 Task: Add a signature Lynn Cooper containing Have a great National Adoption Month, Lynn Cooper to email address softage.3@softage.net and add a label Partnerships
Action: Mouse moved to (129, 162)
Screenshot: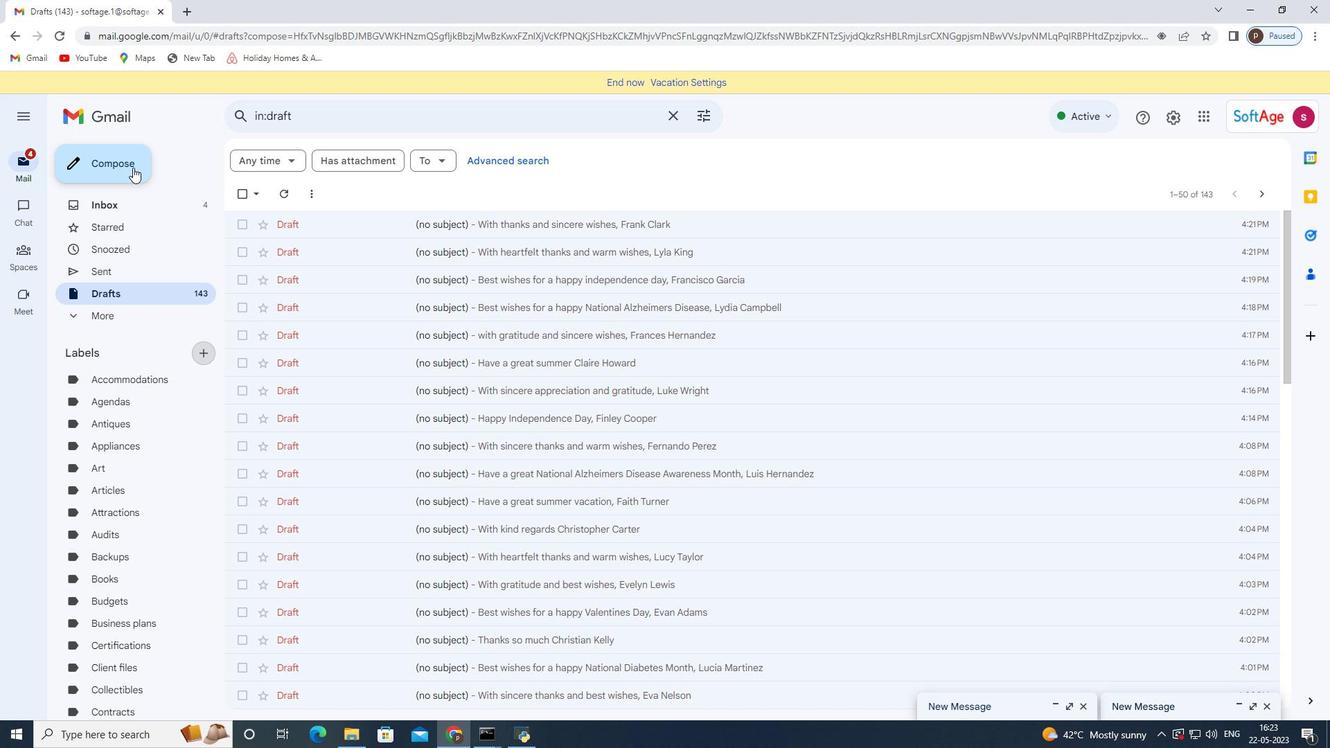 
Action: Mouse pressed left at (129, 162)
Screenshot: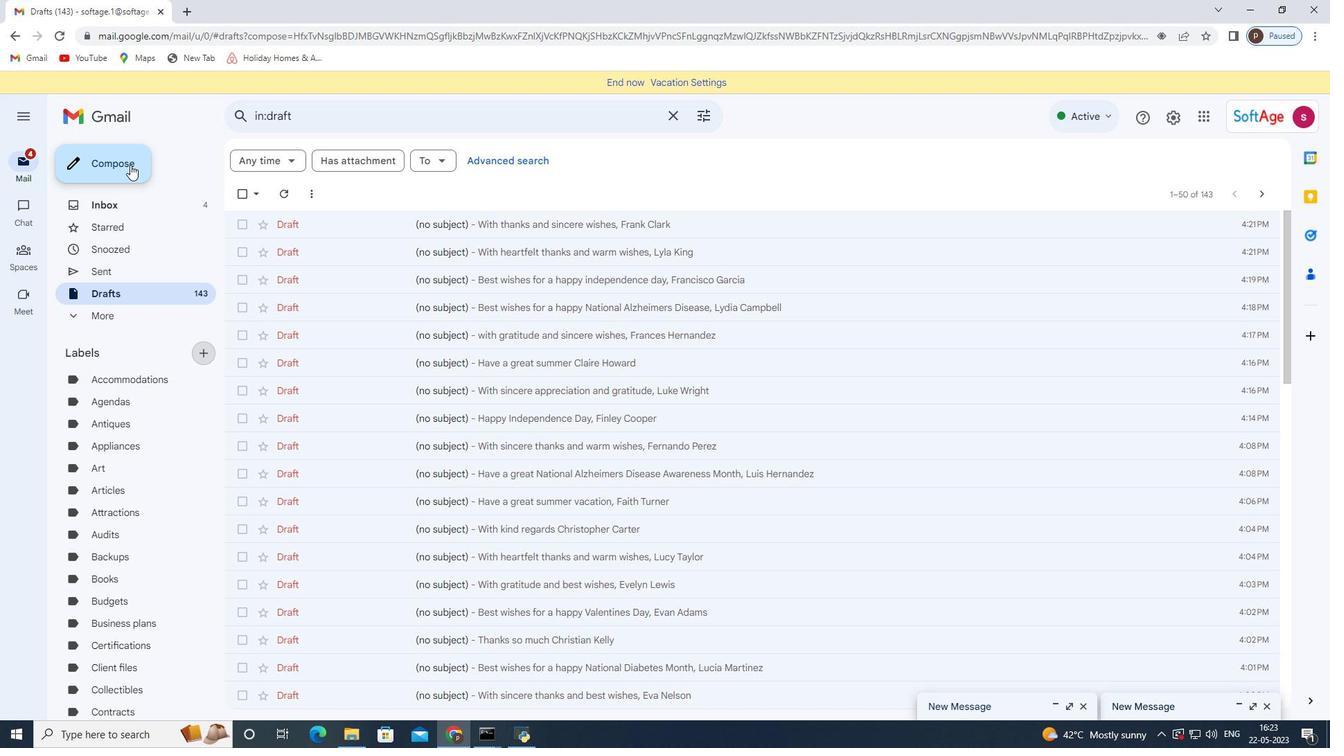 
Action: Mouse moved to (749, 702)
Screenshot: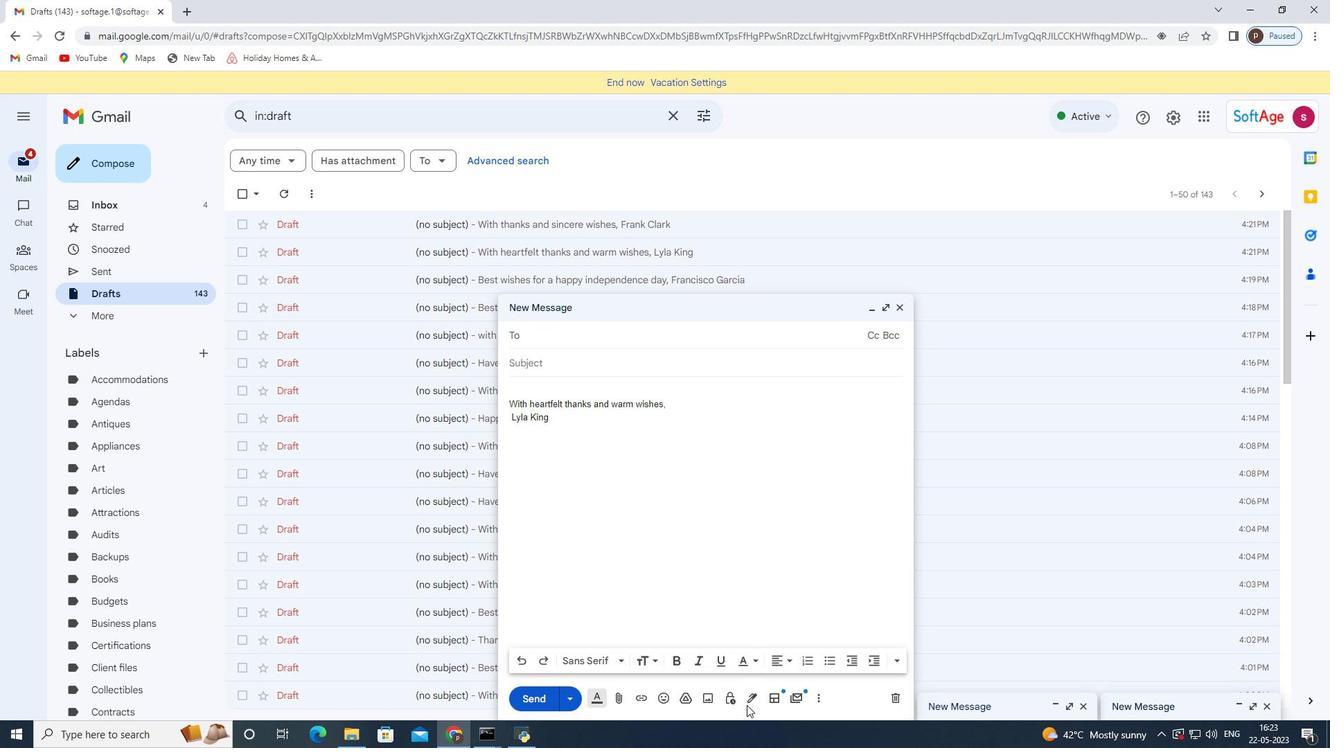 
Action: Mouse pressed left at (749, 702)
Screenshot: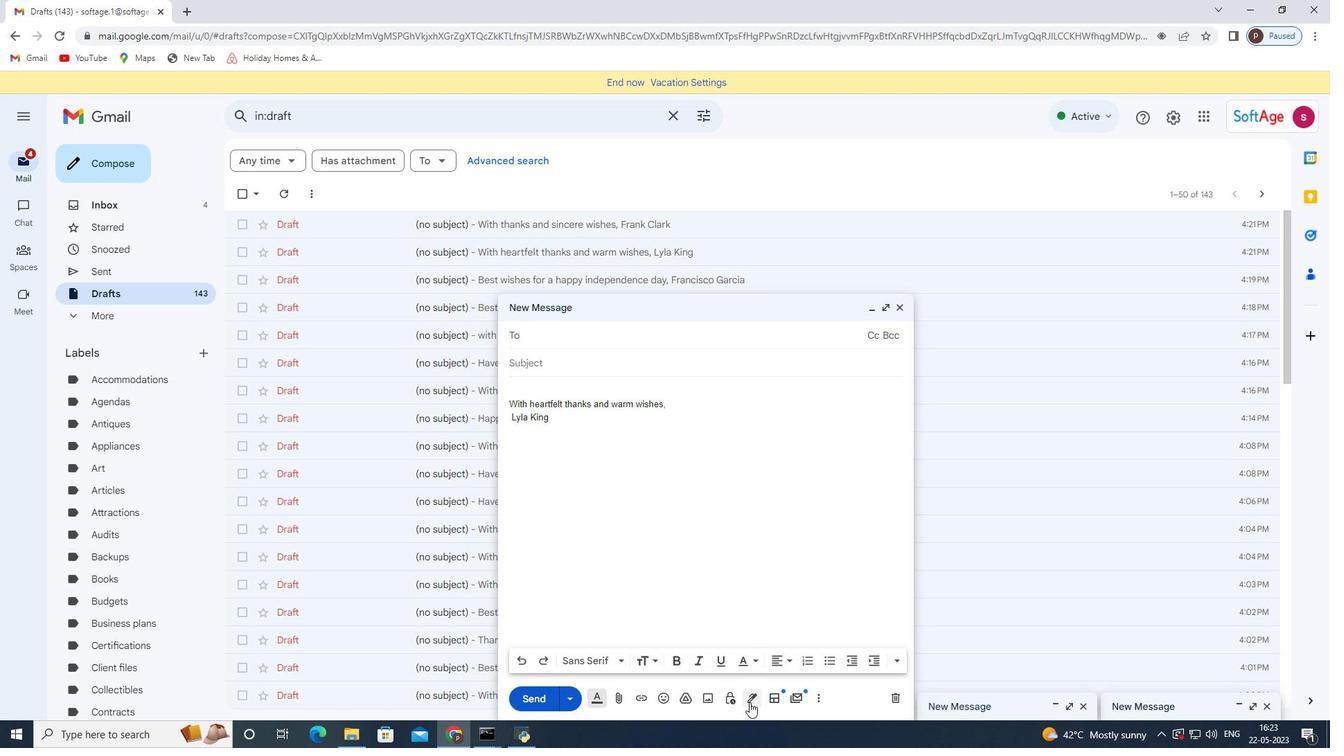 
Action: Mouse moved to (796, 628)
Screenshot: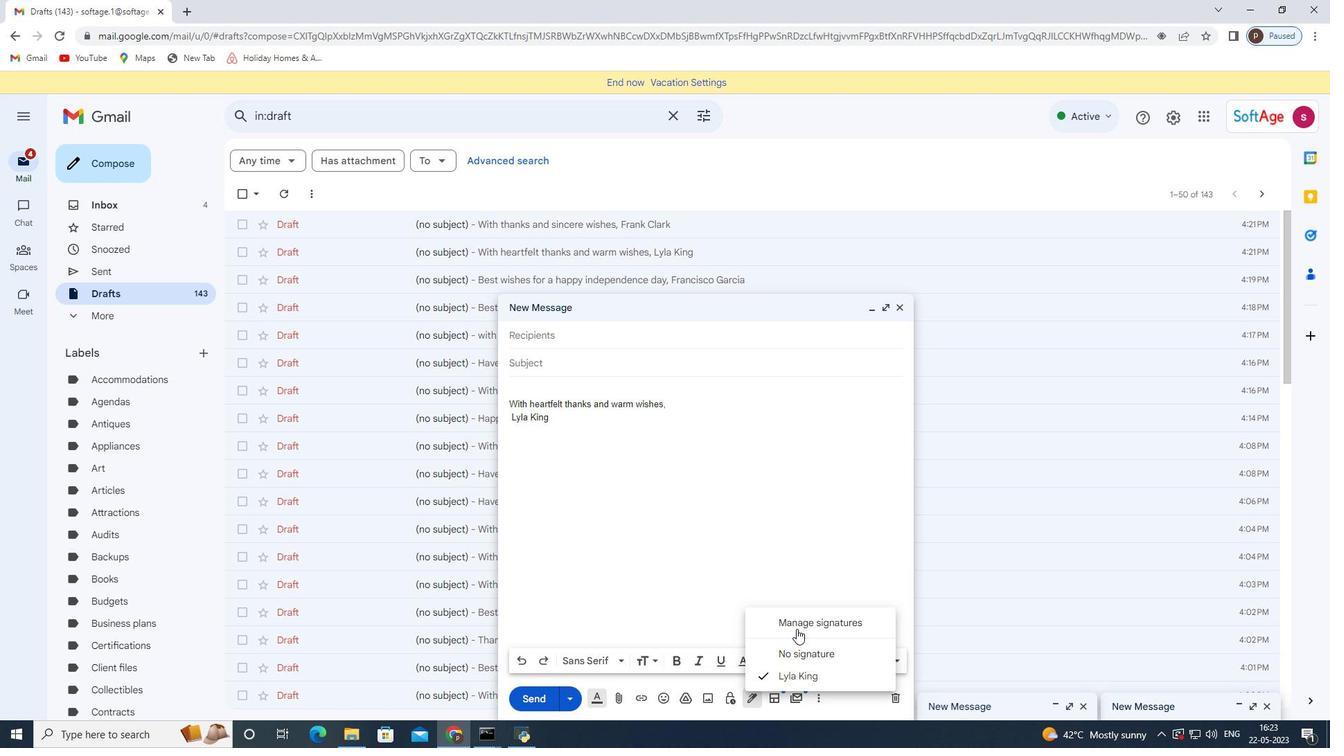 
Action: Mouse pressed left at (796, 628)
Screenshot: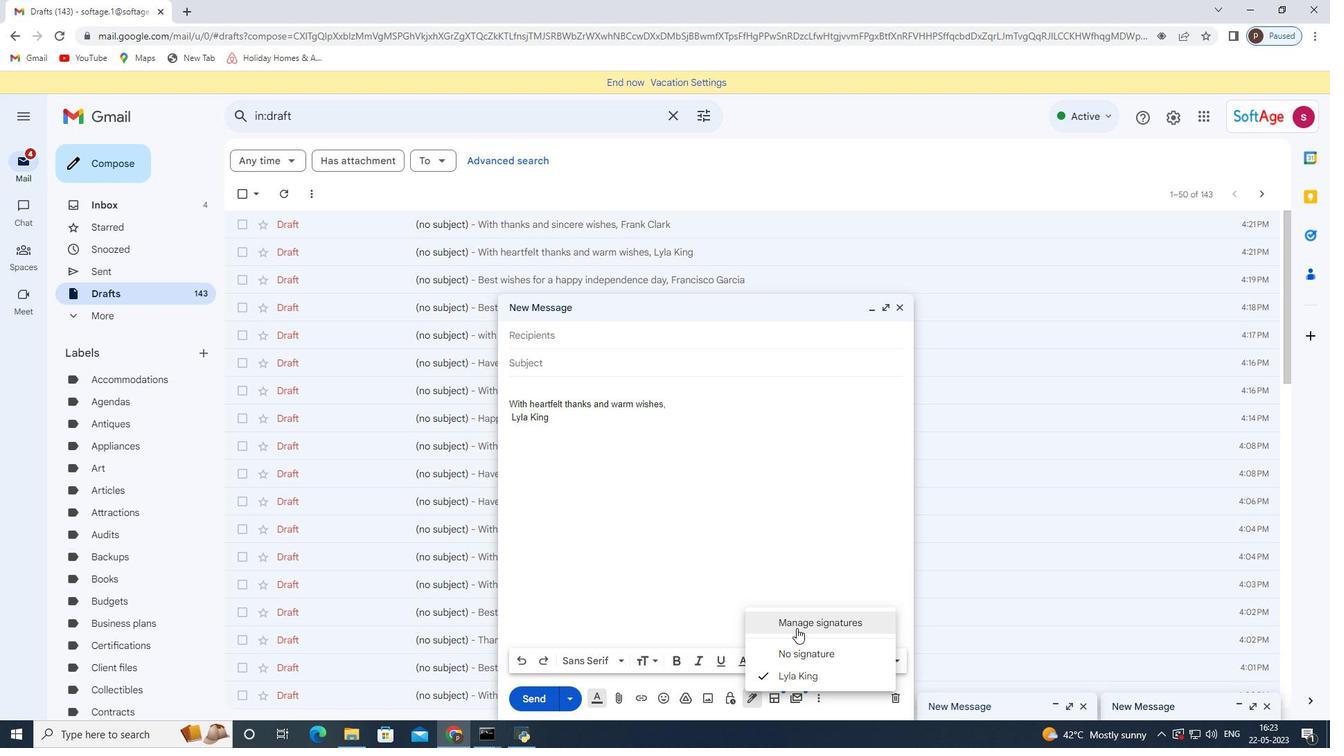 
Action: Mouse moved to (901, 306)
Screenshot: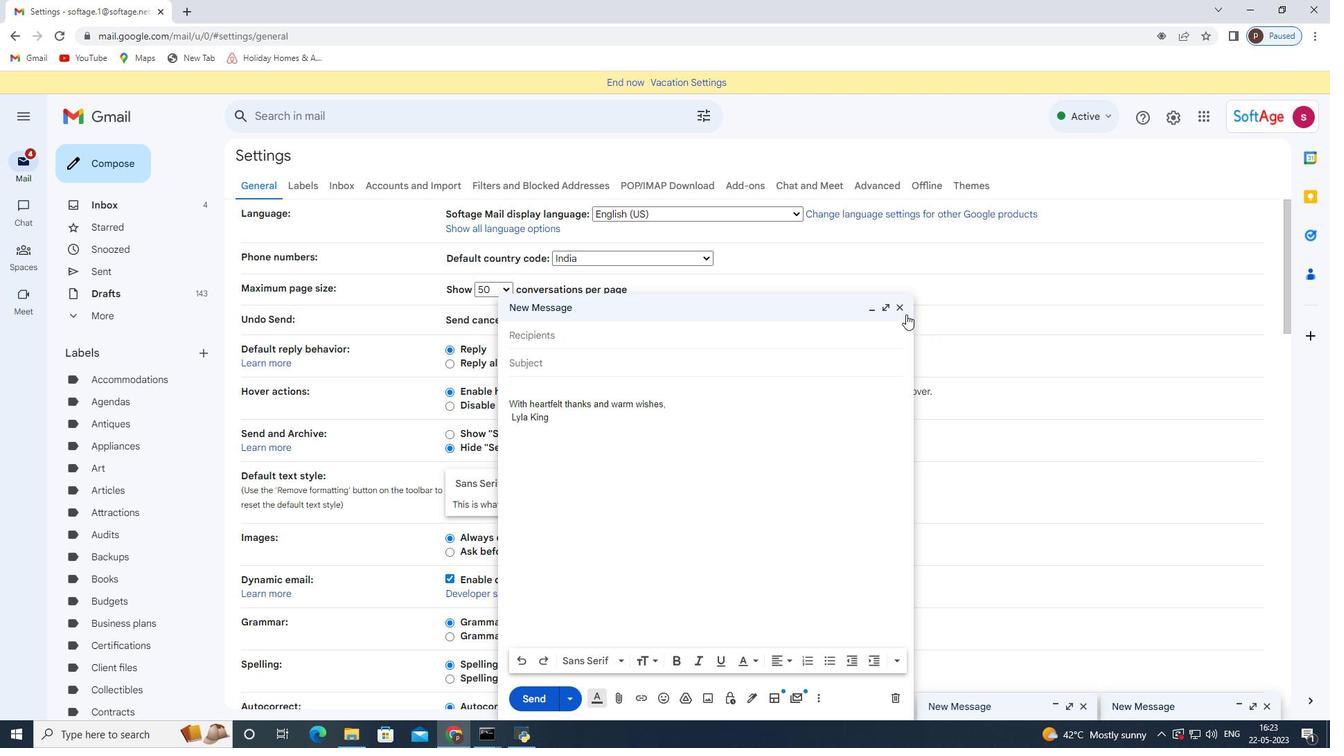 
Action: Mouse pressed left at (901, 306)
Screenshot: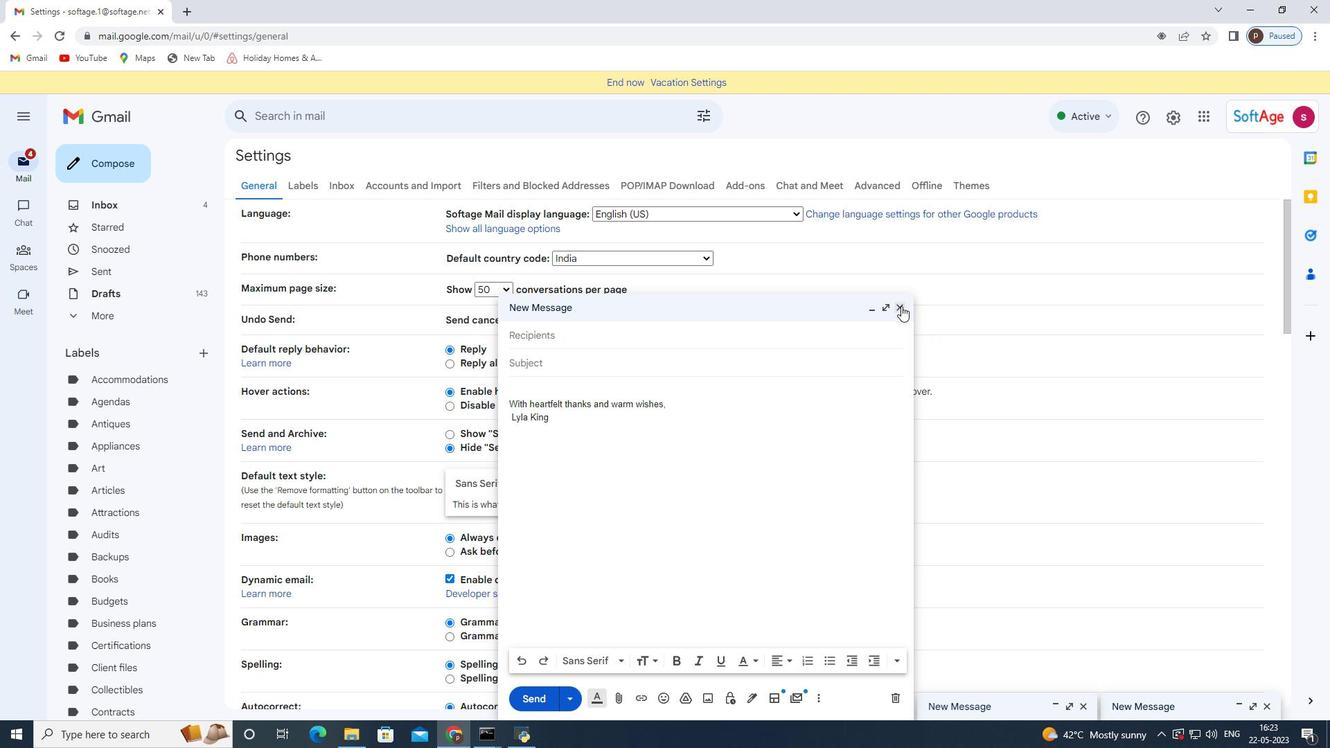 
Action: Mouse moved to (573, 523)
Screenshot: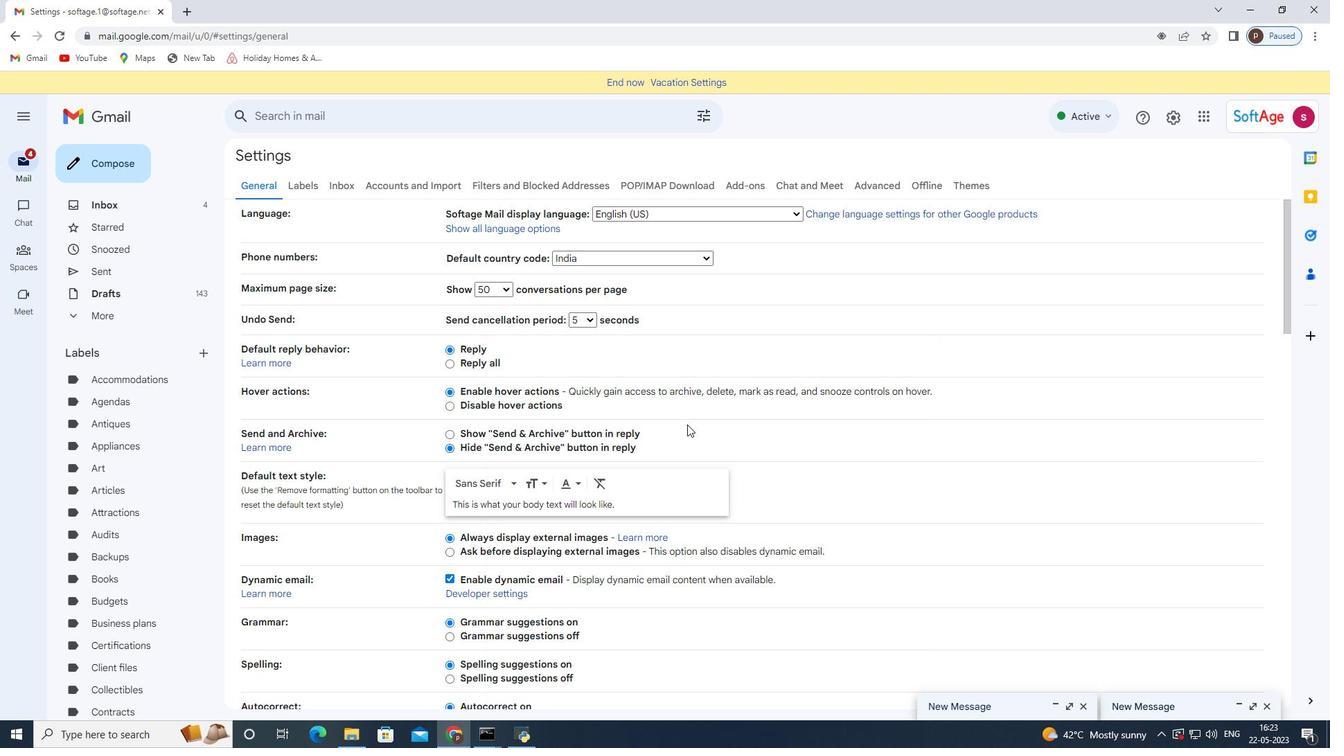 
Action: Mouse scrolled (577, 517) with delta (0, 0)
Screenshot: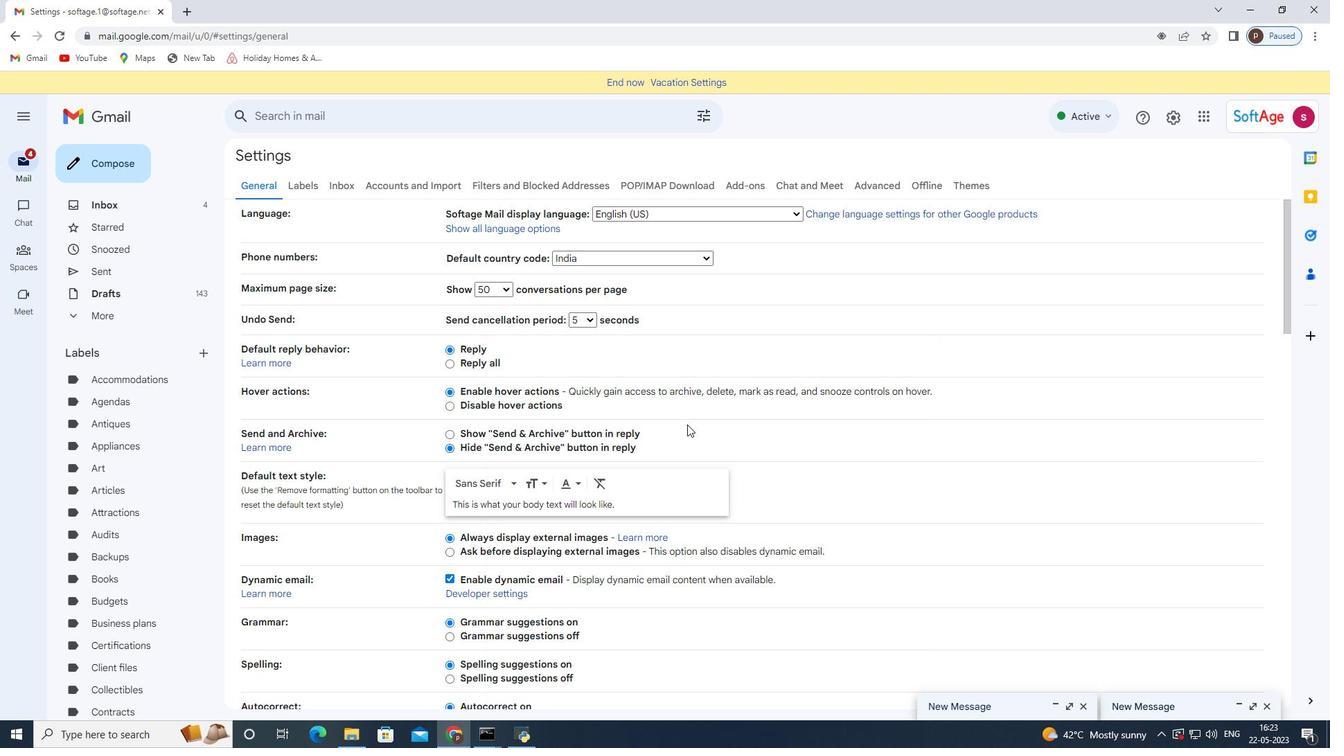 
Action: Mouse moved to (570, 525)
Screenshot: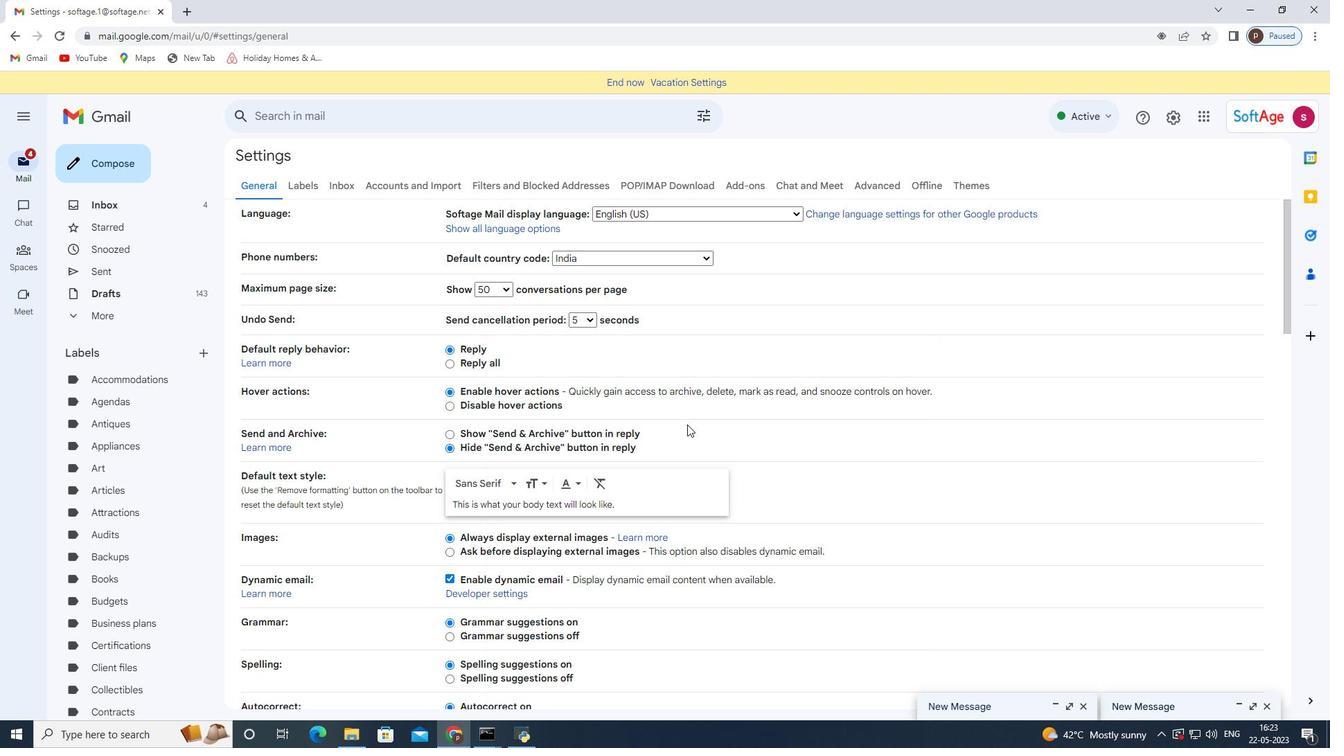 
Action: Mouse scrolled (573, 522) with delta (0, 0)
Screenshot: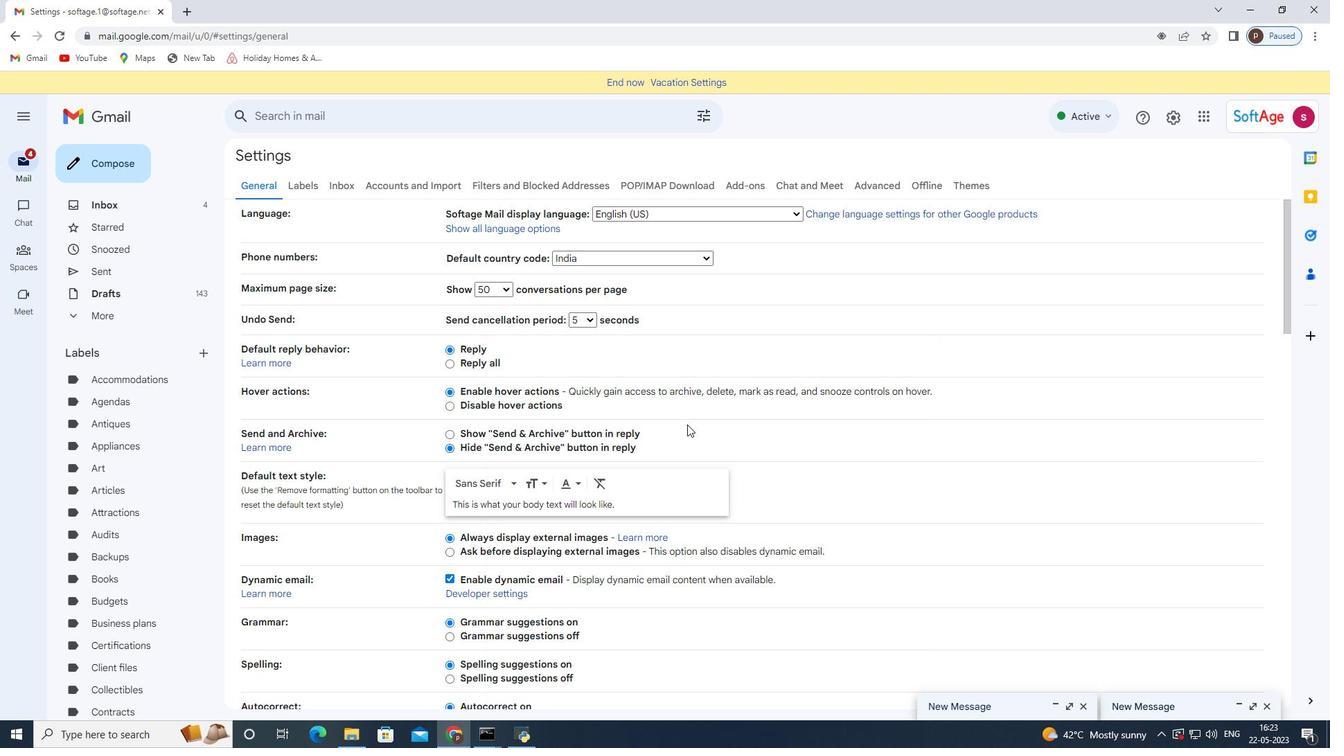 
Action: Mouse moved to (559, 533)
Screenshot: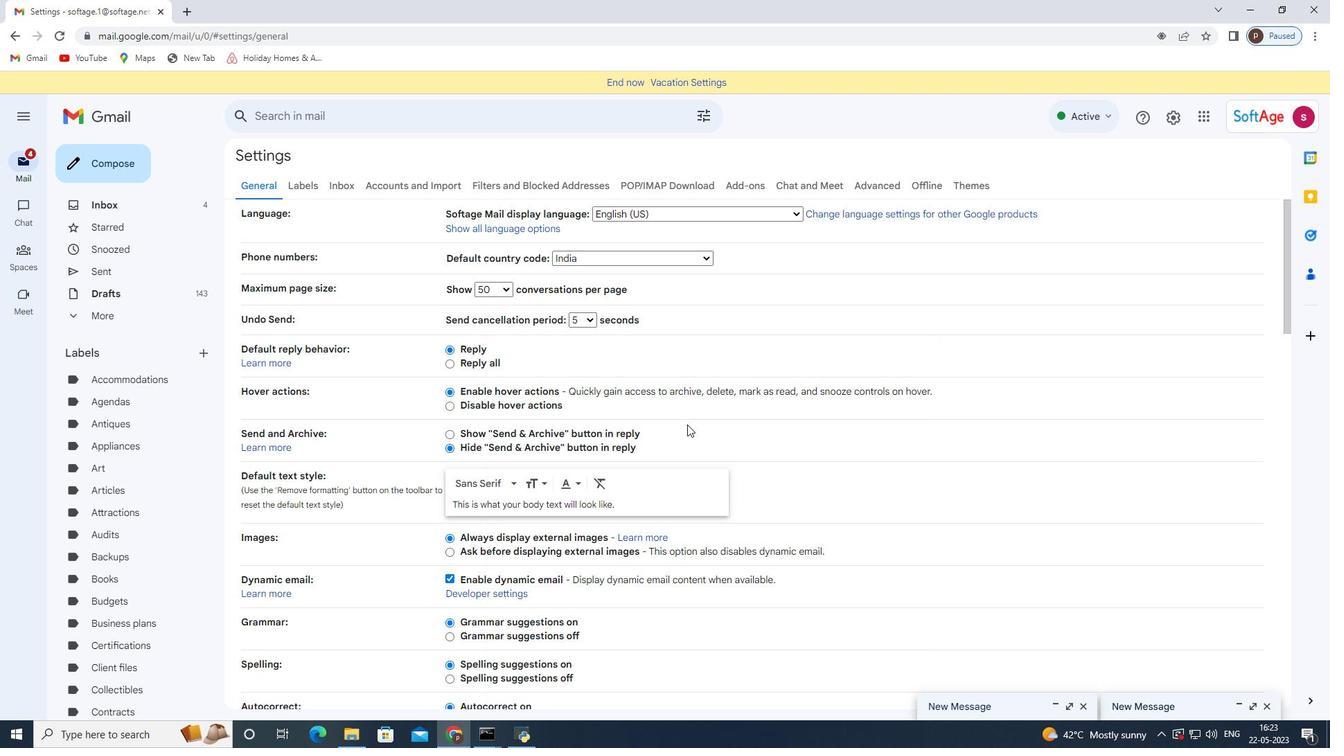 
Action: Mouse scrolled (566, 528) with delta (0, 0)
Screenshot: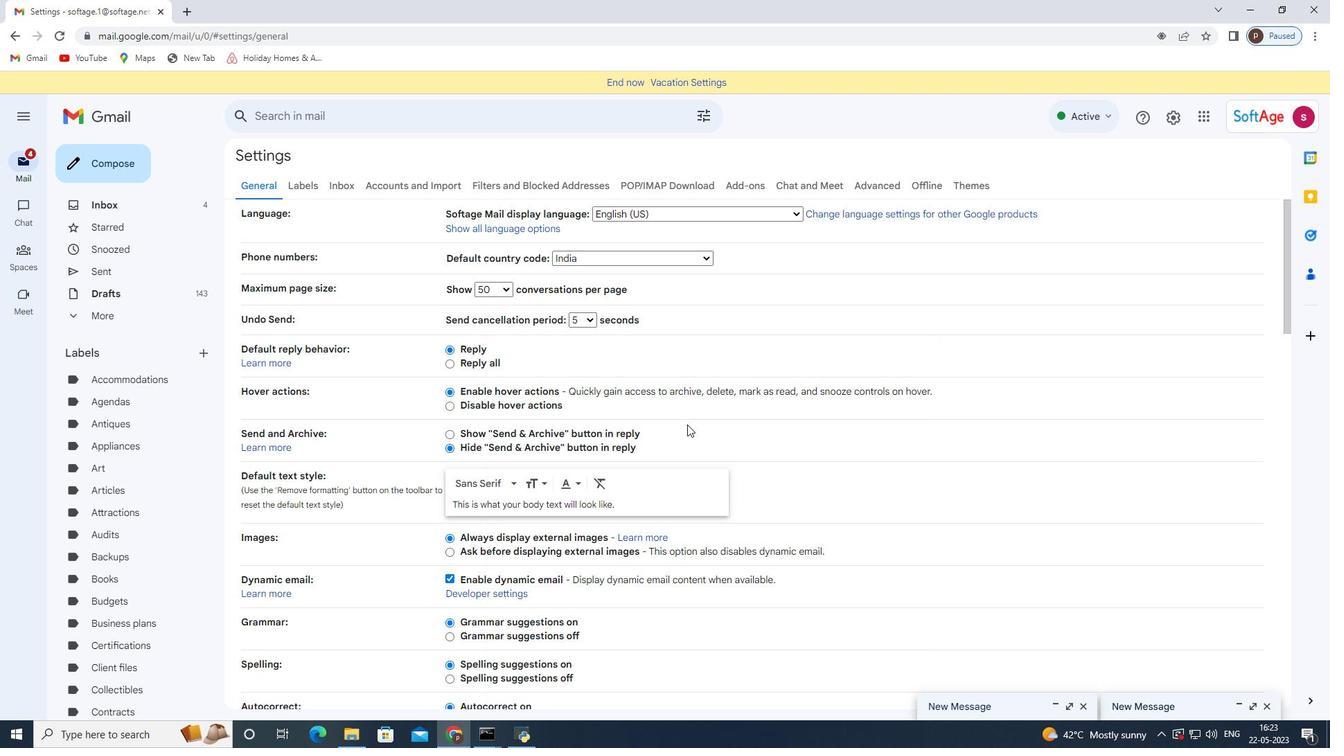 
Action: Mouse moved to (556, 534)
Screenshot: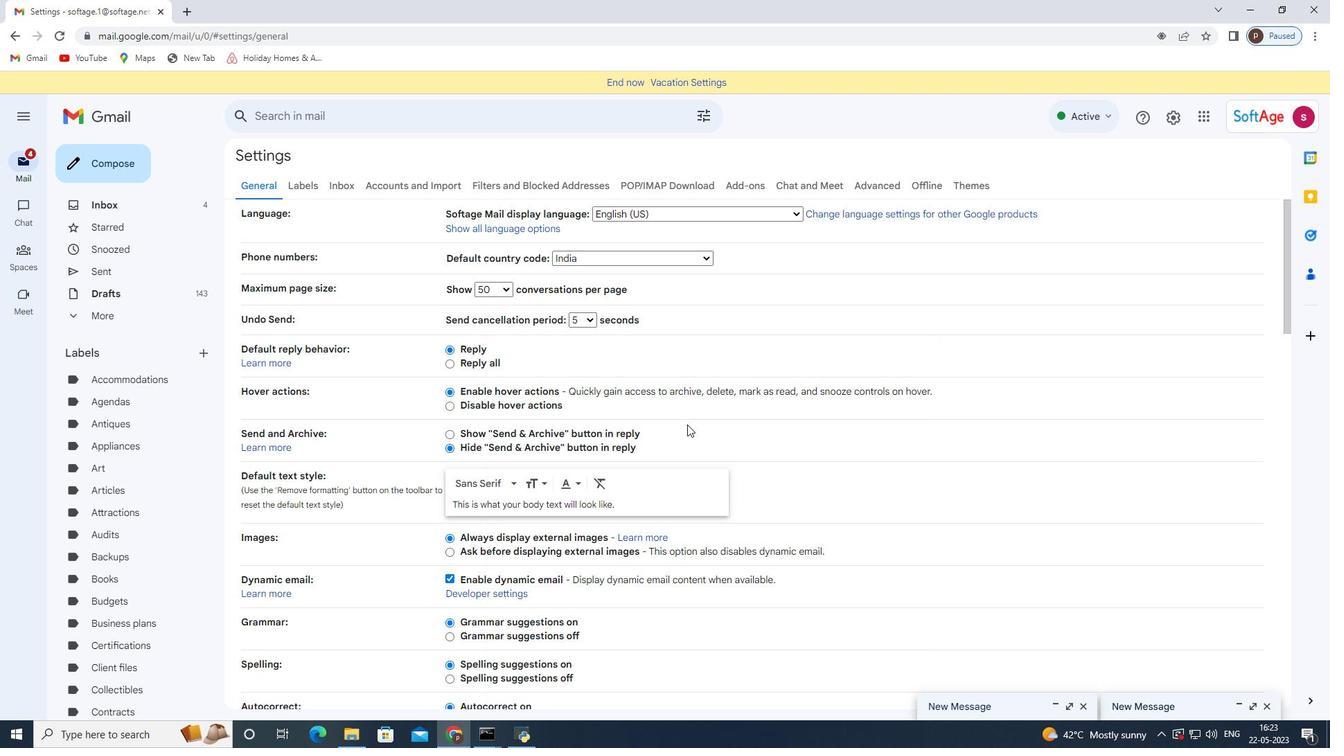 
Action: Mouse scrolled (563, 529) with delta (0, 0)
Screenshot: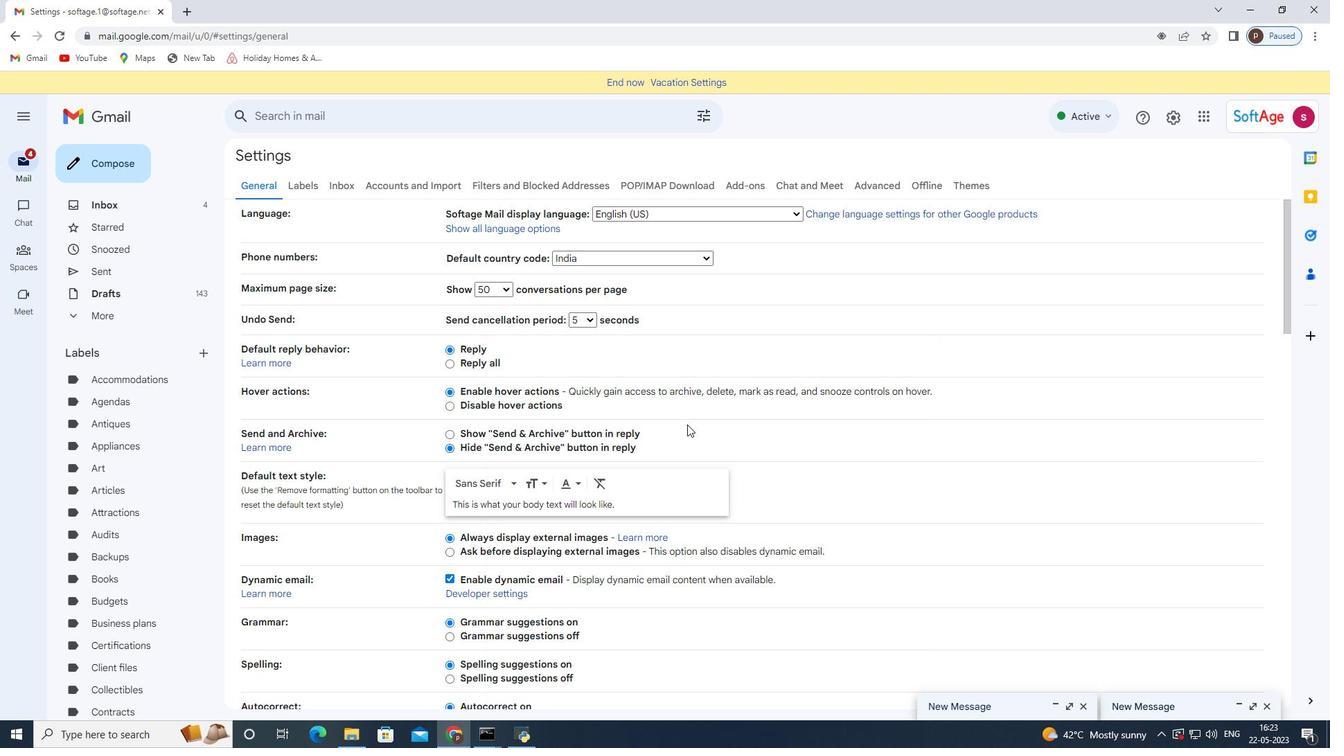 
Action: Mouse moved to (553, 536)
Screenshot: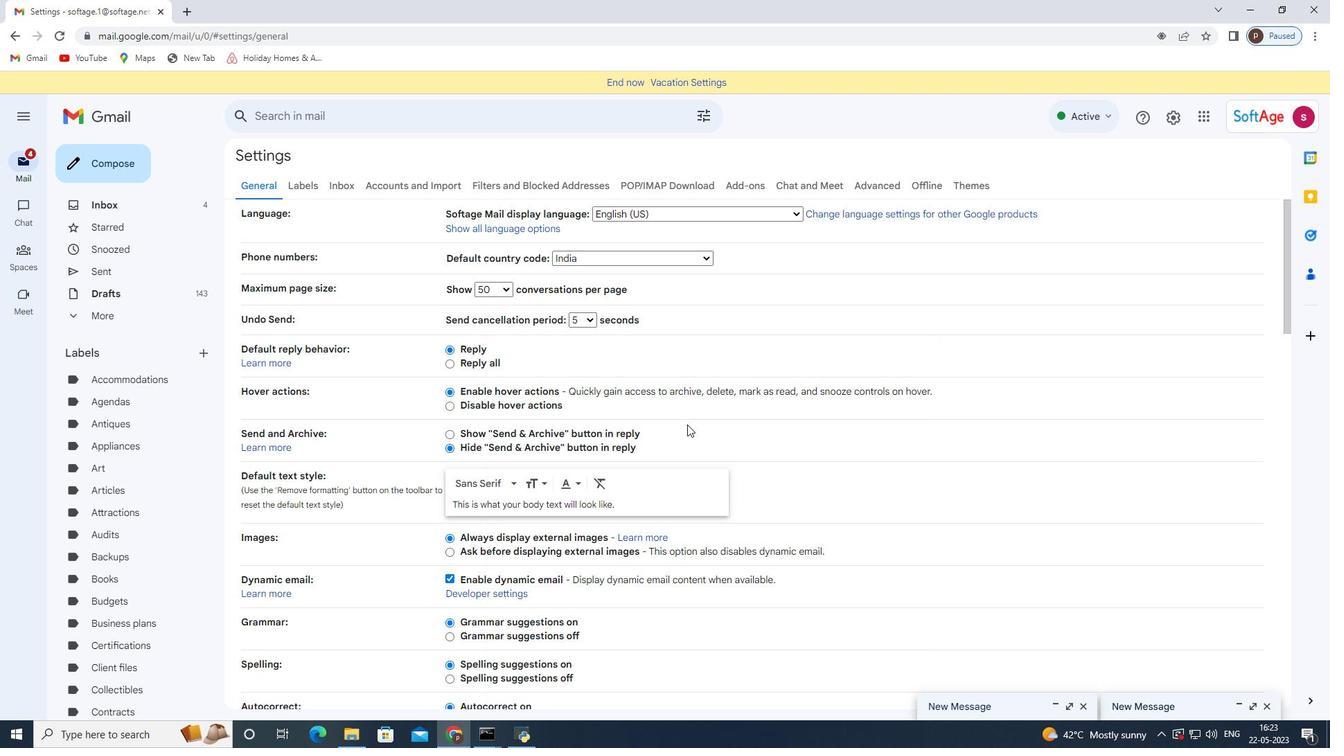 
Action: Mouse scrolled (556, 534) with delta (0, 0)
Screenshot: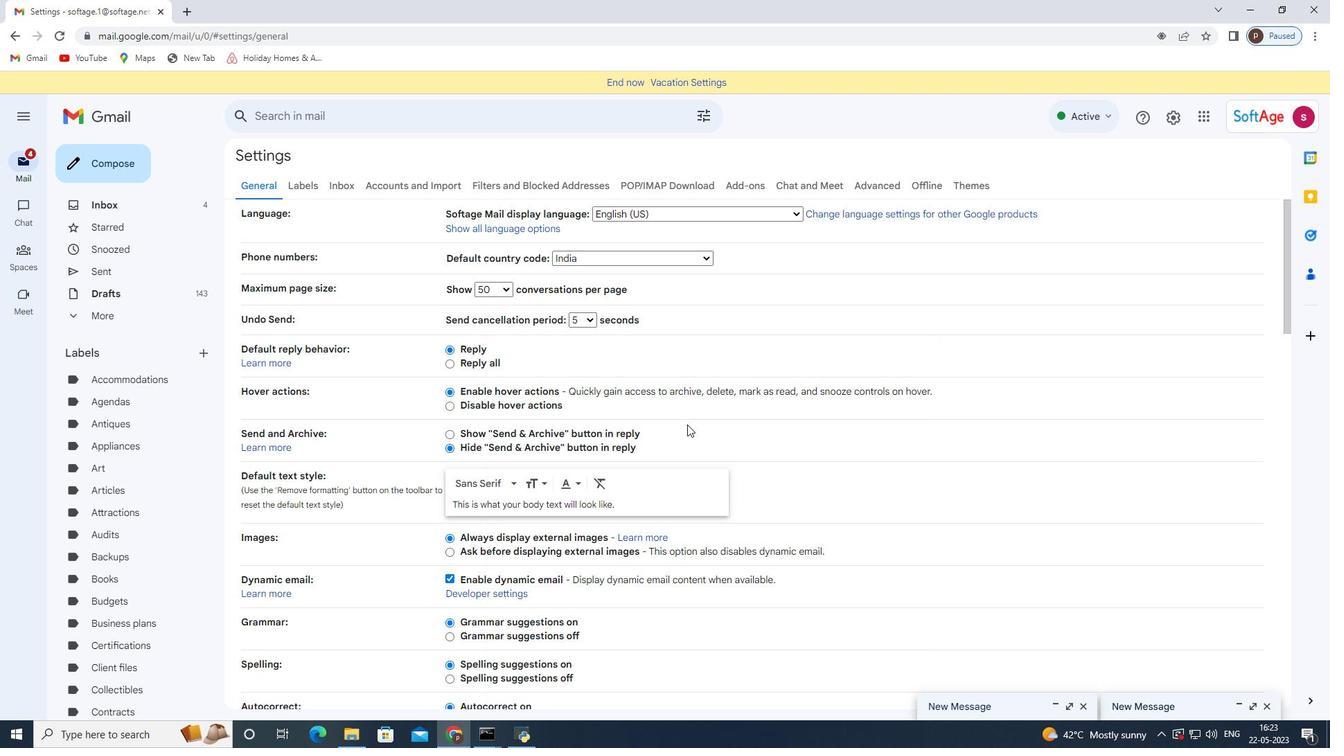 
Action: Mouse moved to (552, 536)
Screenshot: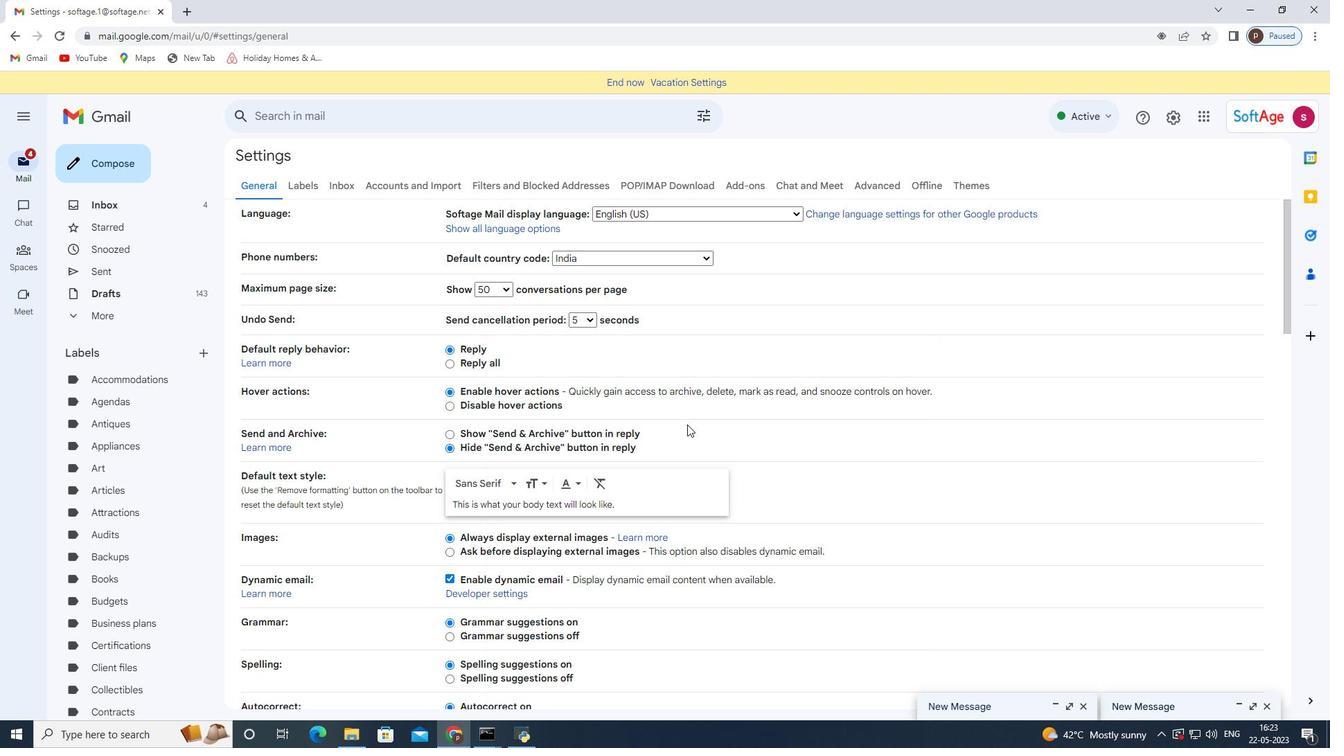 
Action: Mouse scrolled (553, 535) with delta (0, 0)
Screenshot: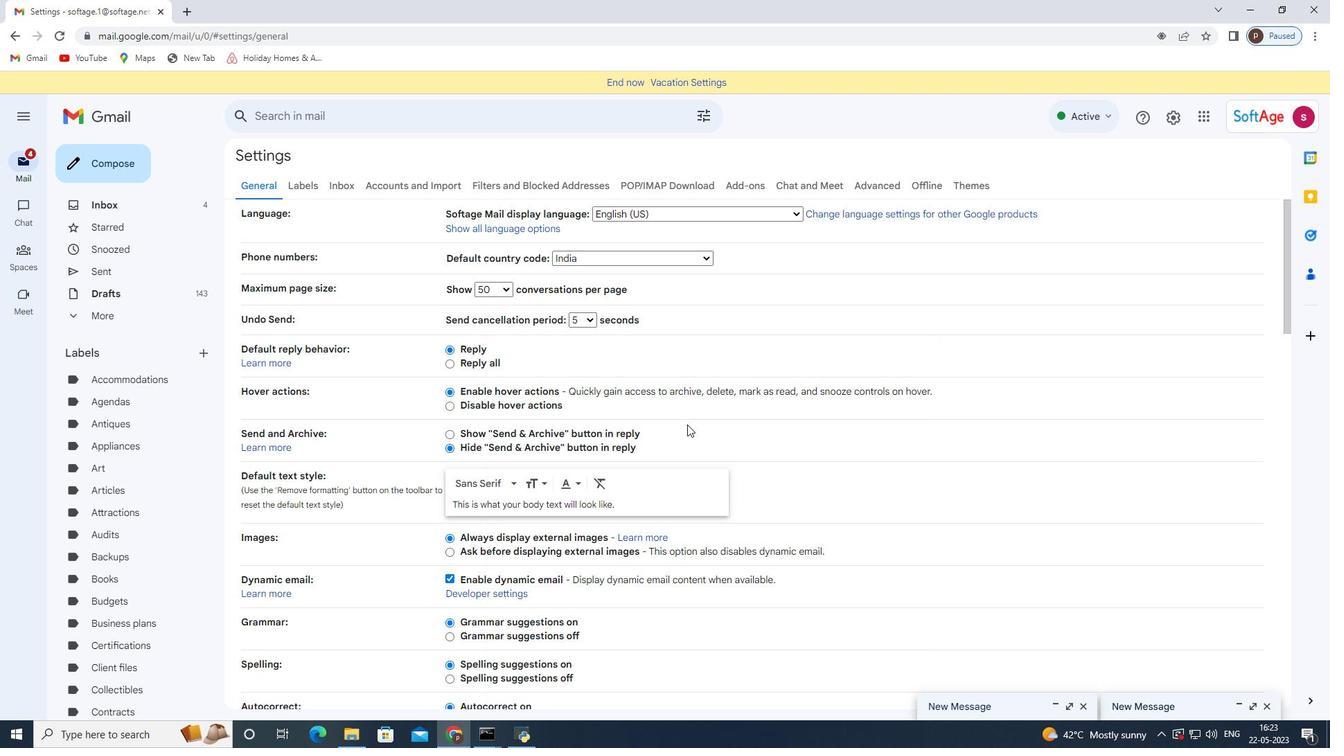 
Action: Mouse moved to (544, 538)
Screenshot: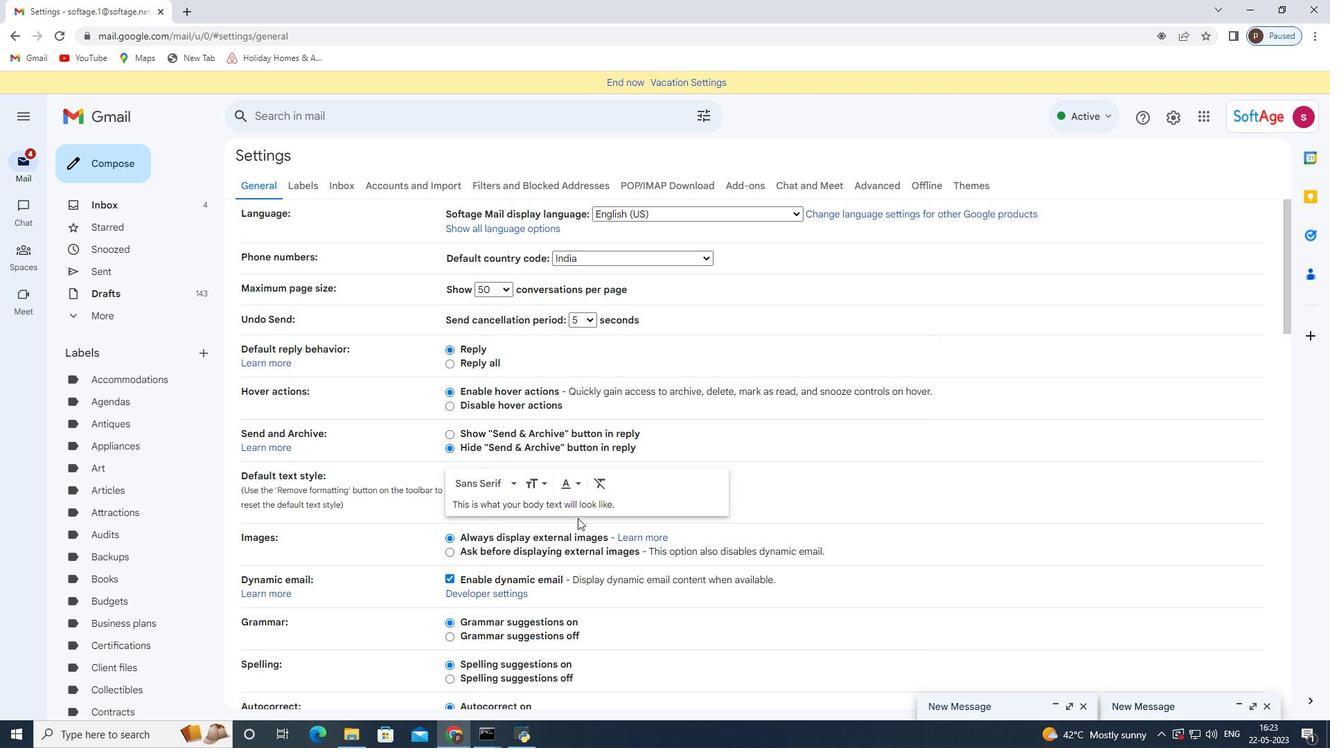 
Action: Mouse scrolled (544, 537) with delta (0, 0)
Screenshot: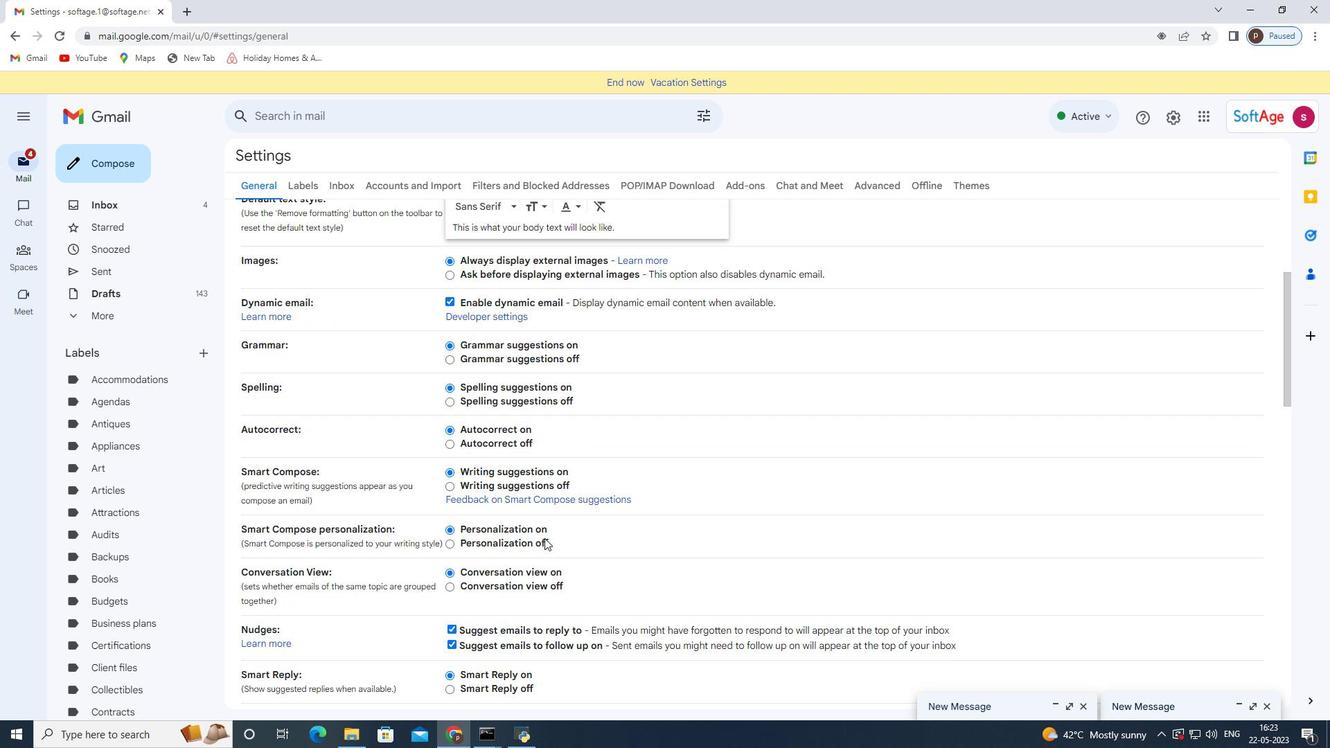 
Action: Mouse moved to (543, 538)
Screenshot: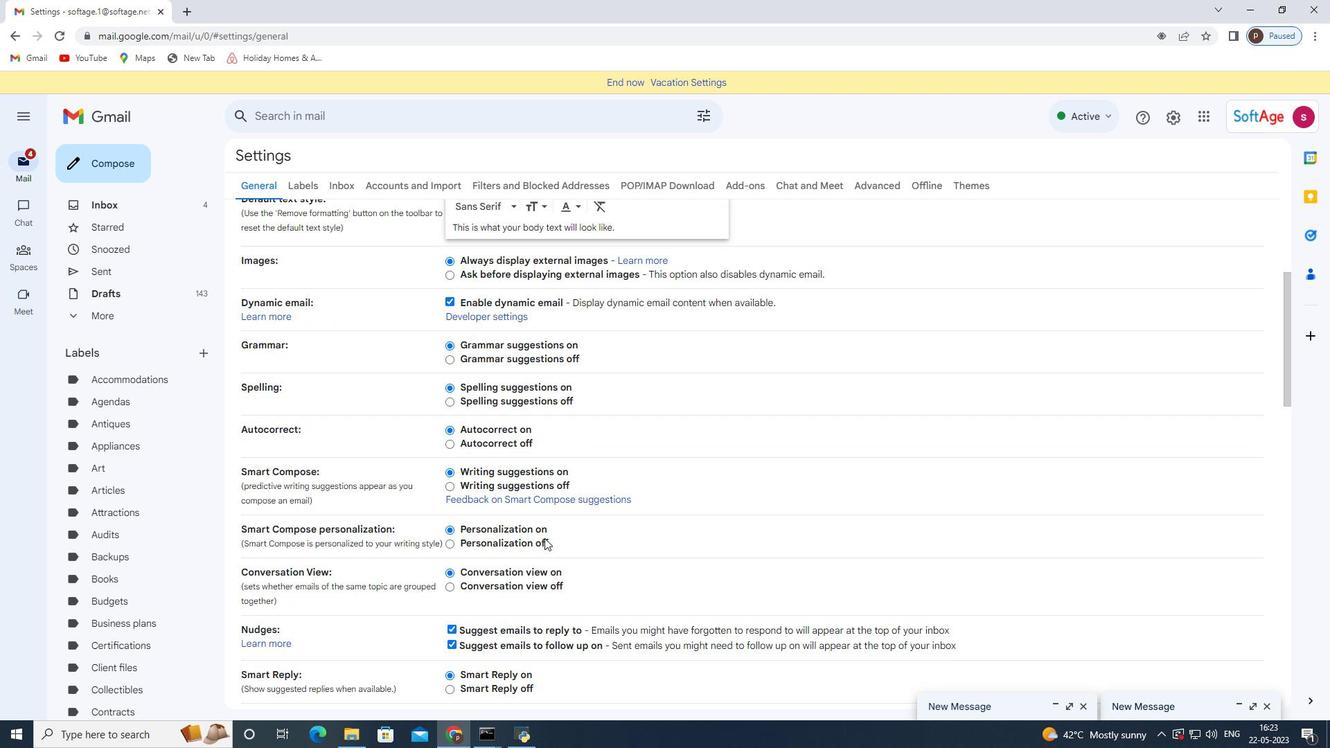 
Action: Mouse scrolled (543, 537) with delta (0, 0)
Screenshot: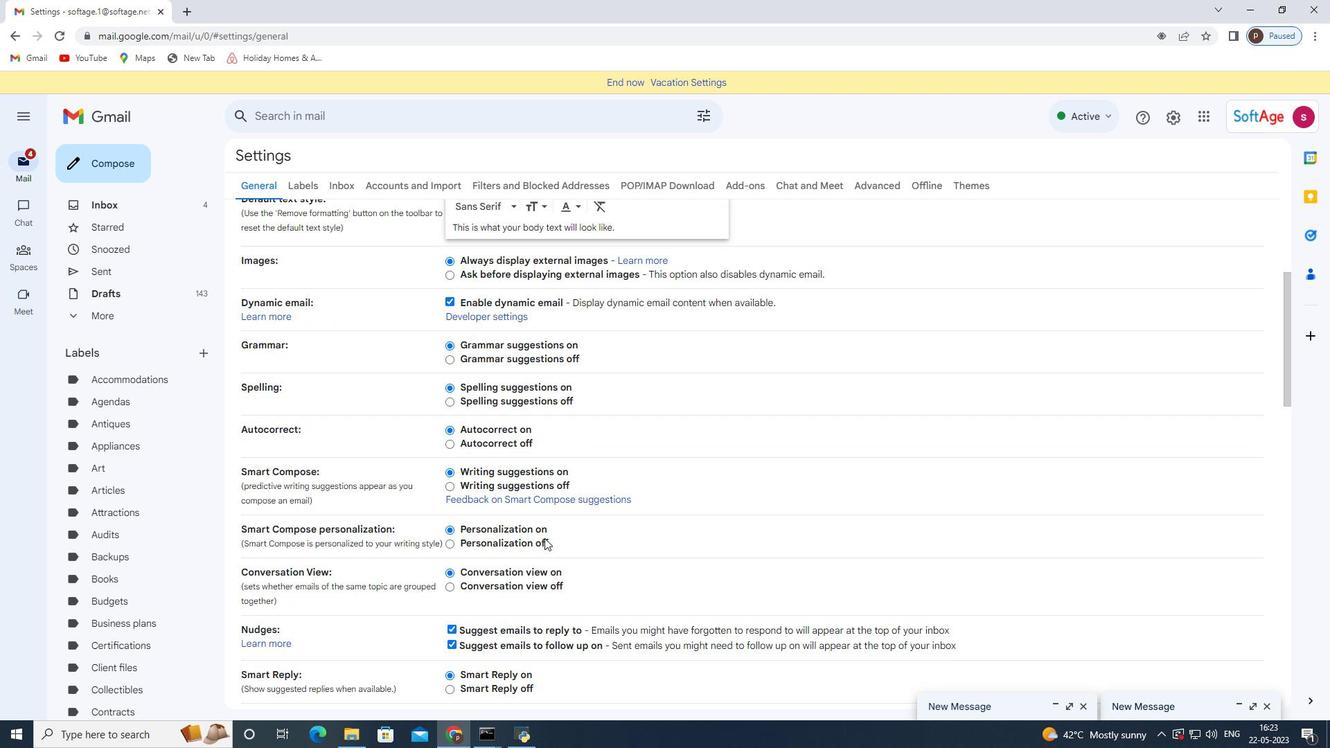 
Action: Mouse scrolled (543, 537) with delta (0, 0)
Screenshot: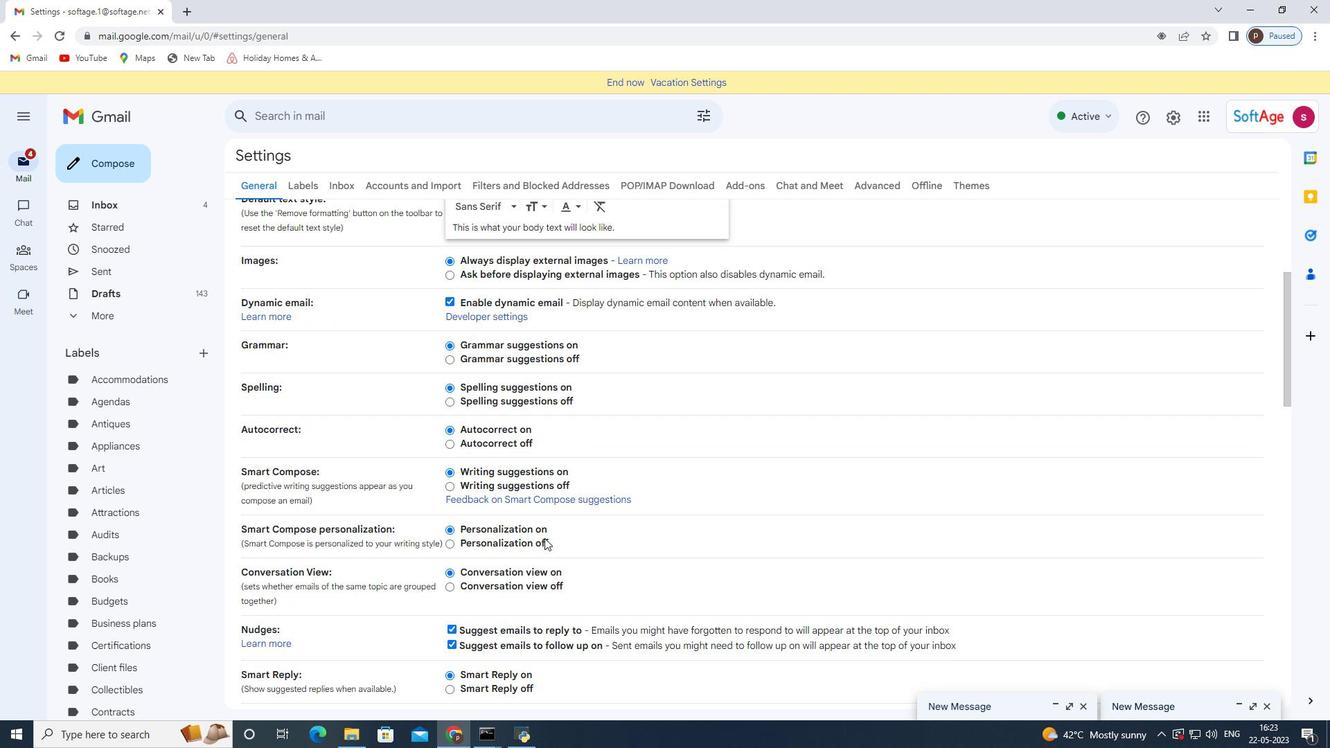 
Action: Mouse scrolled (543, 537) with delta (0, 0)
Screenshot: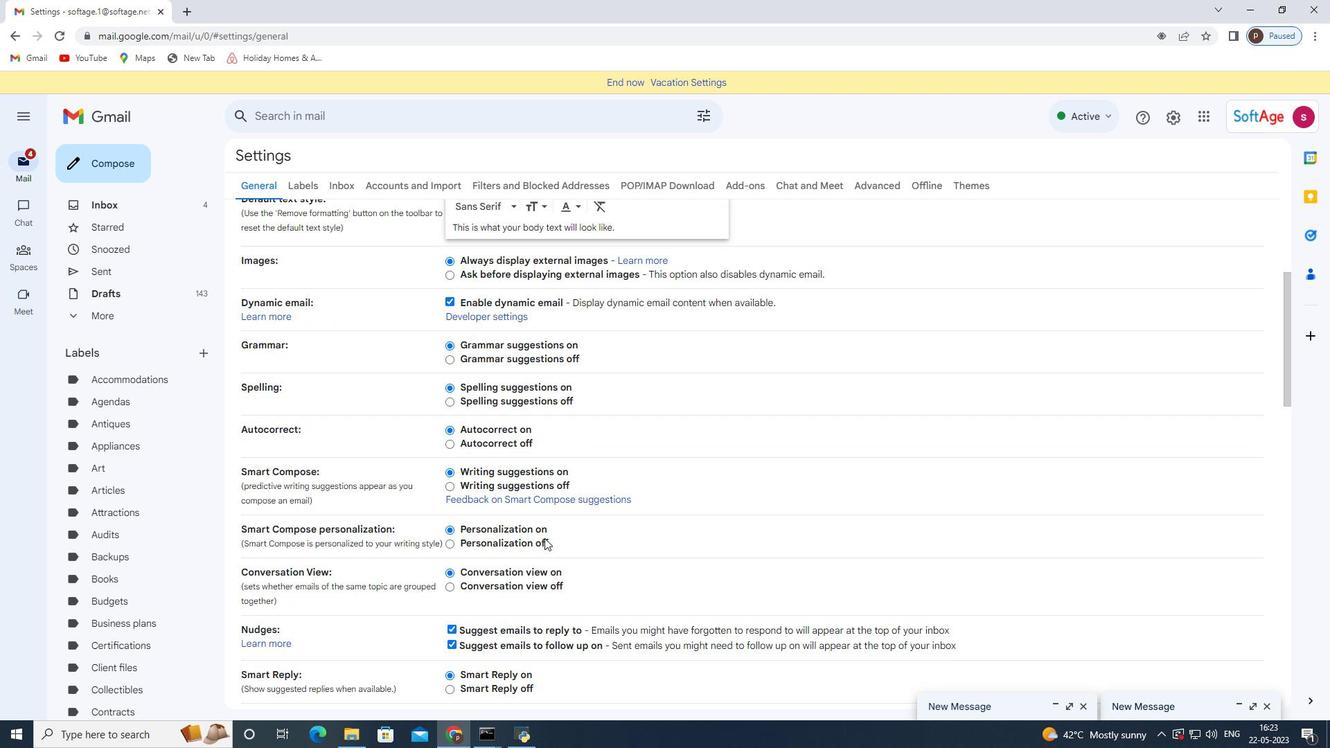 
Action: Mouse scrolled (543, 537) with delta (0, 0)
Screenshot: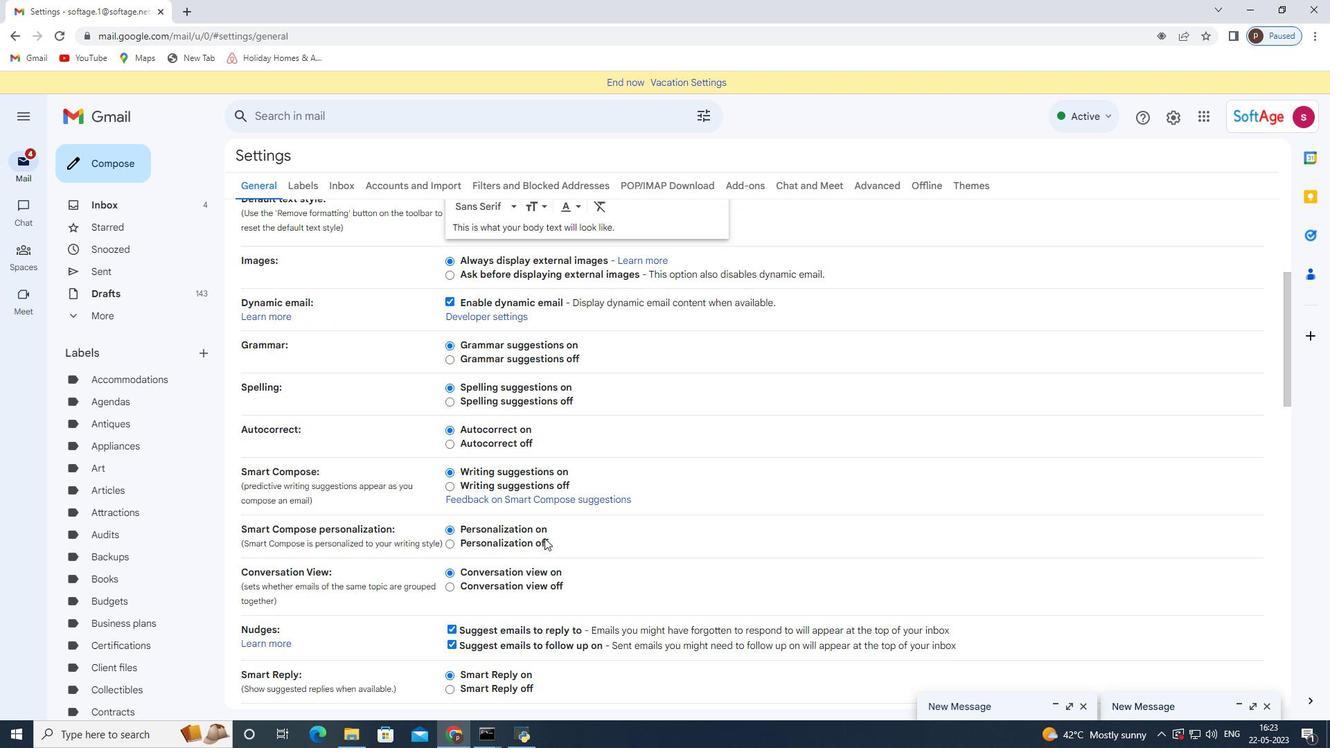 
Action: Mouse scrolled (543, 537) with delta (0, 0)
Screenshot: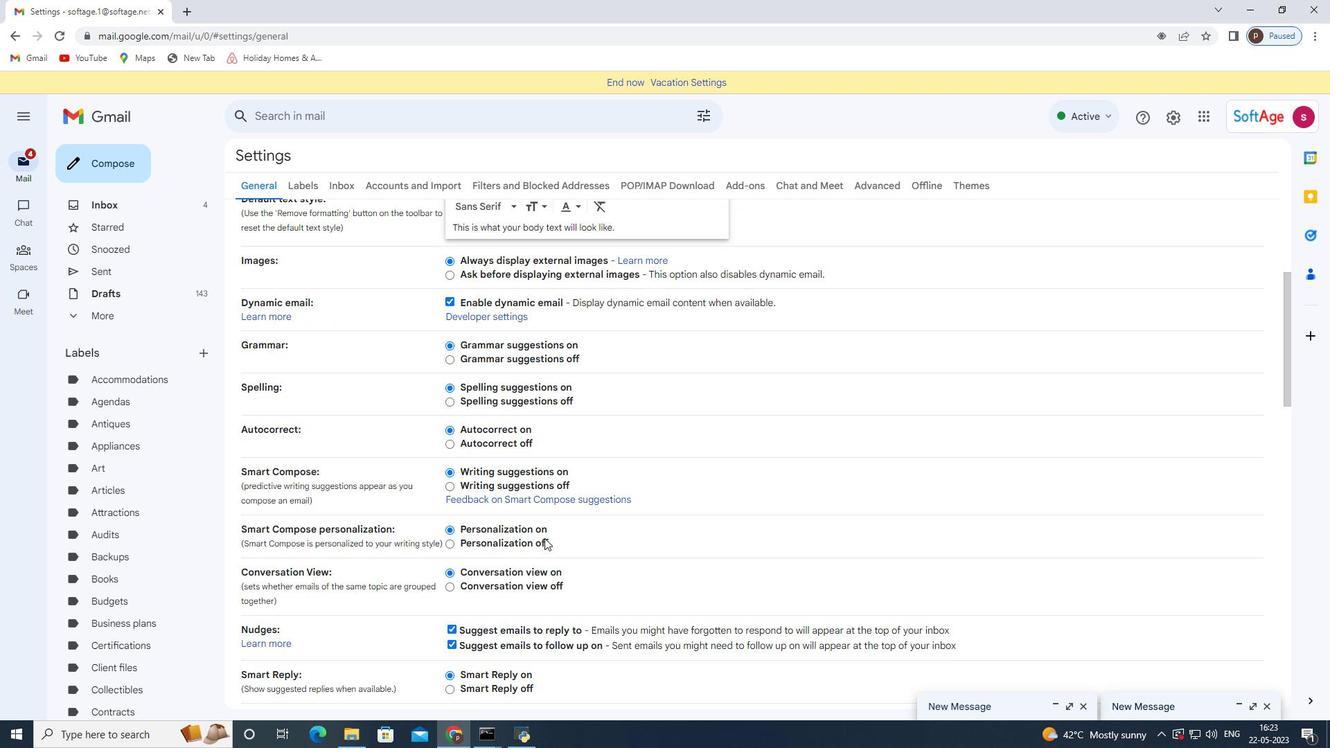 
Action: Mouse scrolled (543, 537) with delta (0, 0)
Screenshot: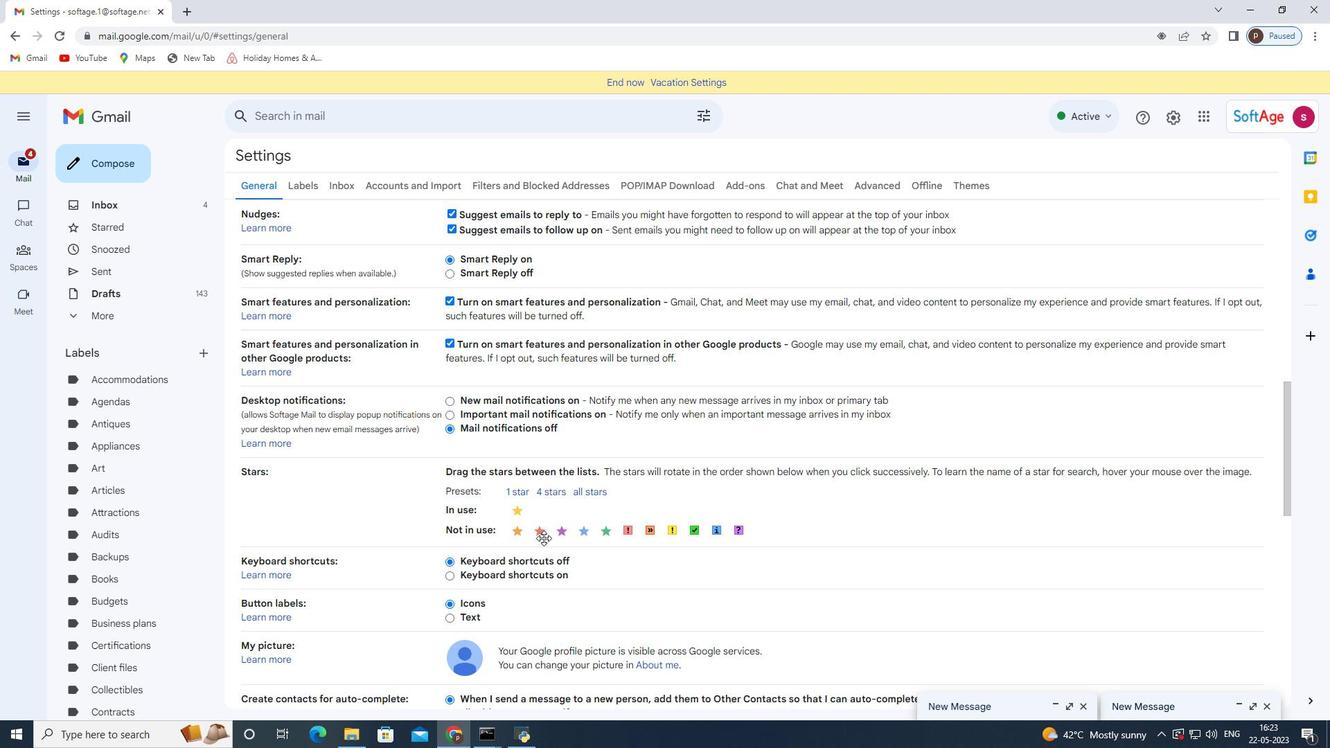 
Action: Mouse moved to (543, 538)
Screenshot: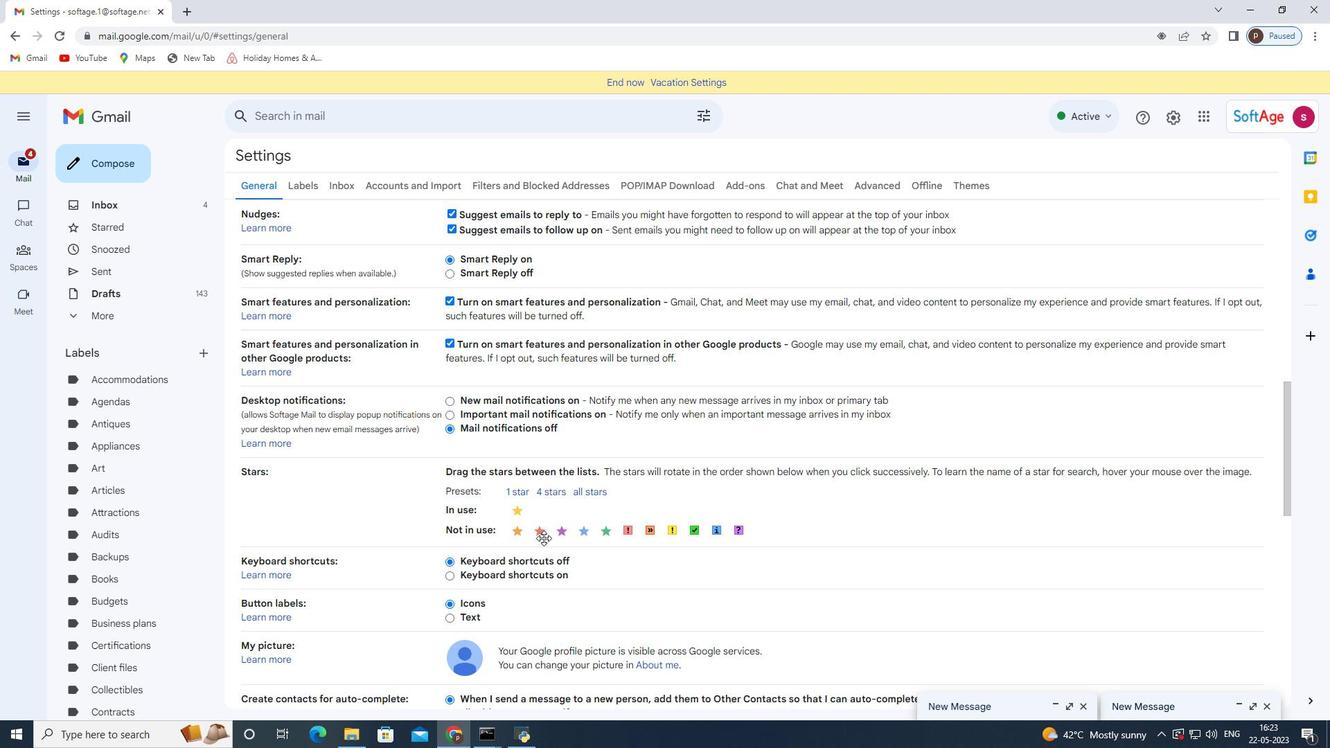 
Action: Mouse scrolled (543, 537) with delta (0, 0)
Screenshot: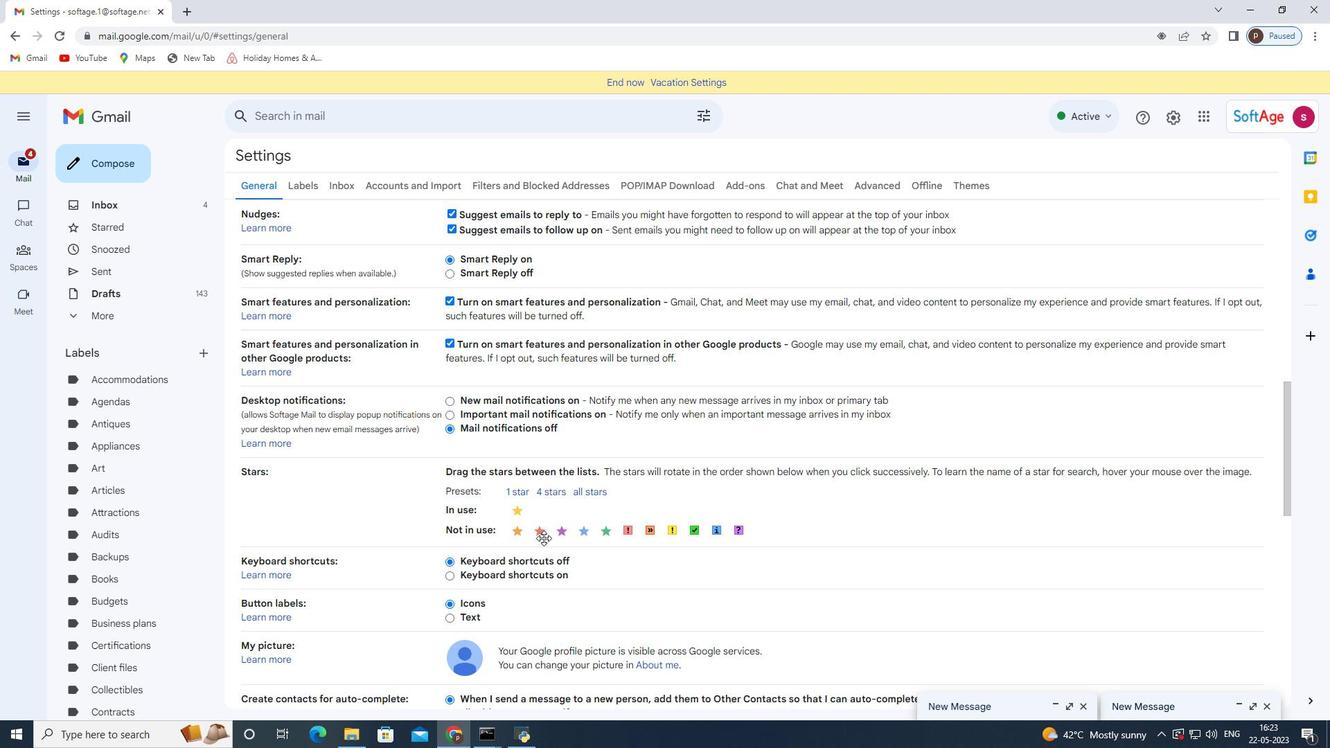 
Action: Mouse moved to (543, 538)
Screenshot: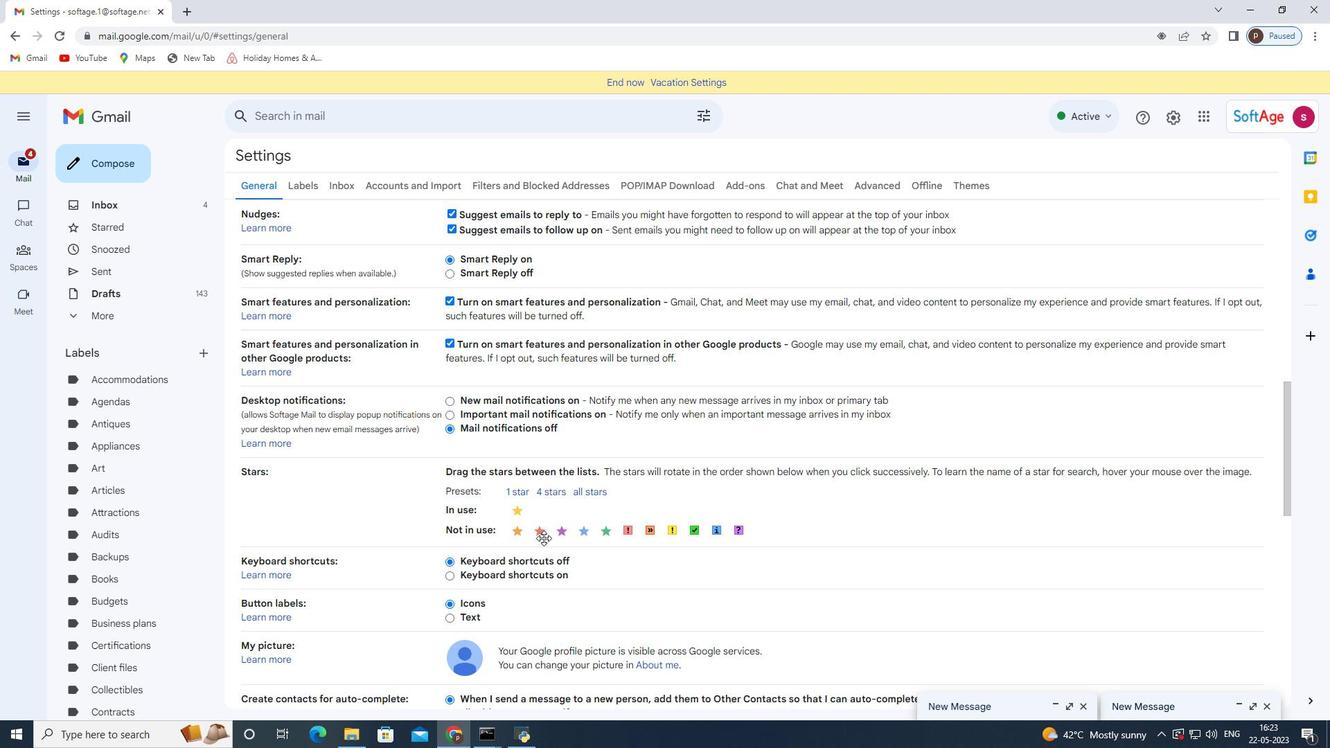 
Action: Mouse scrolled (543, 537) with delta (0, 0)
Screenshot: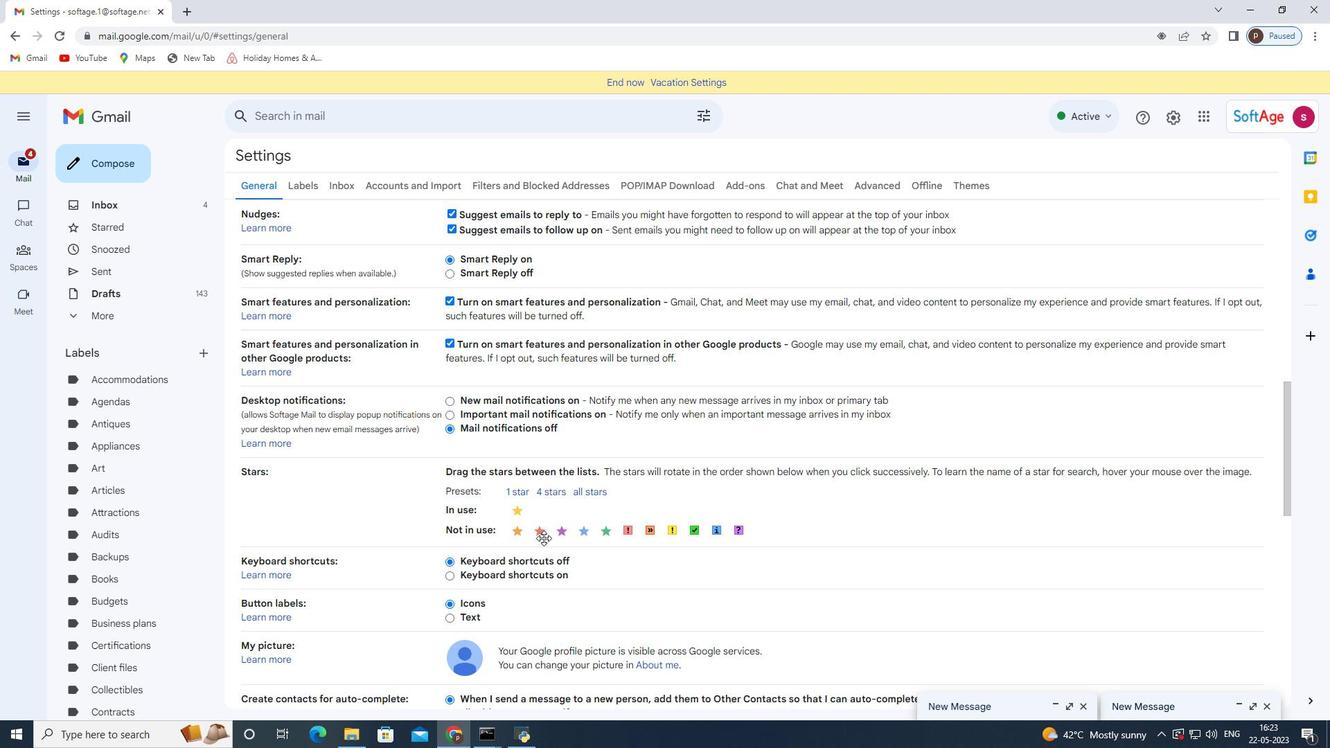 
Action: Mouse moved to (513, 554)
Screenshot: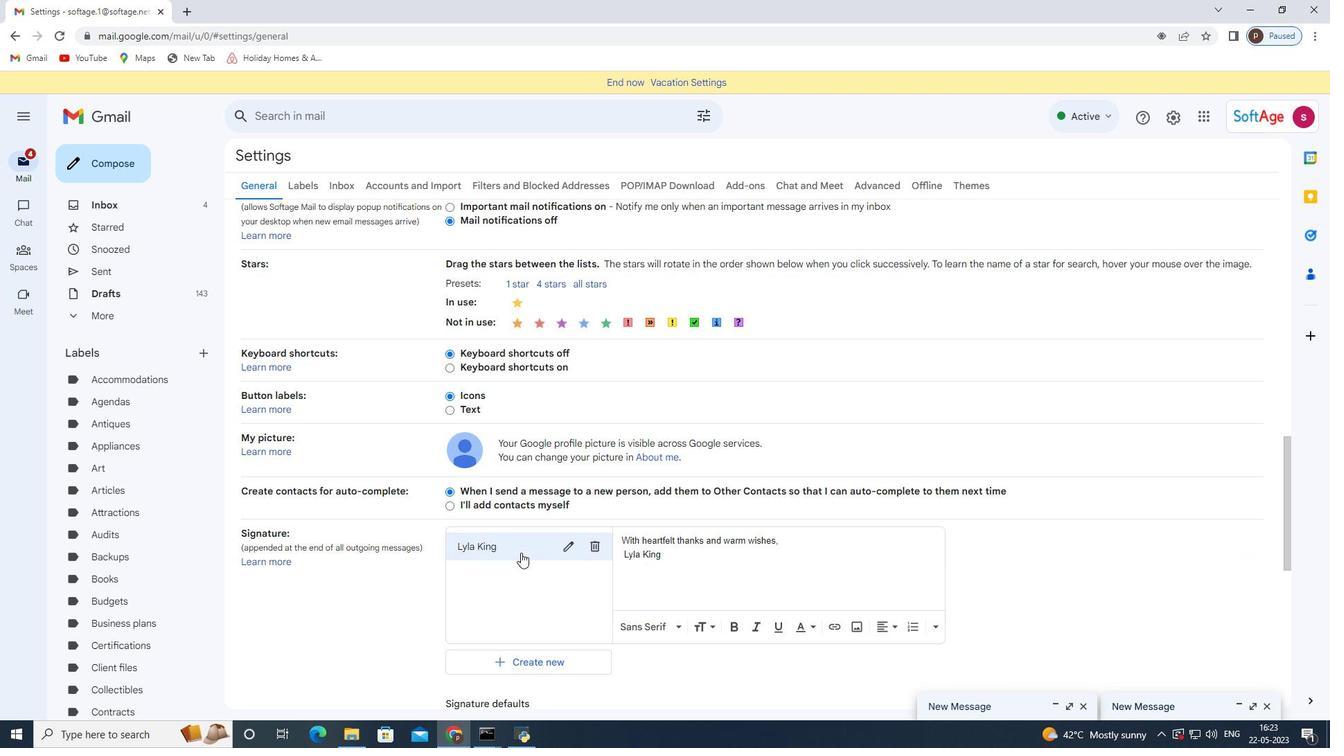 
Action: Mouse scrolled (513, 554) with delta (0, 0)
Screenshot: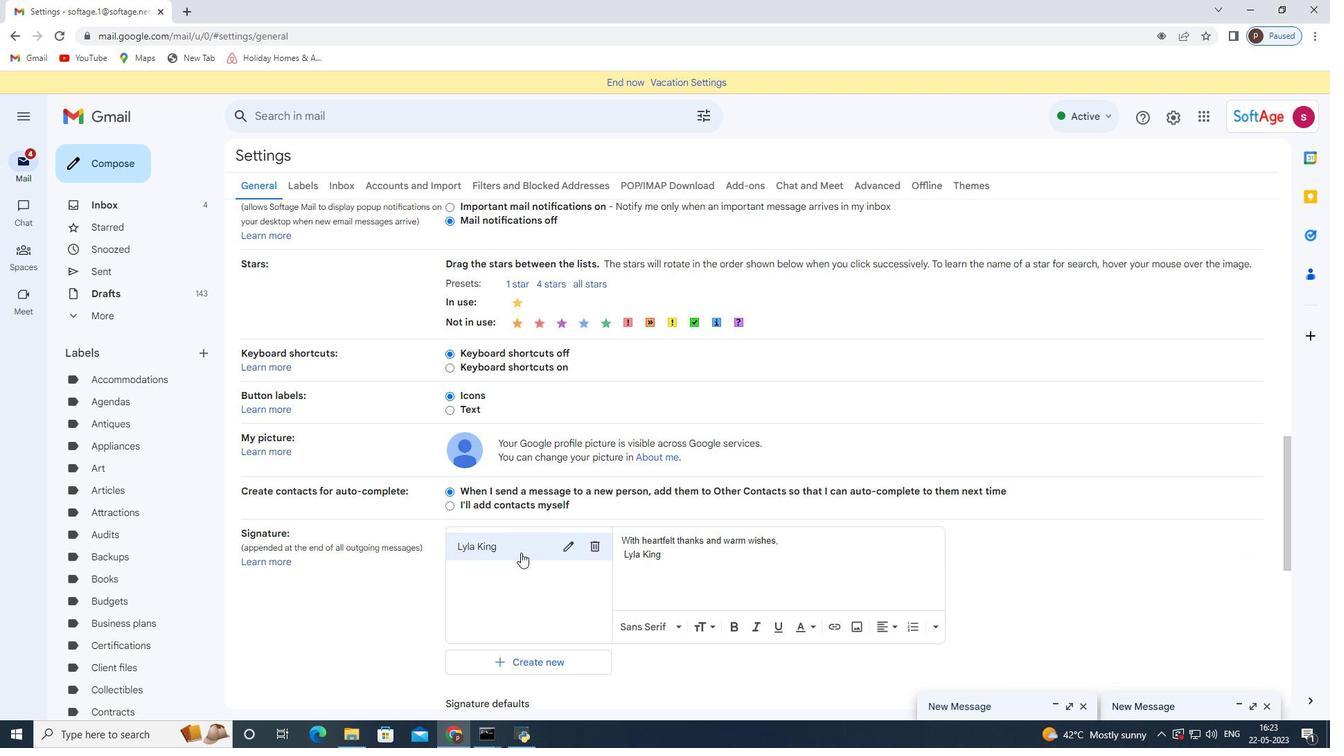 
Action: Mouse moved to (596, 476)
Screenshot: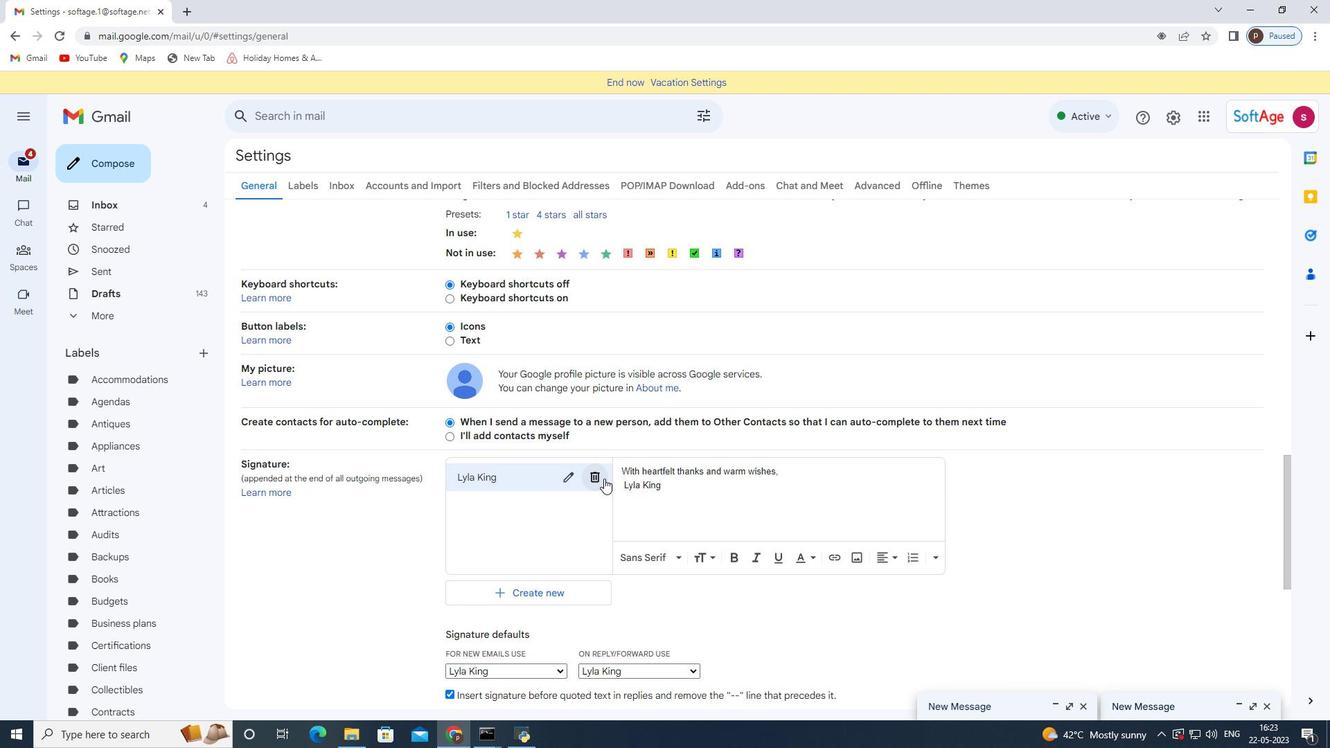 
Action: Mouse pressed left at (596, 476)
Screenshot: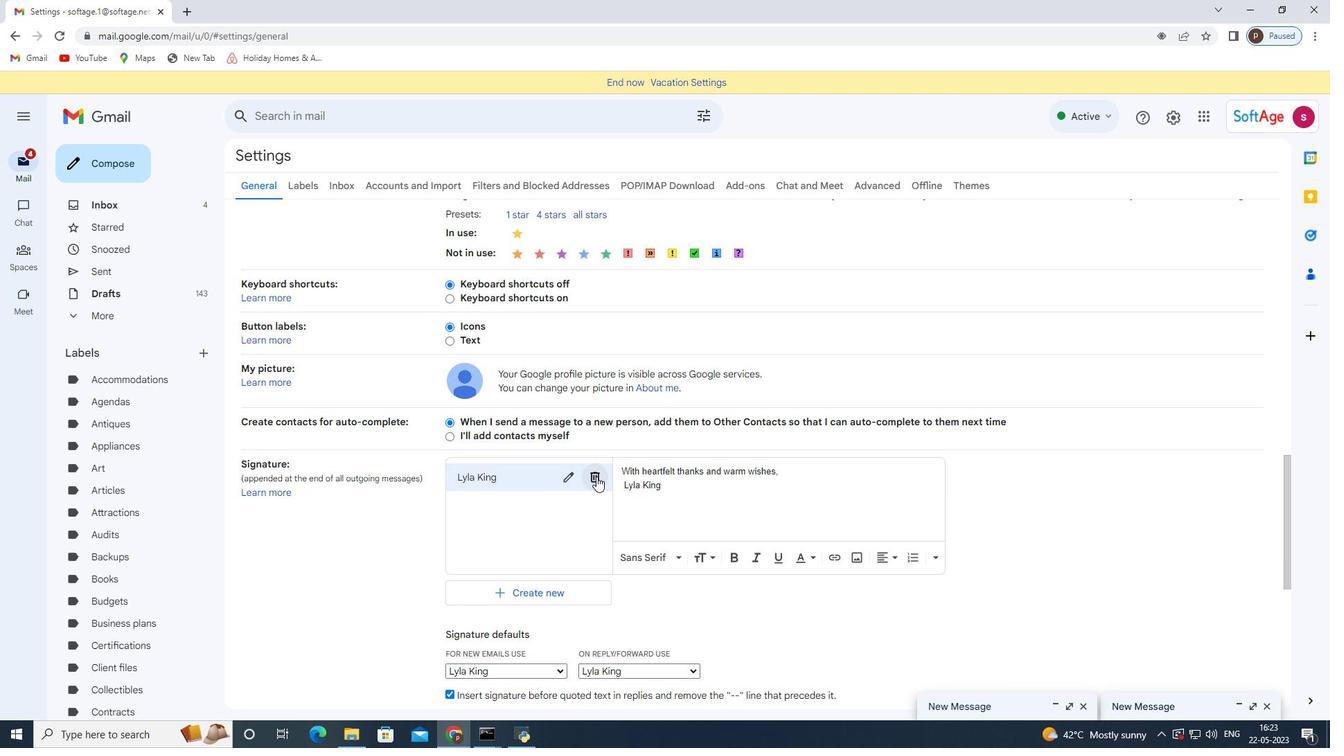 
Action: Mouse moved to (764, 418)
Screenshot: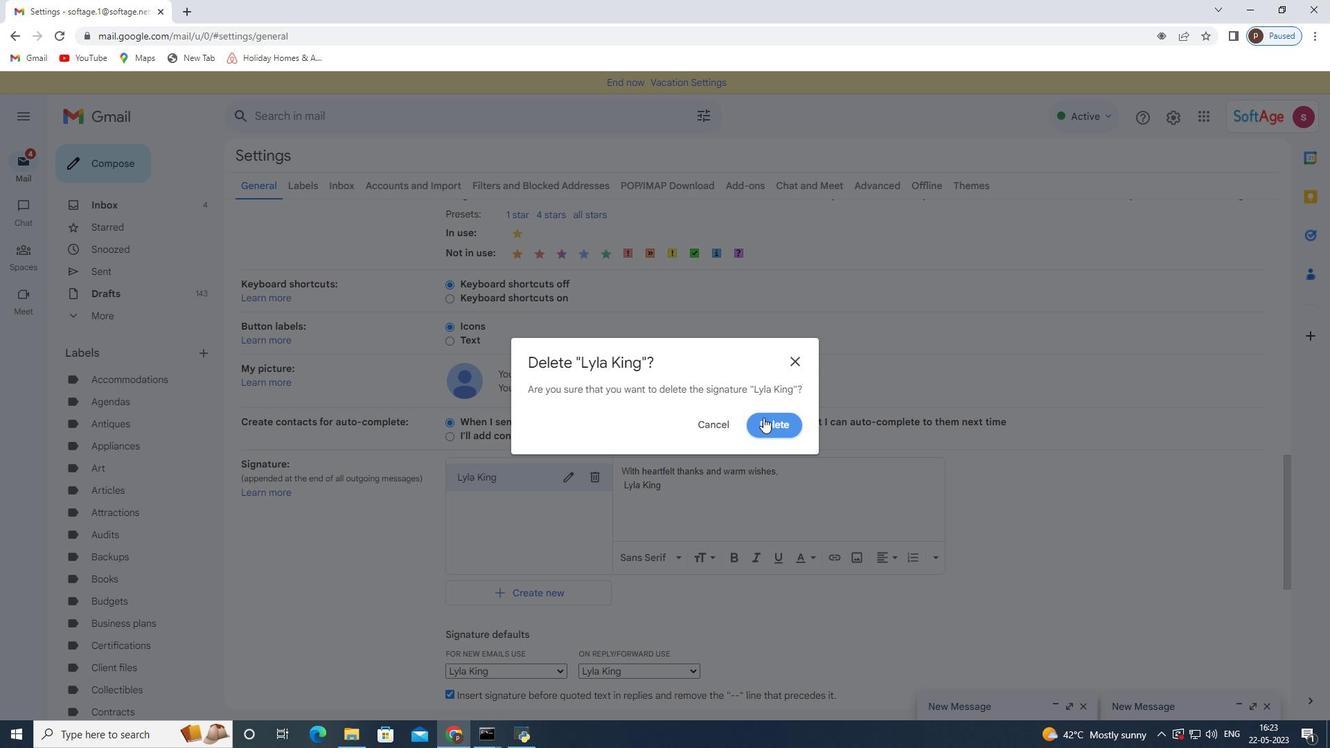 
Action: Mouse pressed left at (764, 418)
Screenshot: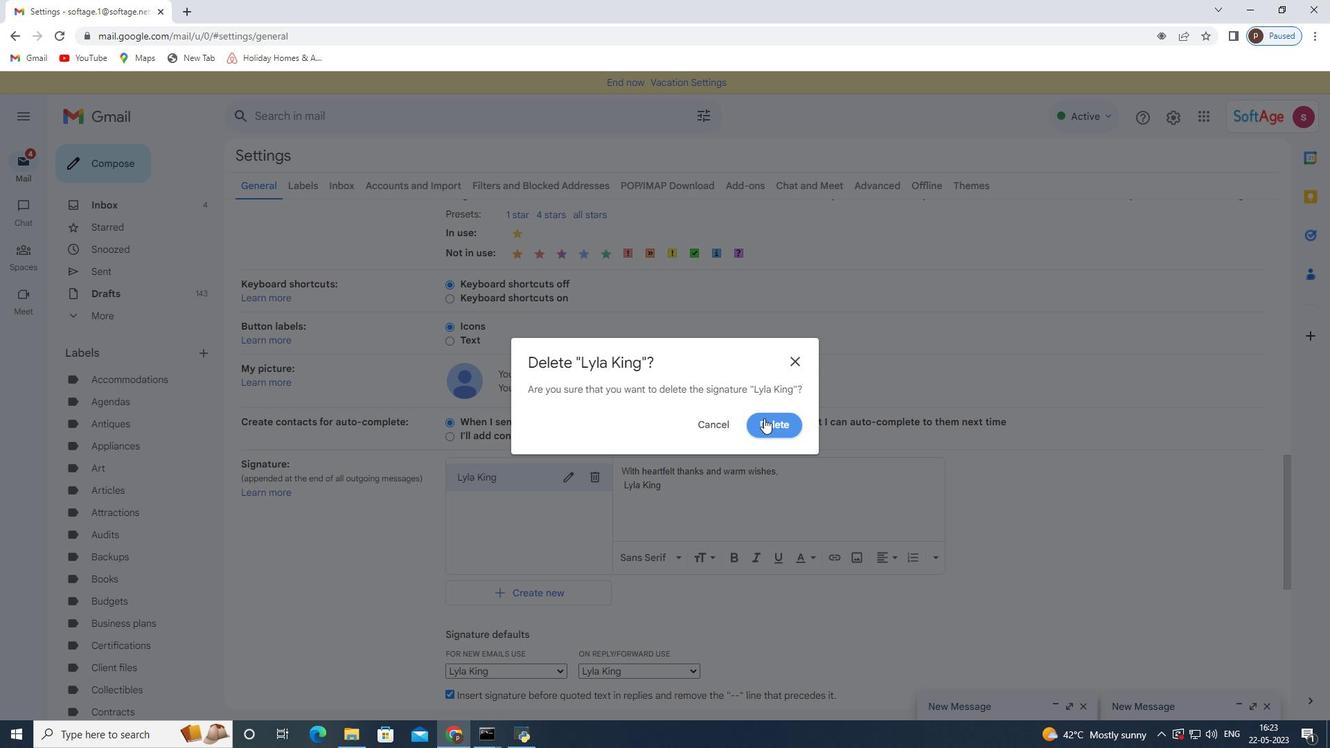 
Action: Mouse moved to (488, 493)
Screenshot: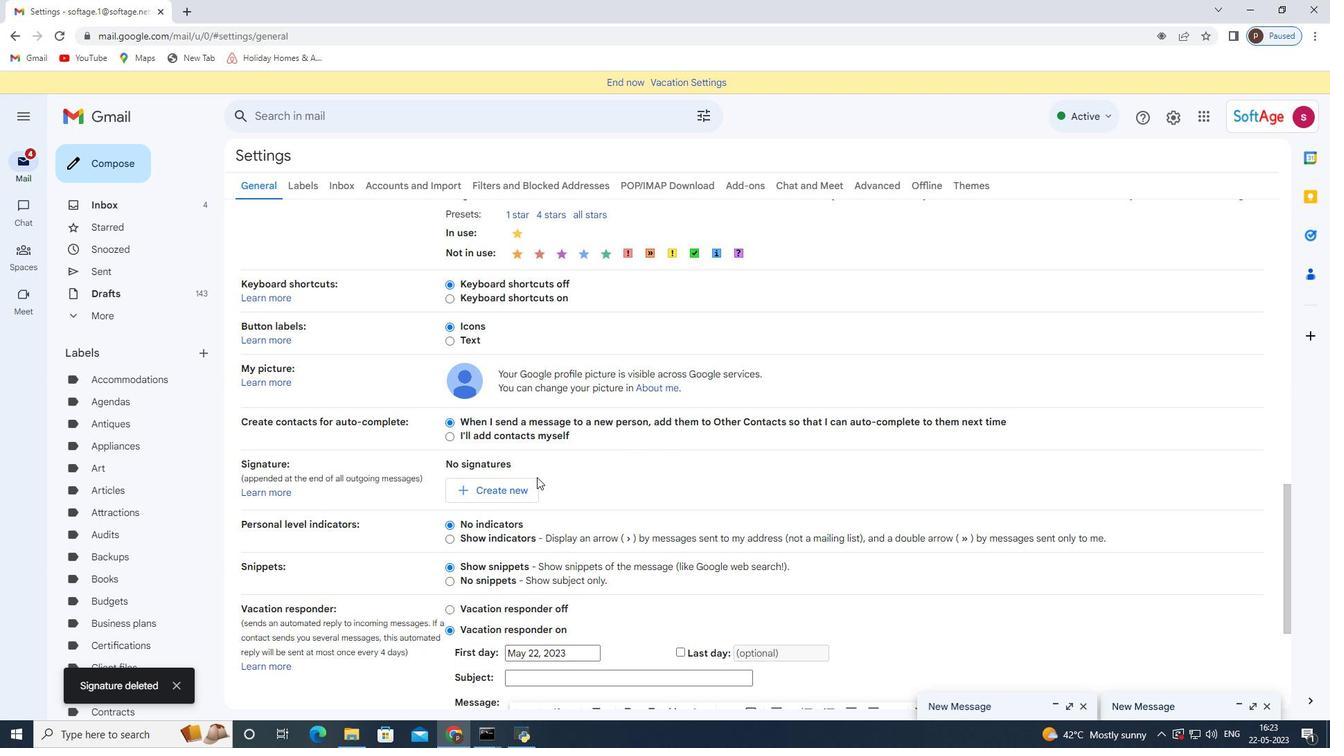 
Action: Mouse pressed left at (488, 493)
Screenshot: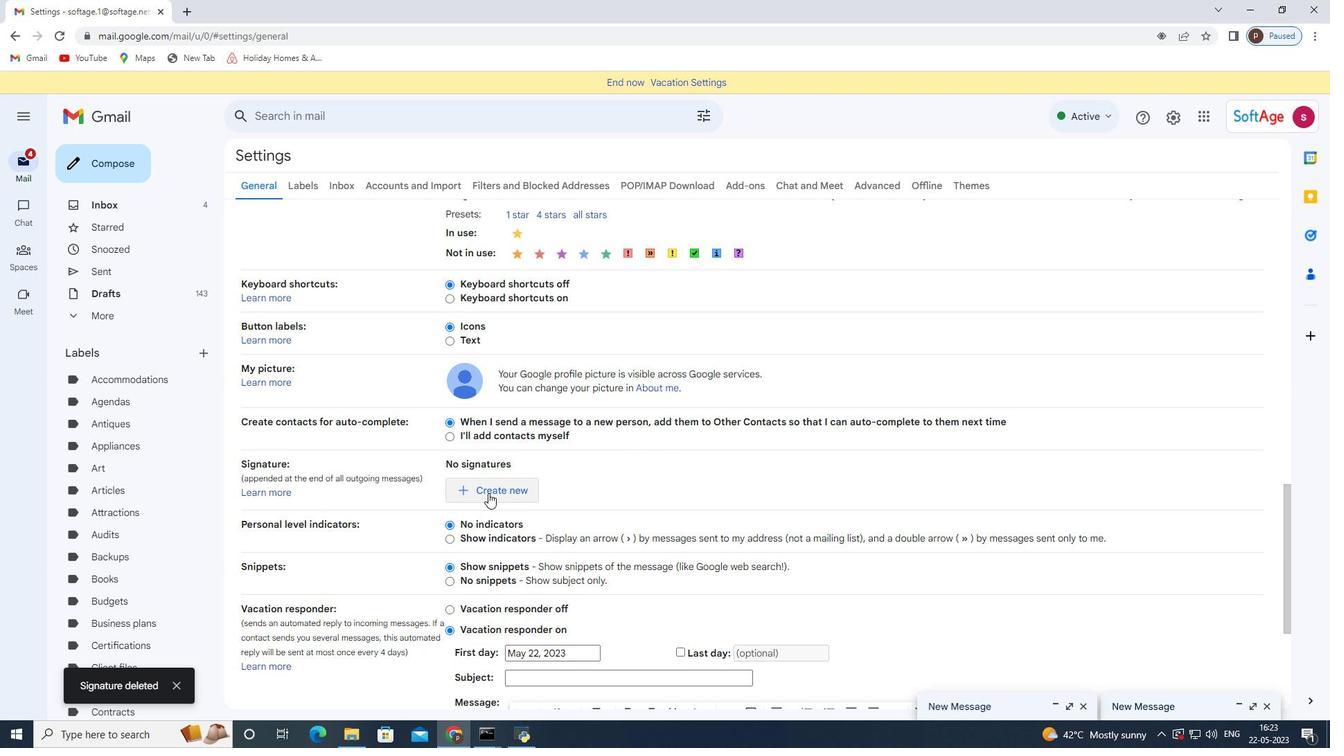 
Action: Mouse moved to (586, 384)
Screenshot: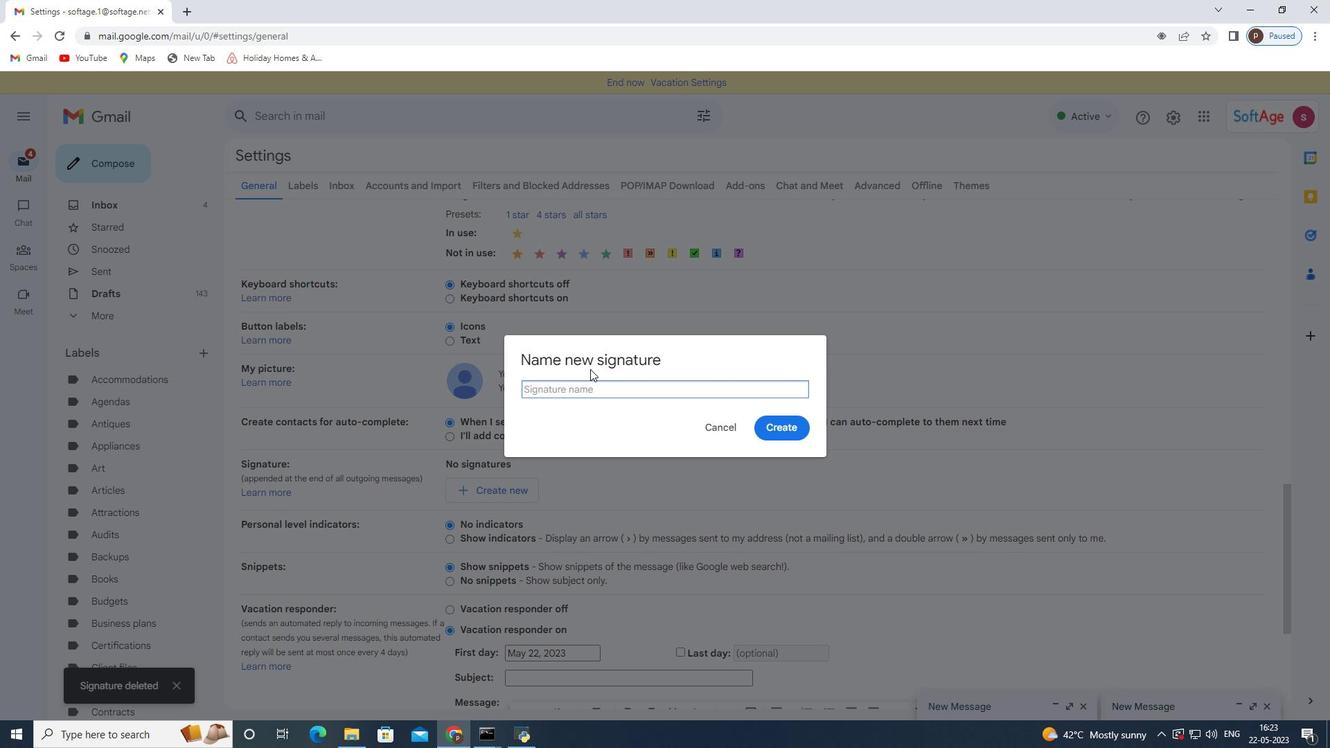 
Action: Mouse pressed left at (586, 384)
Screenshot: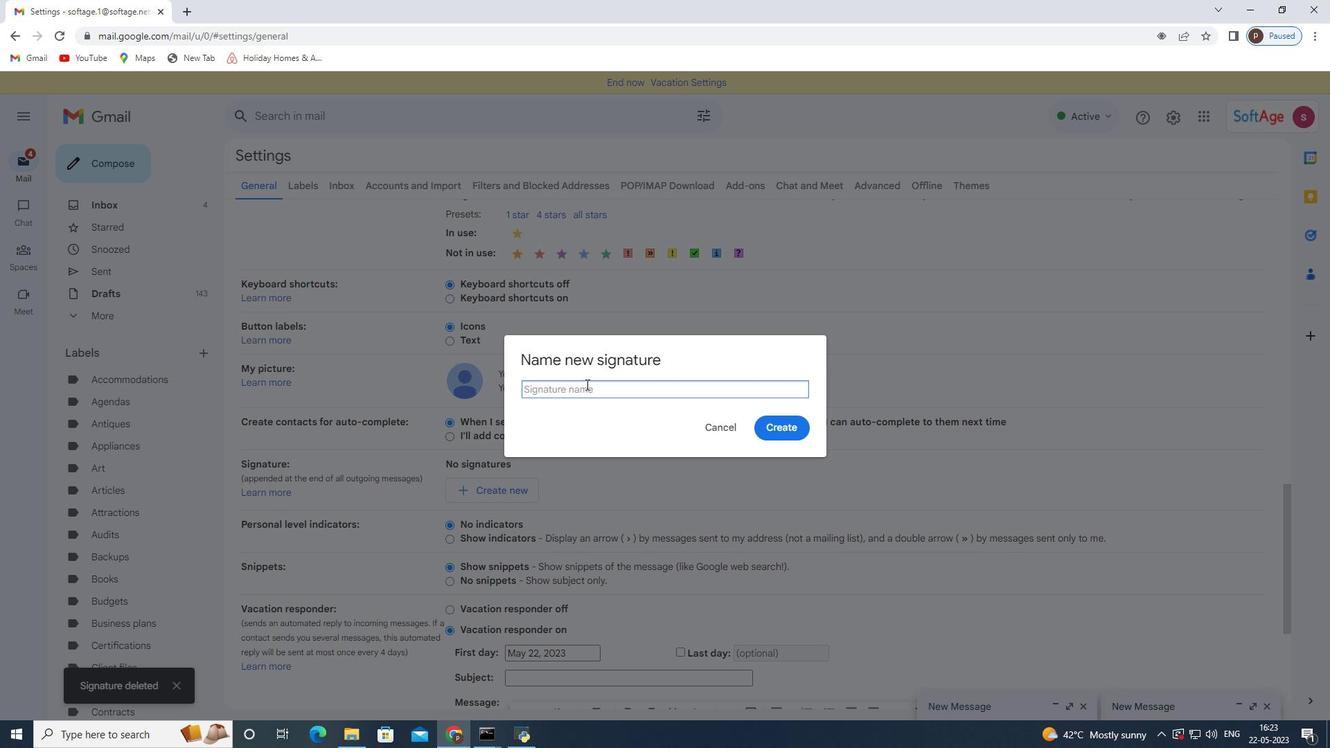 
Action: Key pressed <Key.shift>Lynn<Key.space><Key.shift>Cooper
Screenshot: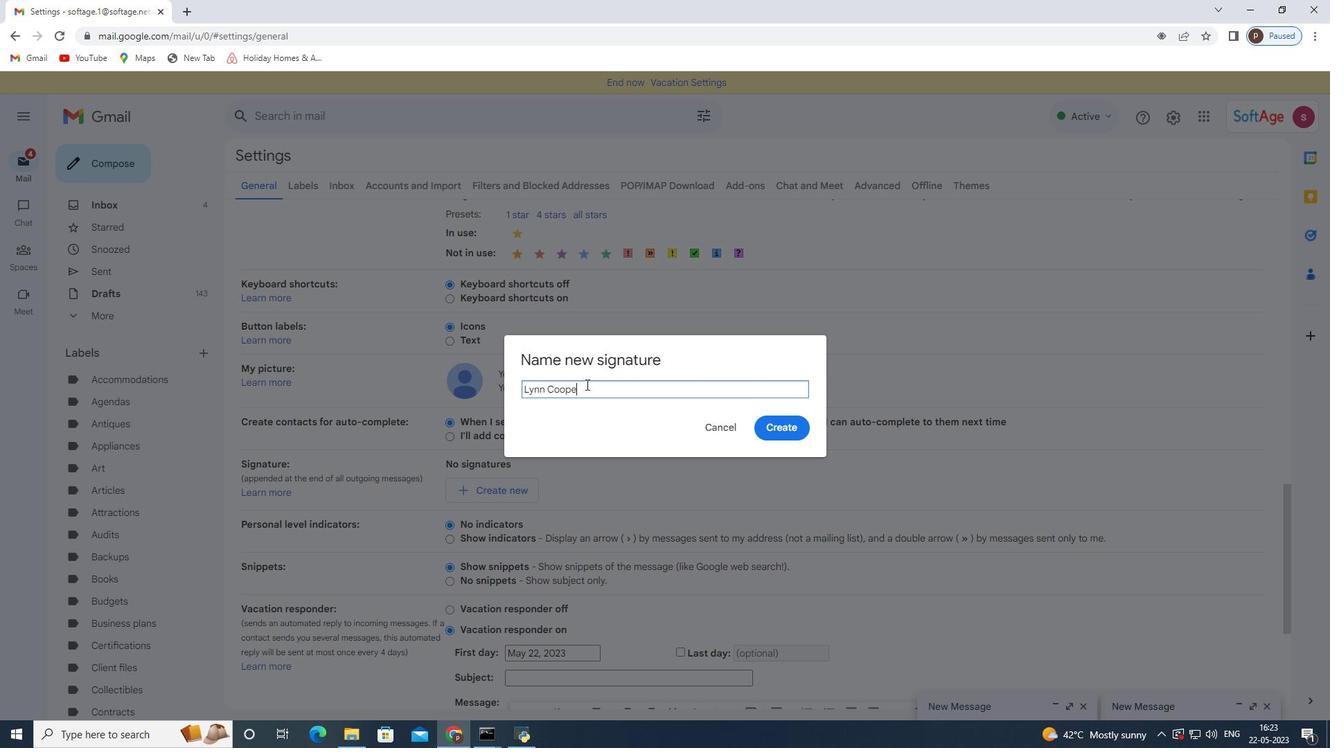 
Action: Mouse moved to (764, 424)
Screenshot: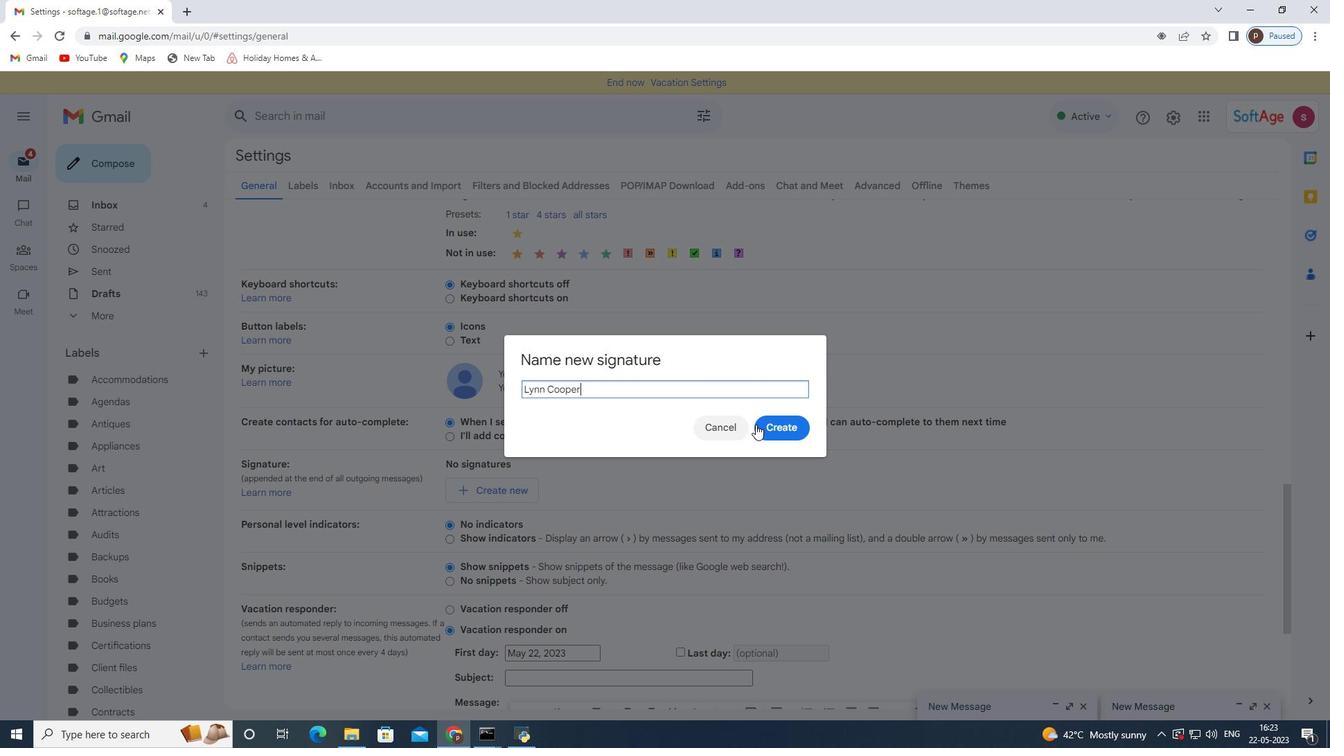 
Action: Mouse pressed left at (764, 424)
Screenshot: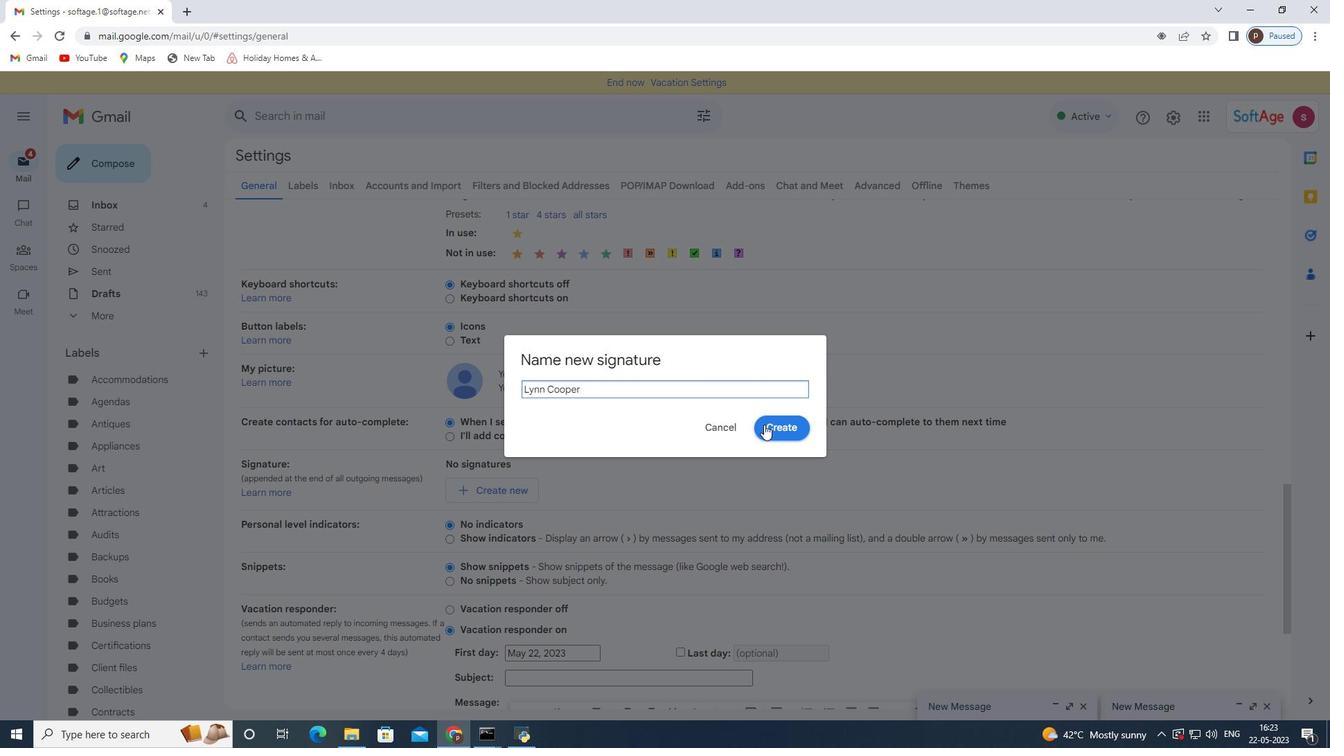 
Action: Mouse moved to (646, 471)
Screenshot: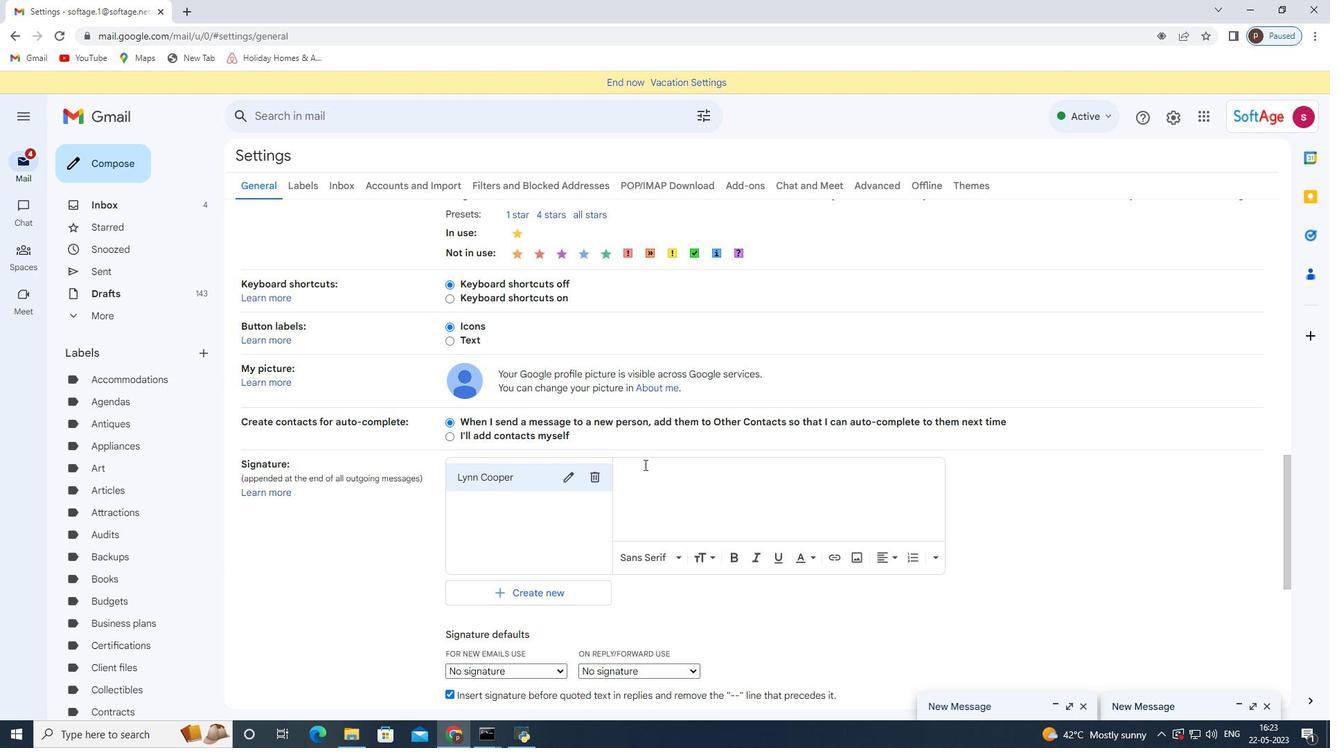 
Action: Mouse pressed left at (646, 471)
Screenshot: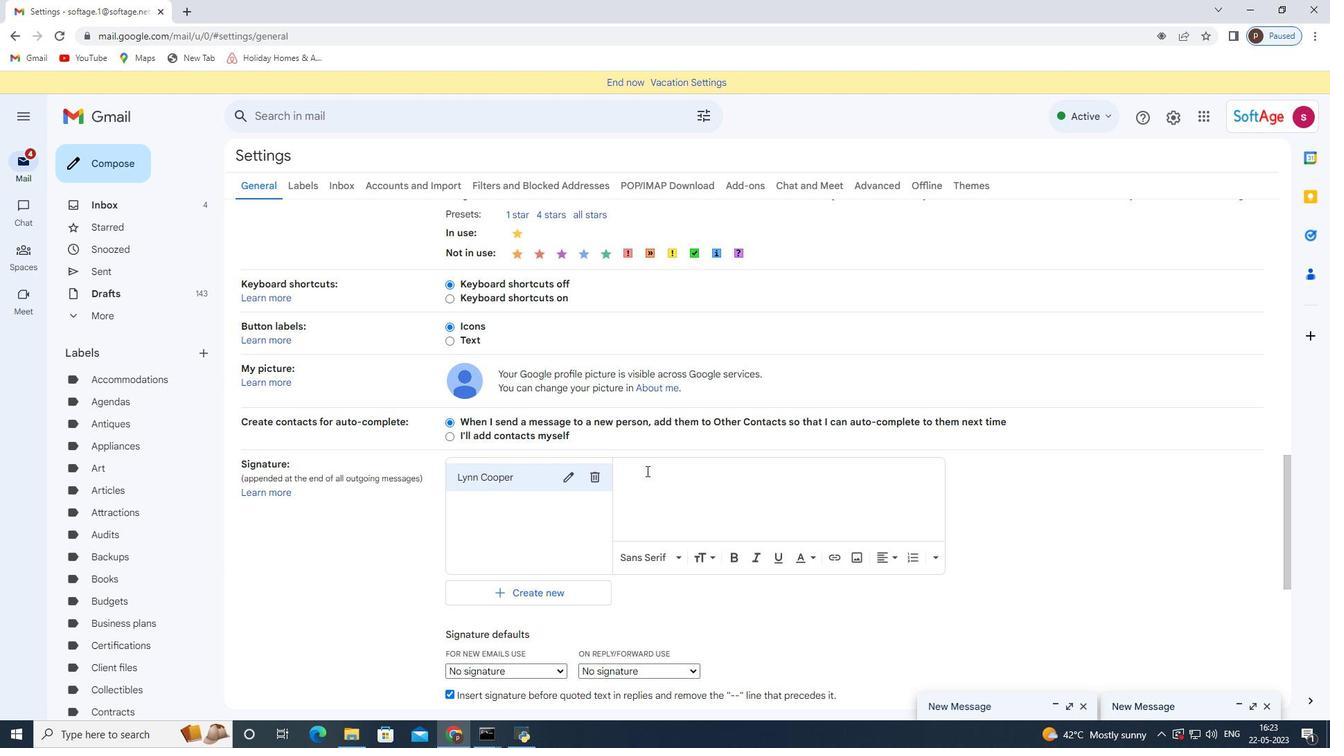 
Action: Key pressed <Key.shift>Have<Key.space>a<Key.space>great<Key.space><Key.shift>National<Key.space><Key.shift><Key.shift><Key.shift><Key.shift>Adoption<Key.space><Key.shift>Month,<Key.enter><Key.shift>Lynn<Key.space><Key.shift>Cooper
Screenshot: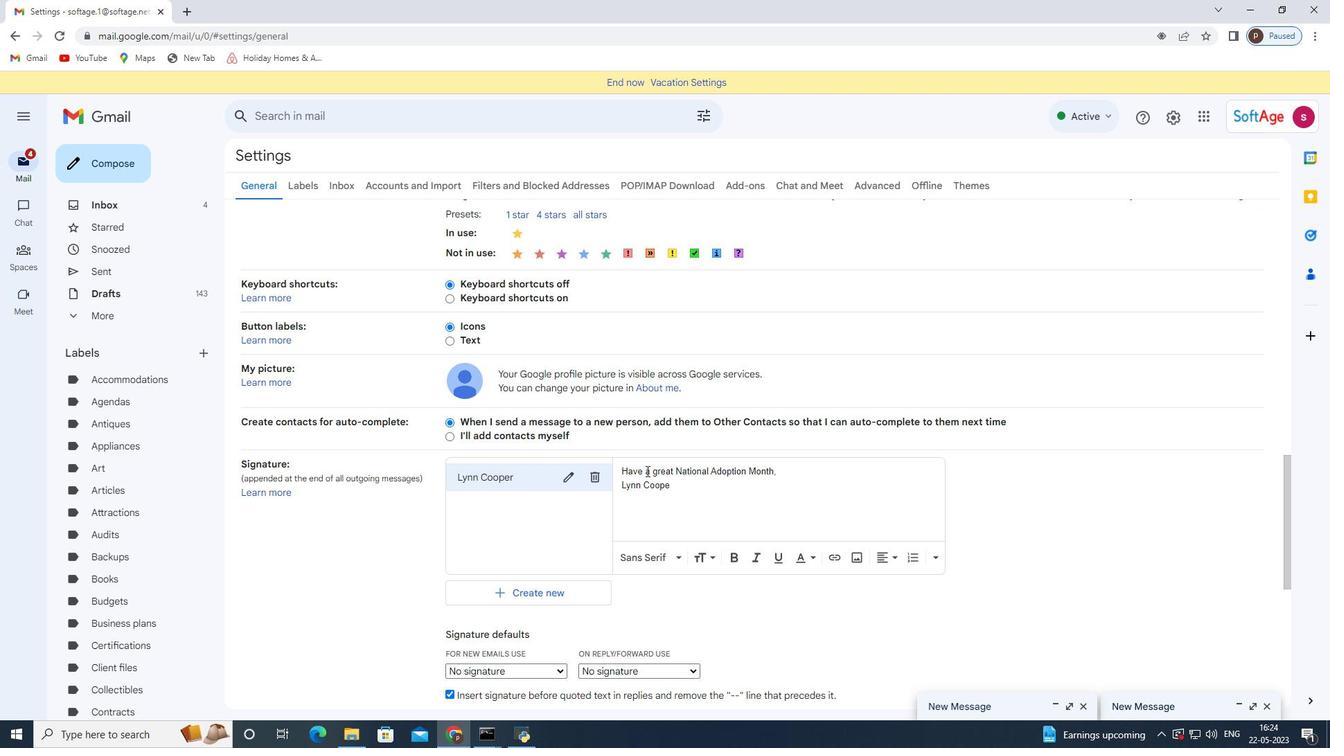 
Action: Mouse scrolled (646, 470) with delta (0, 0)
Screenshot: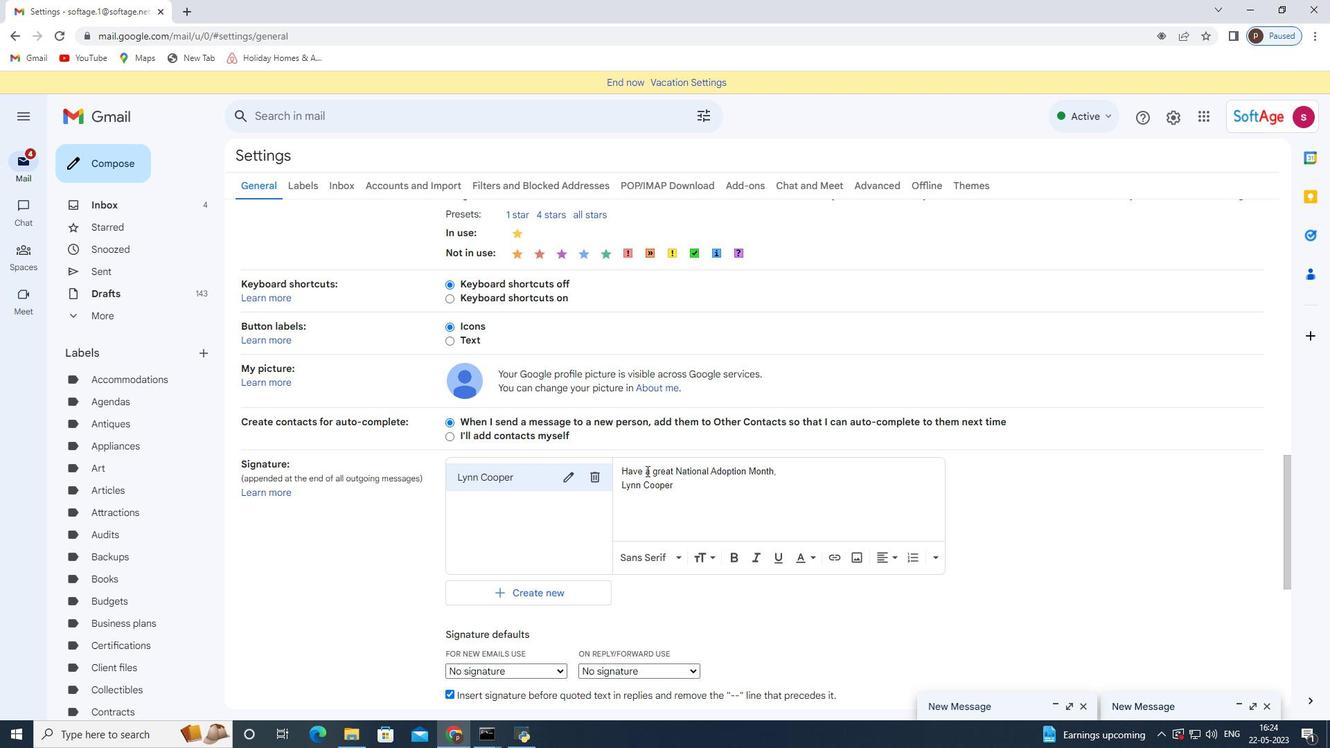 
Action: Mouse moved to (644, 471)
Screenshot: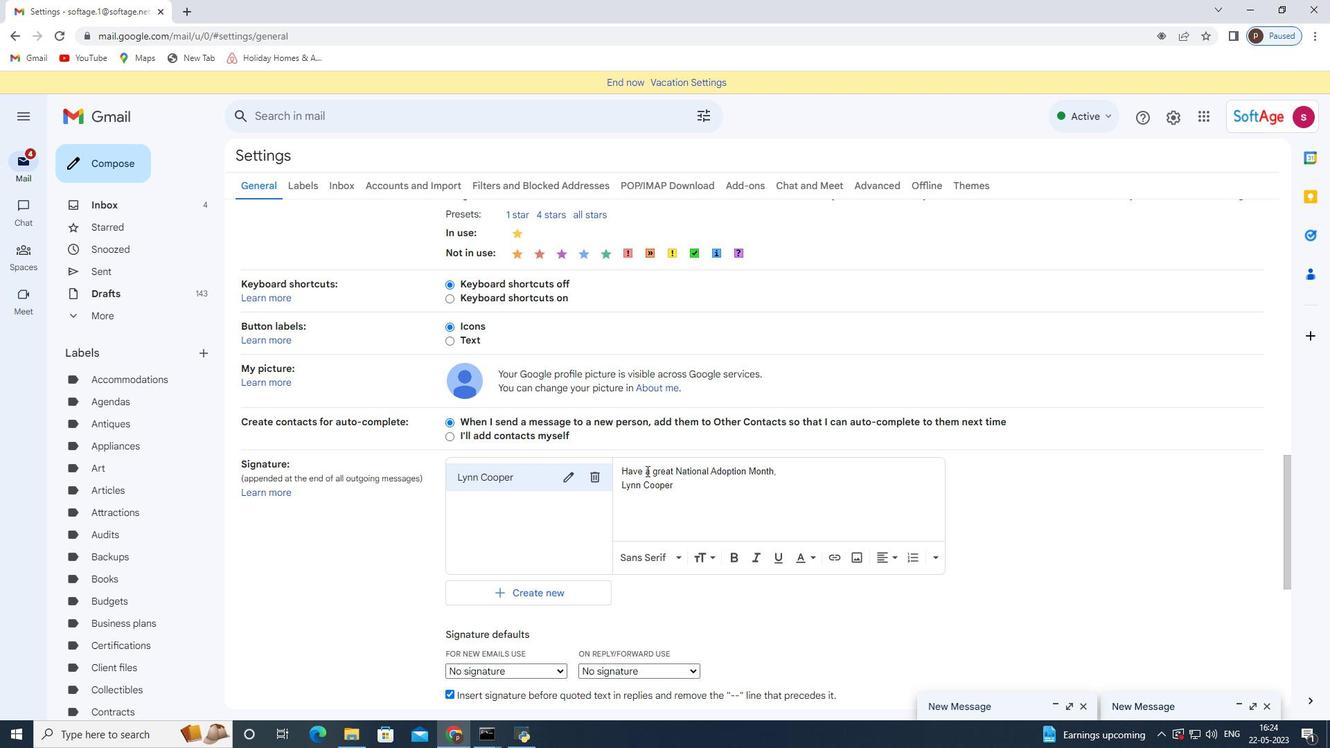 
Action: Mouse scrolled (644, 470) with delta (0, 0)
Screenshot: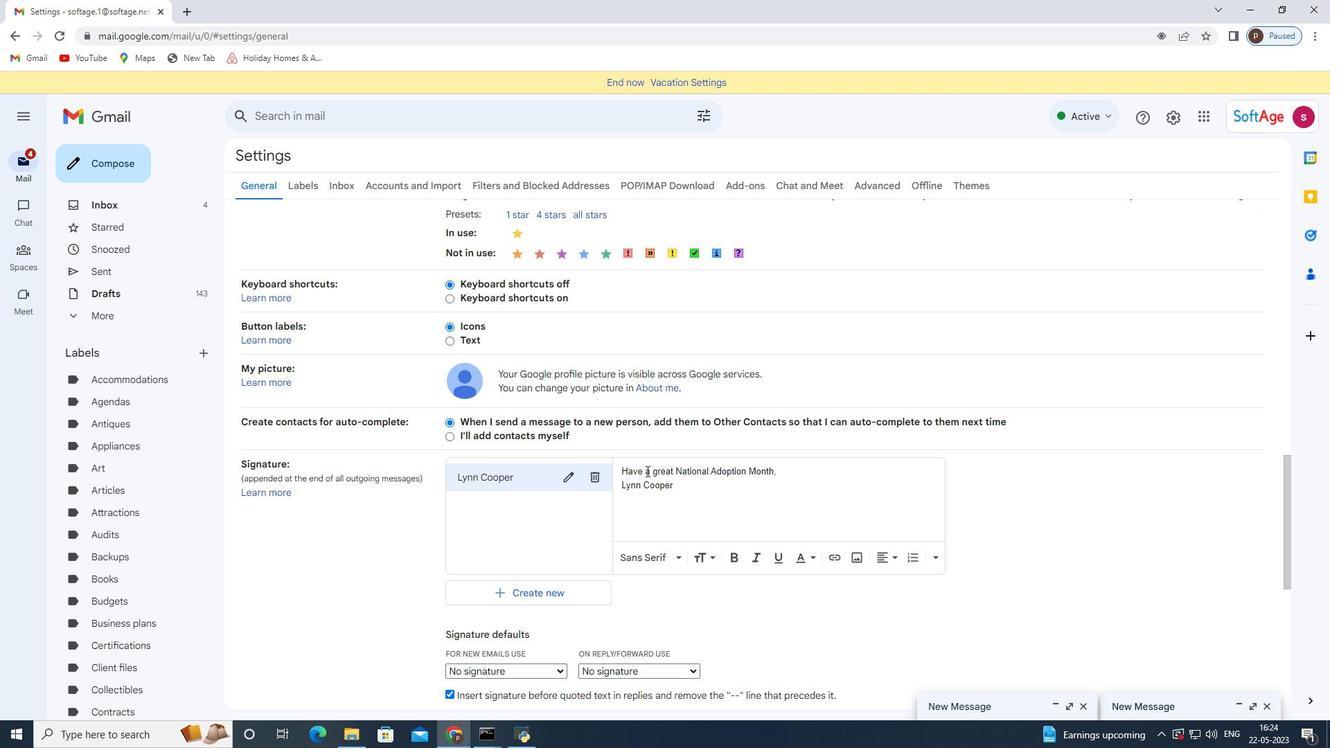 
Action: Mouse scrolled (644, 470) with delta (0, 0)
Screenshot: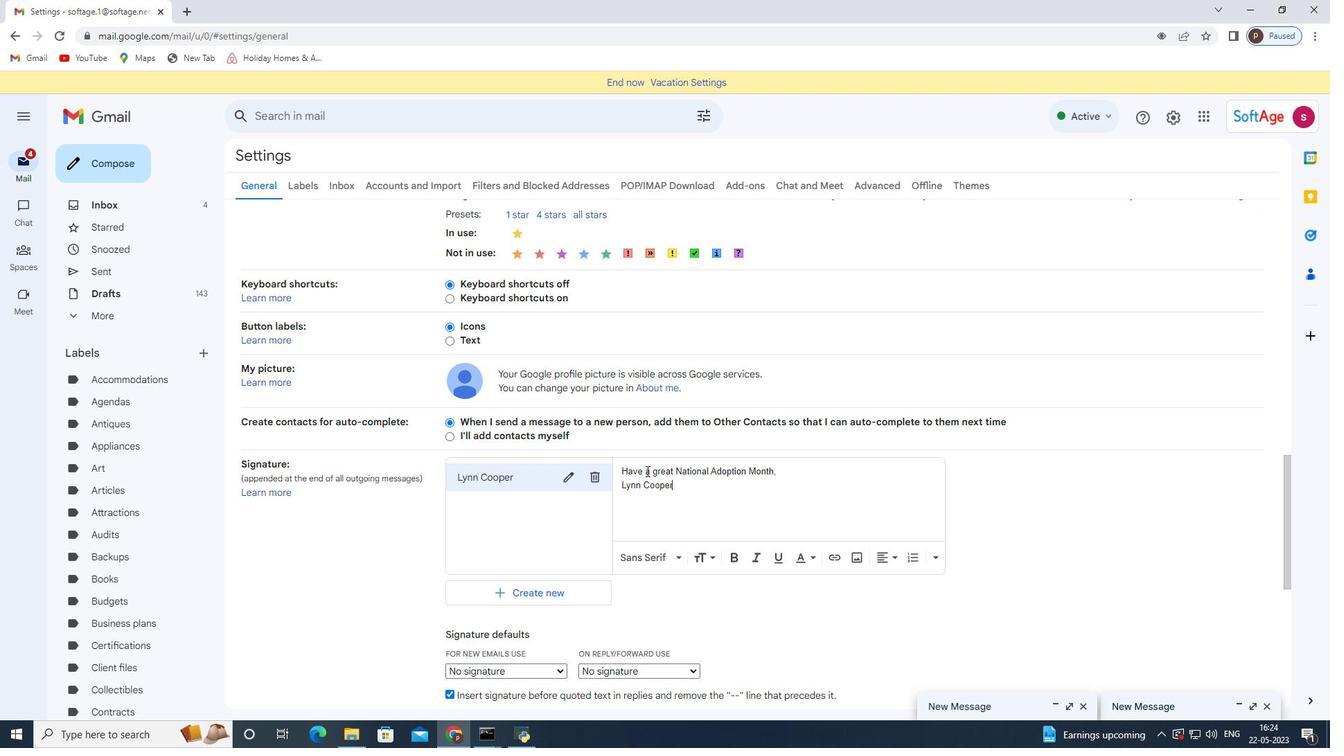 
Action: Mouse moved to (547, 457)
Screenshot: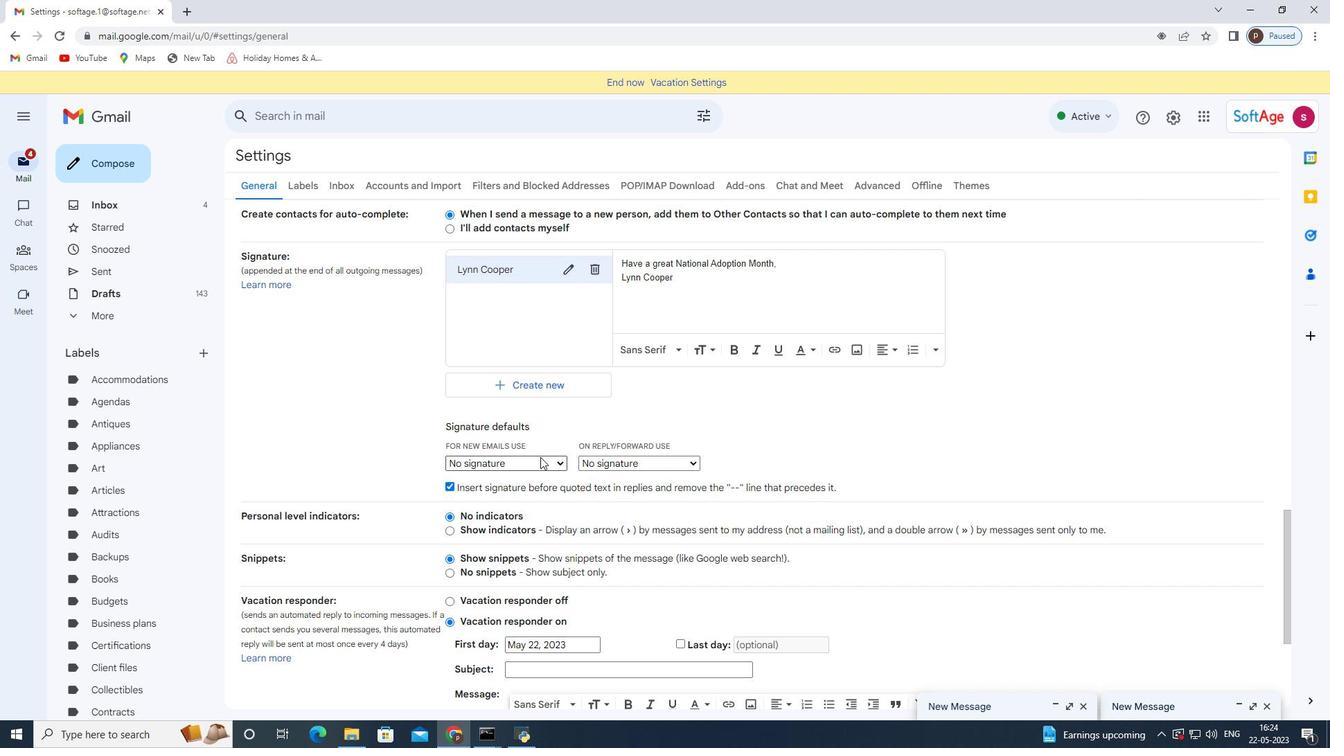 
Action: Mouse pressed left at (547, 457)
Screenshot: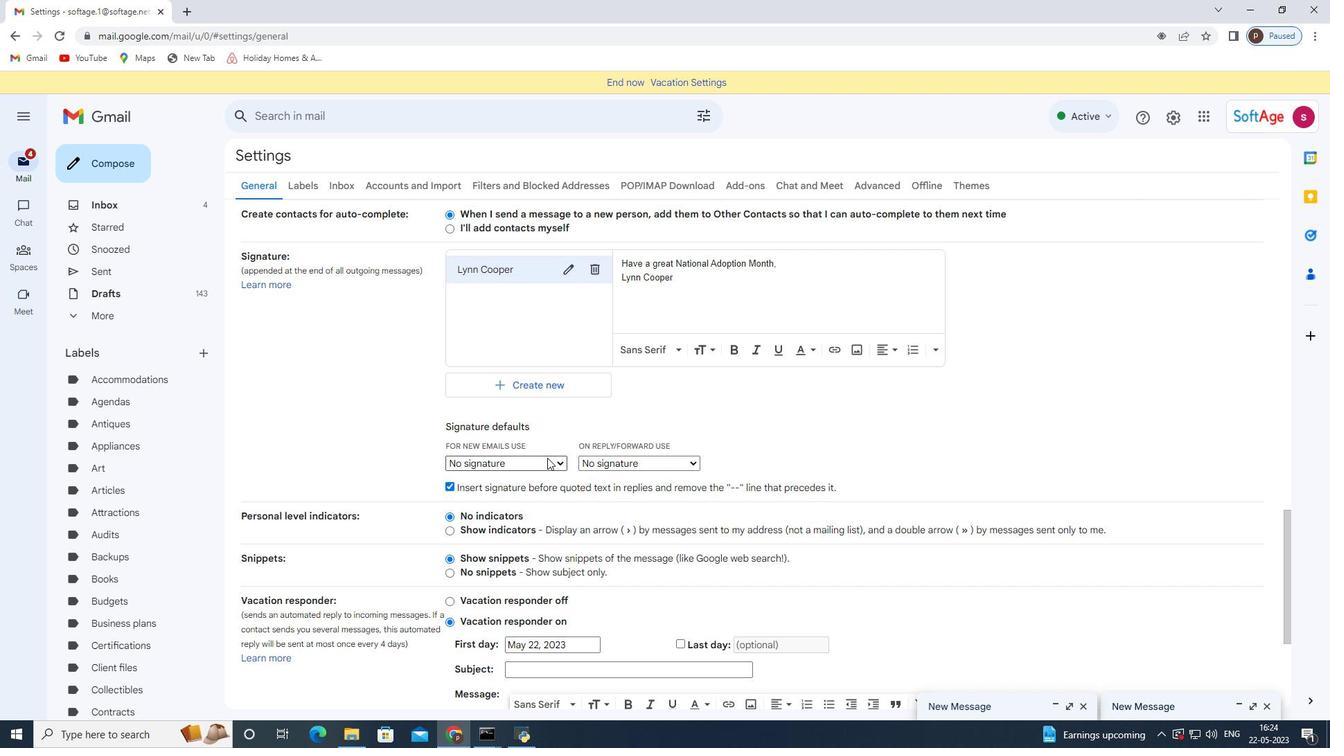
Action: Mouse moved to (531, 491)
Screenshot: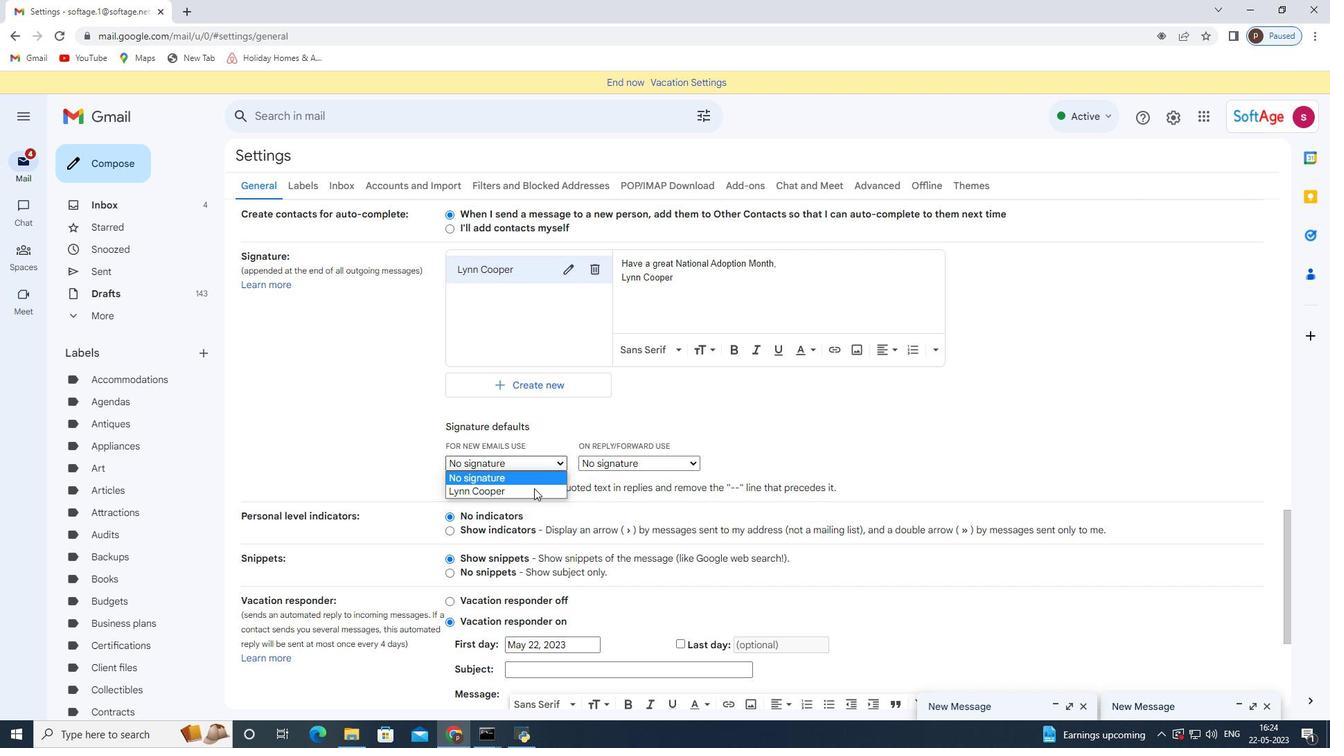 
Action: Mouse pressed left at (531, 491)
Screenshot: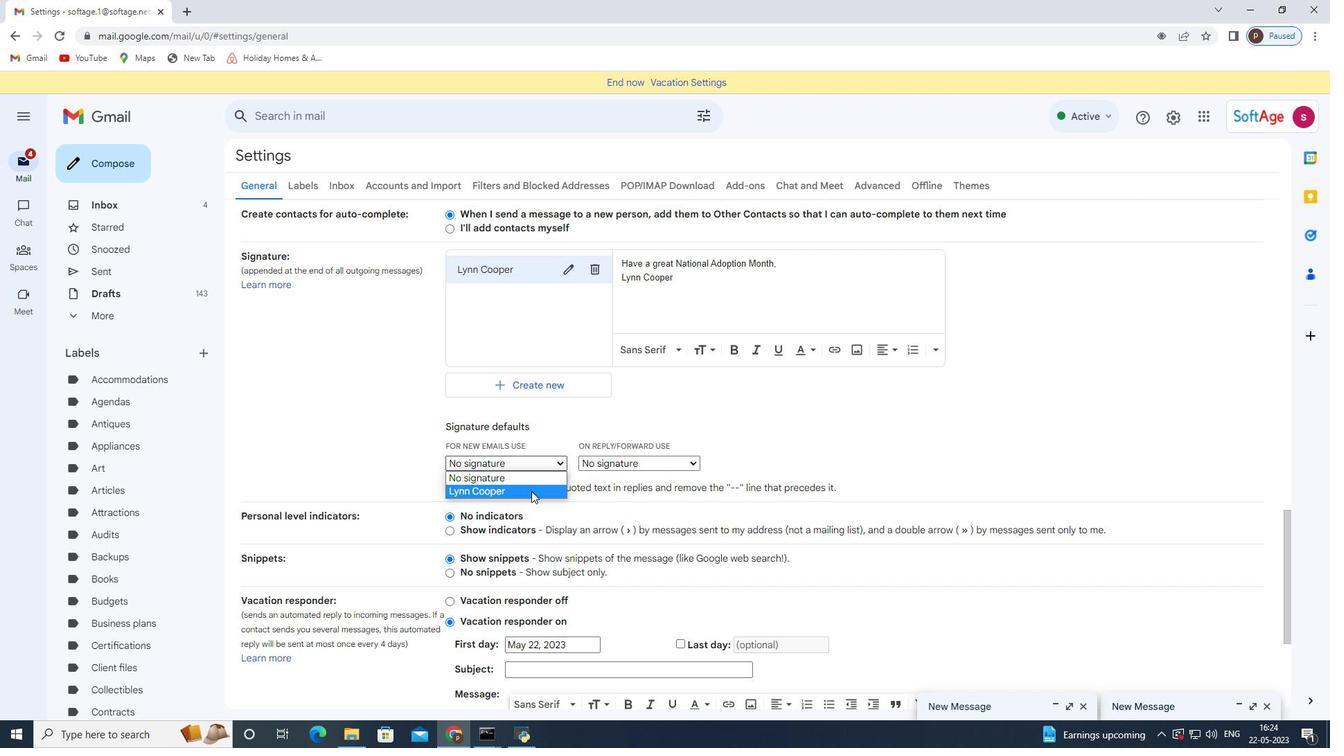 
Action: Mouse moved to (635, 459)
Screenshot: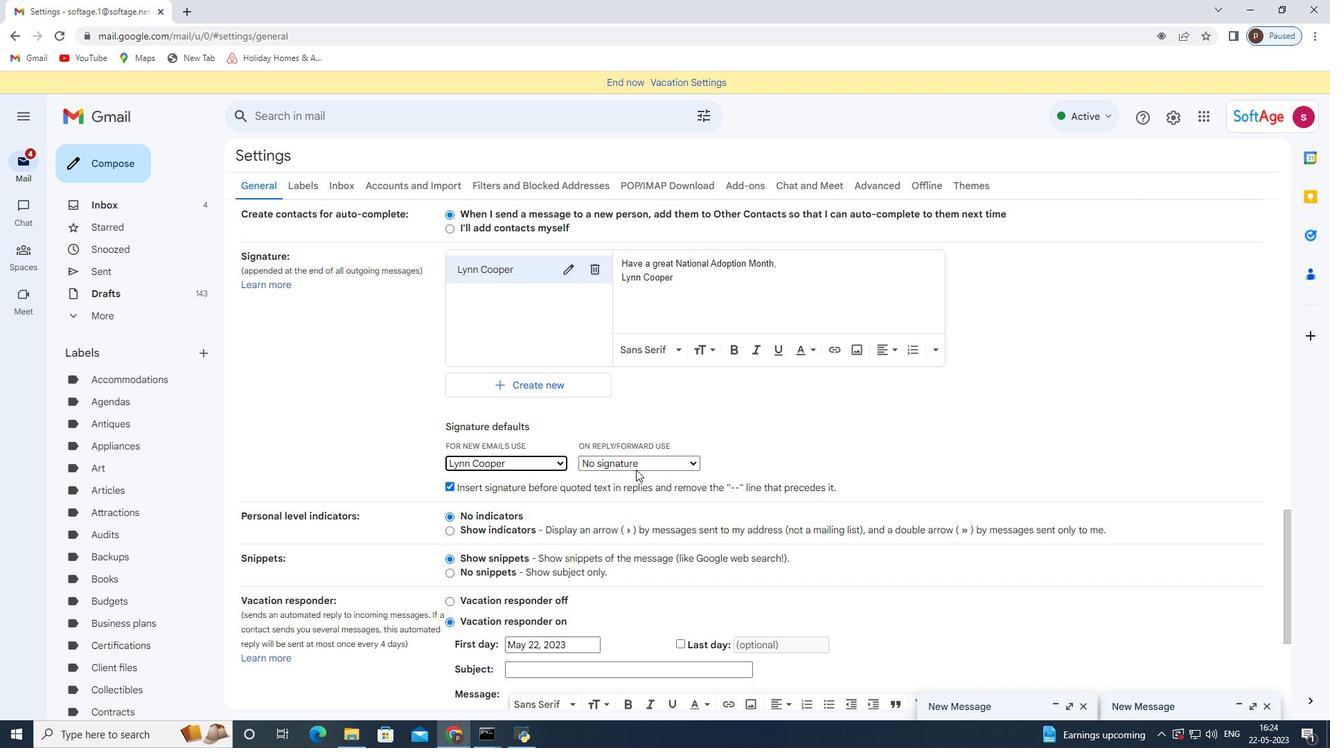 
Action: Mouse pressed left at (635, 459)
Screenshot: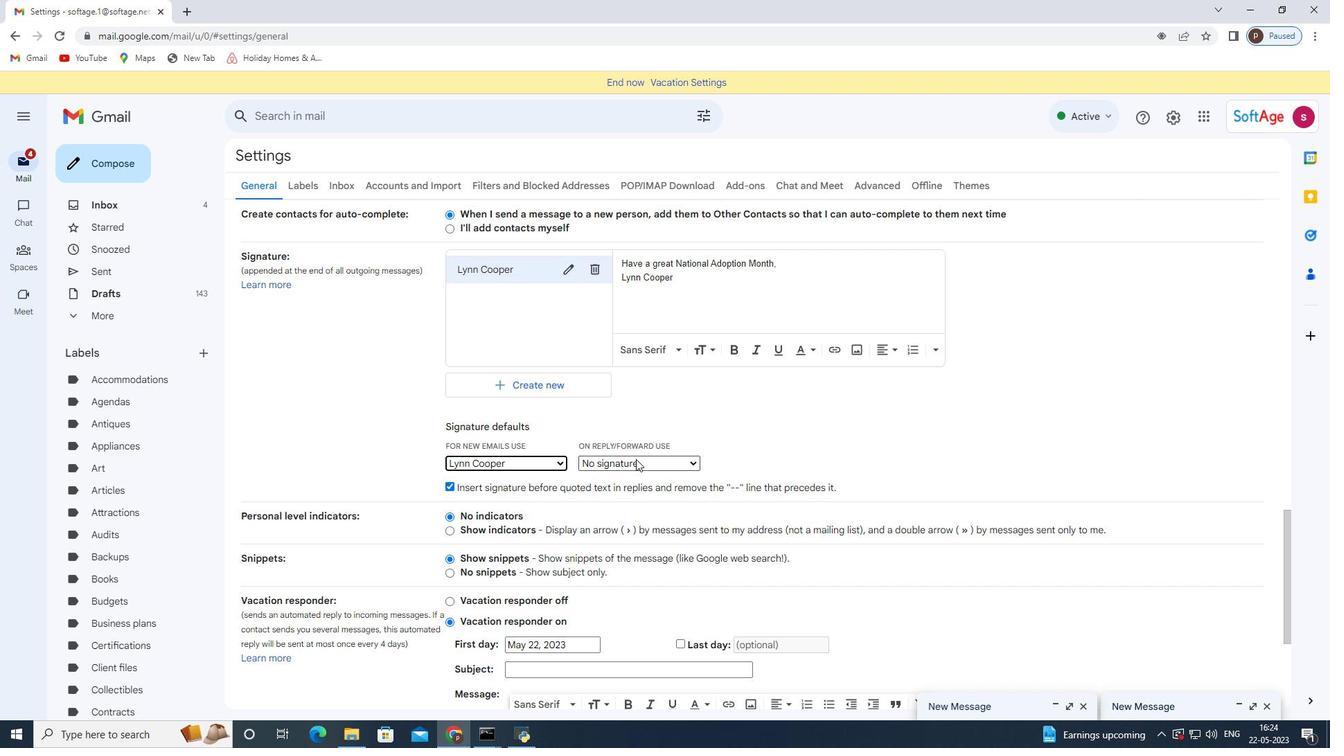 
Action: Mouse moved to (631, 489)
Screenshot: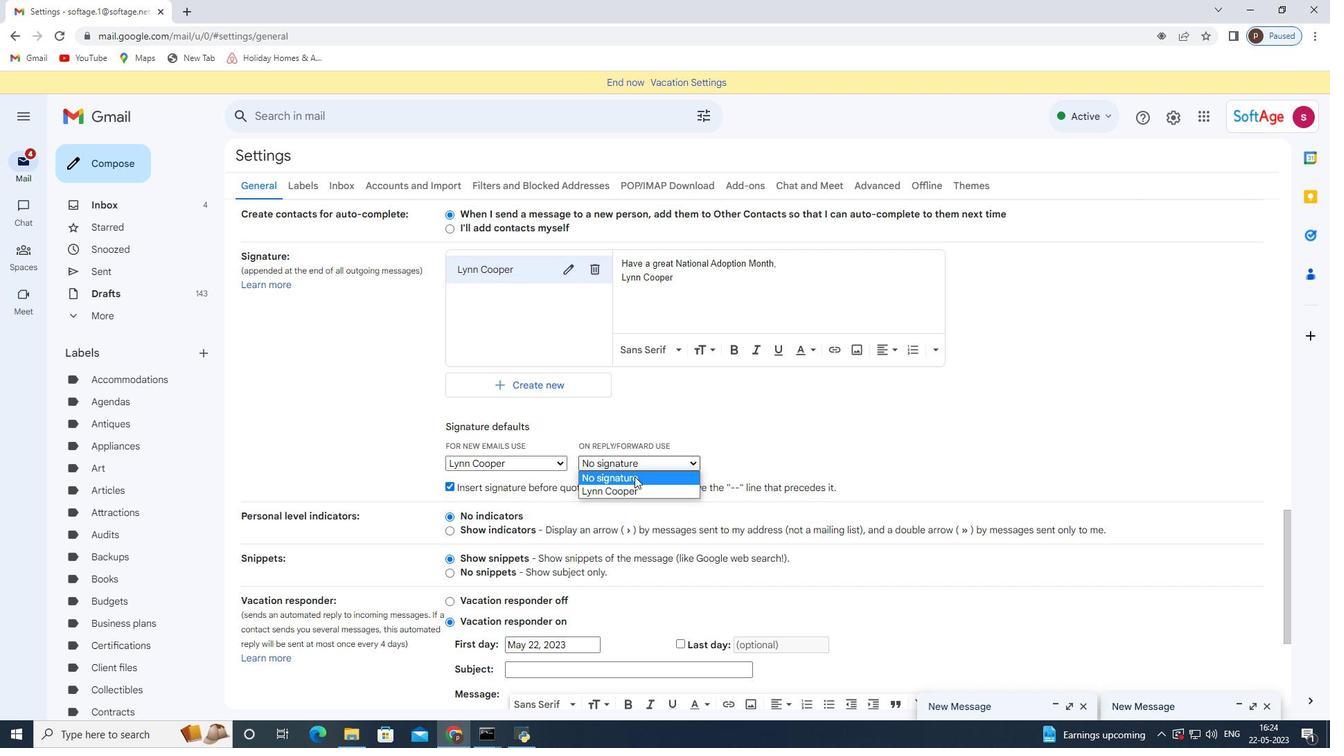 
Action: Mouse pressed left at (631, 489)
Screenshot: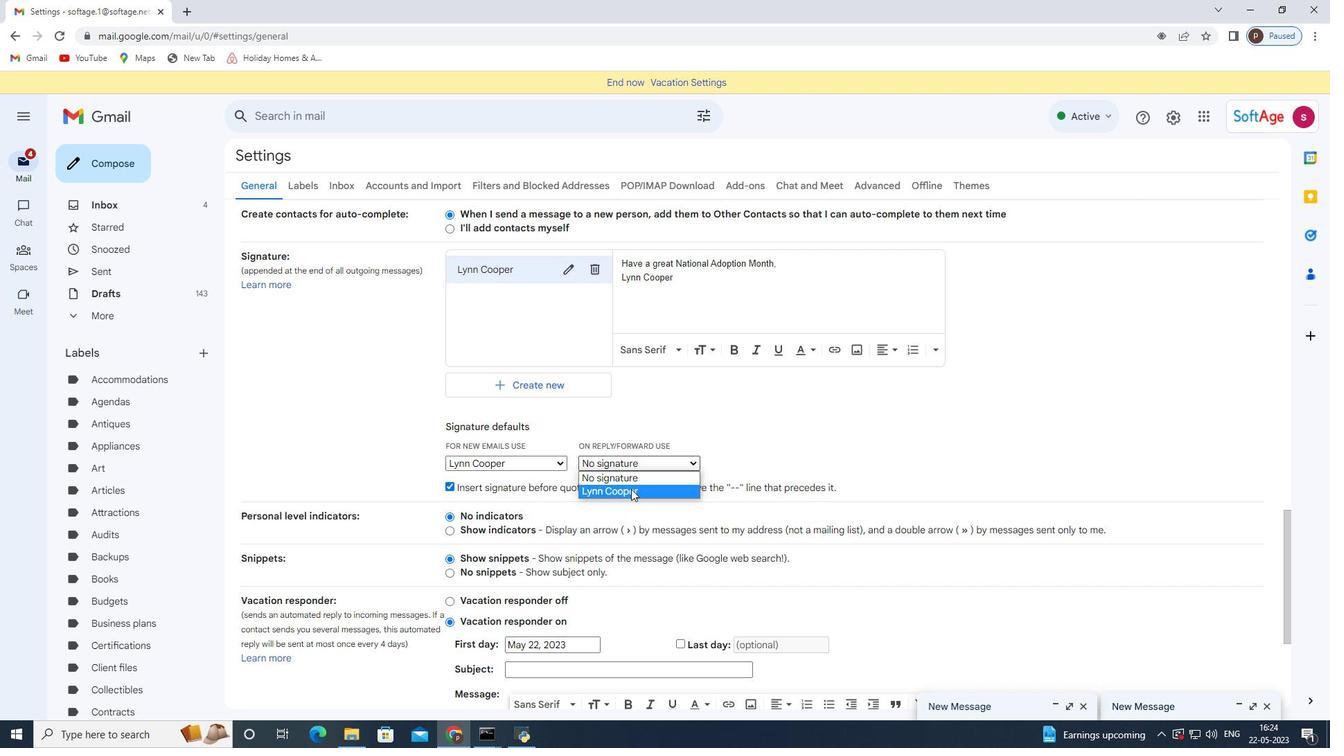 
Action: Mouse scrolled (631, 488) with delta (0, 0)
Screenshot: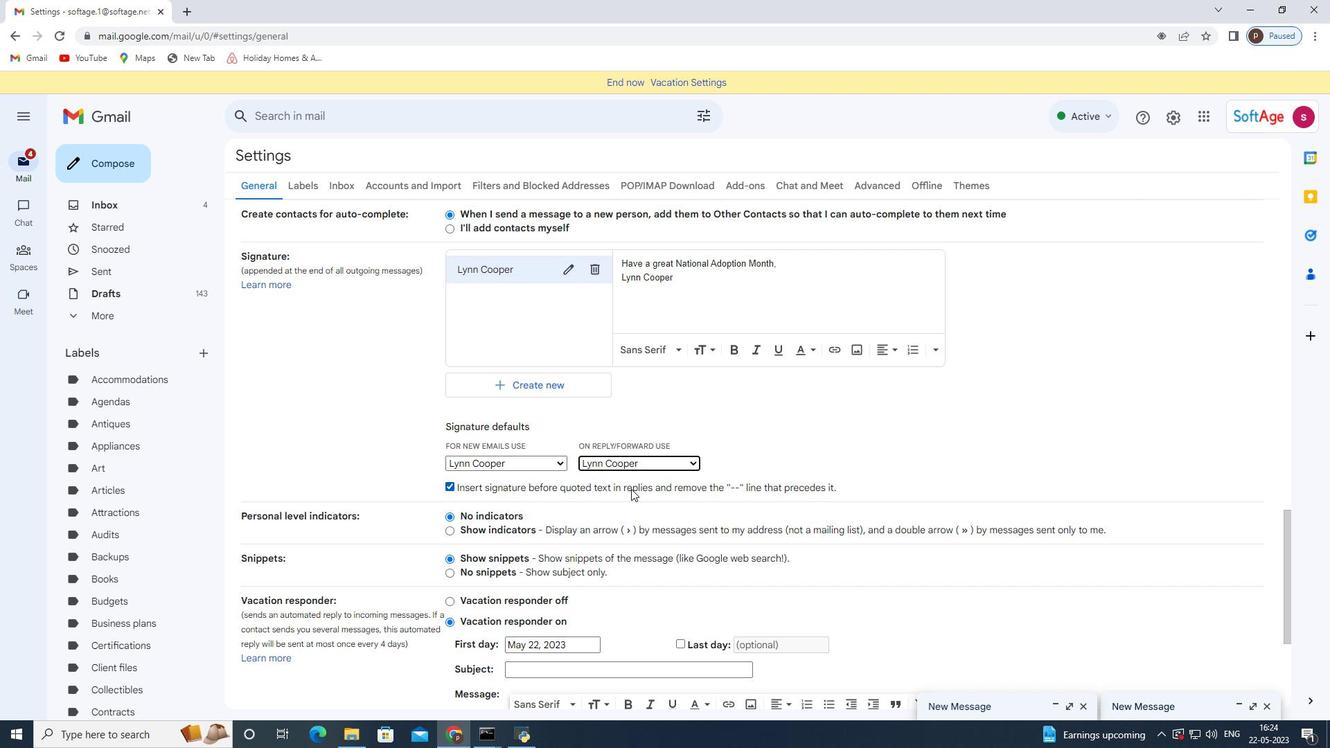 
Action: Mouse scrolled (631, 488) with delta (0, 0)
Screenshot: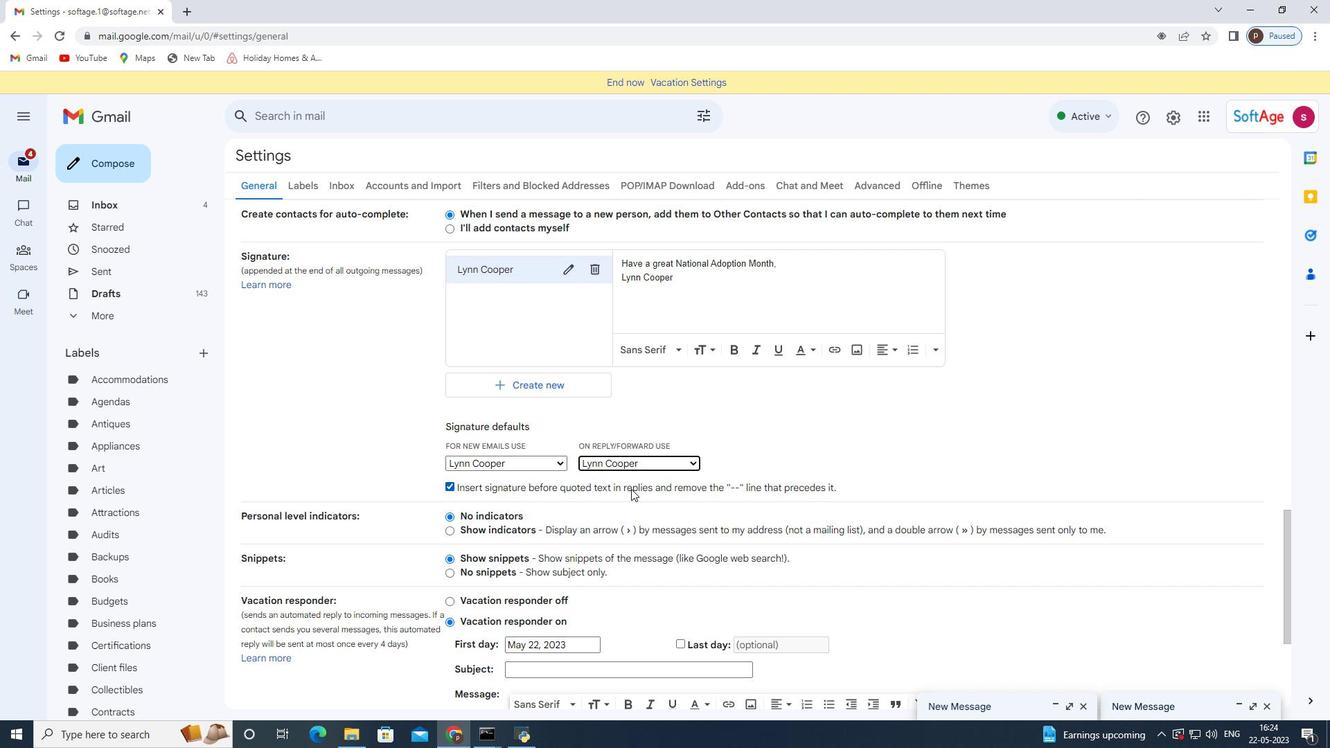 
Action: Mouse scrolled (631, 488) with delta (0, 0)
Screenshot: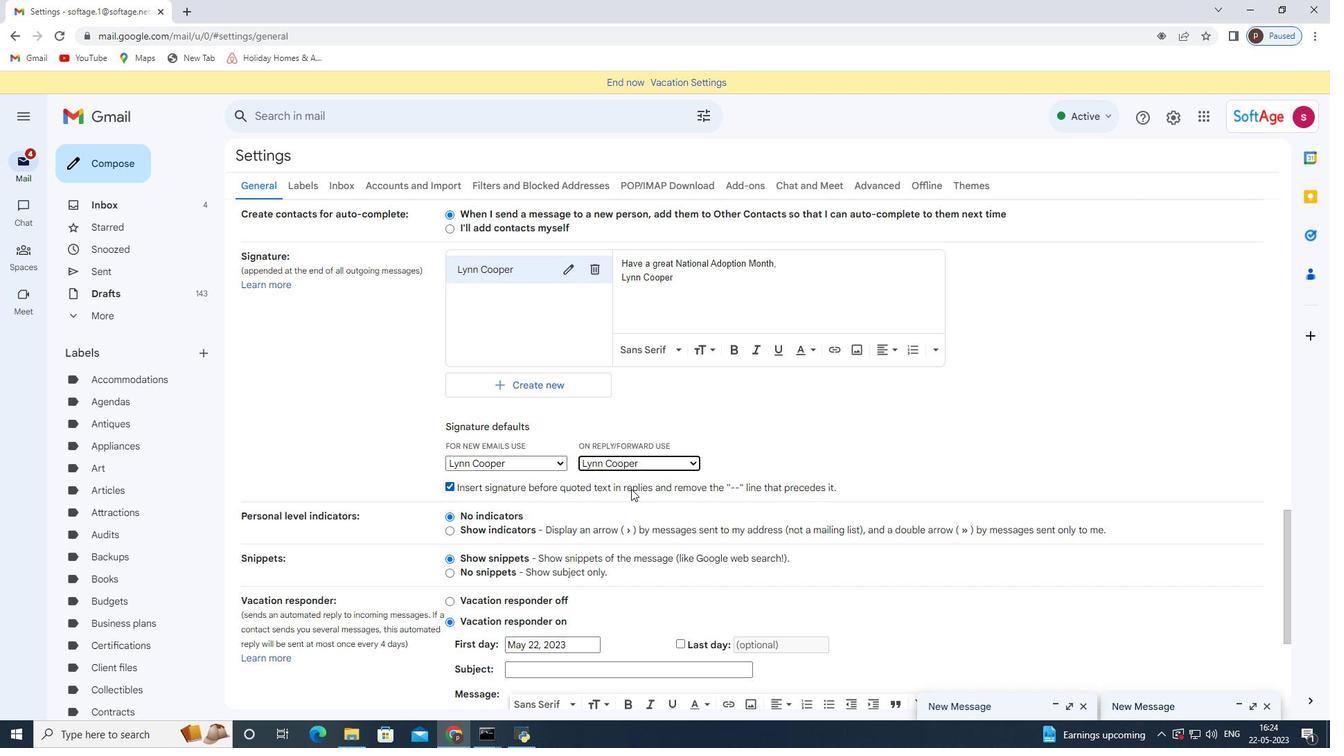 
Action: Mouse moved to (638, 541)
Screenshot: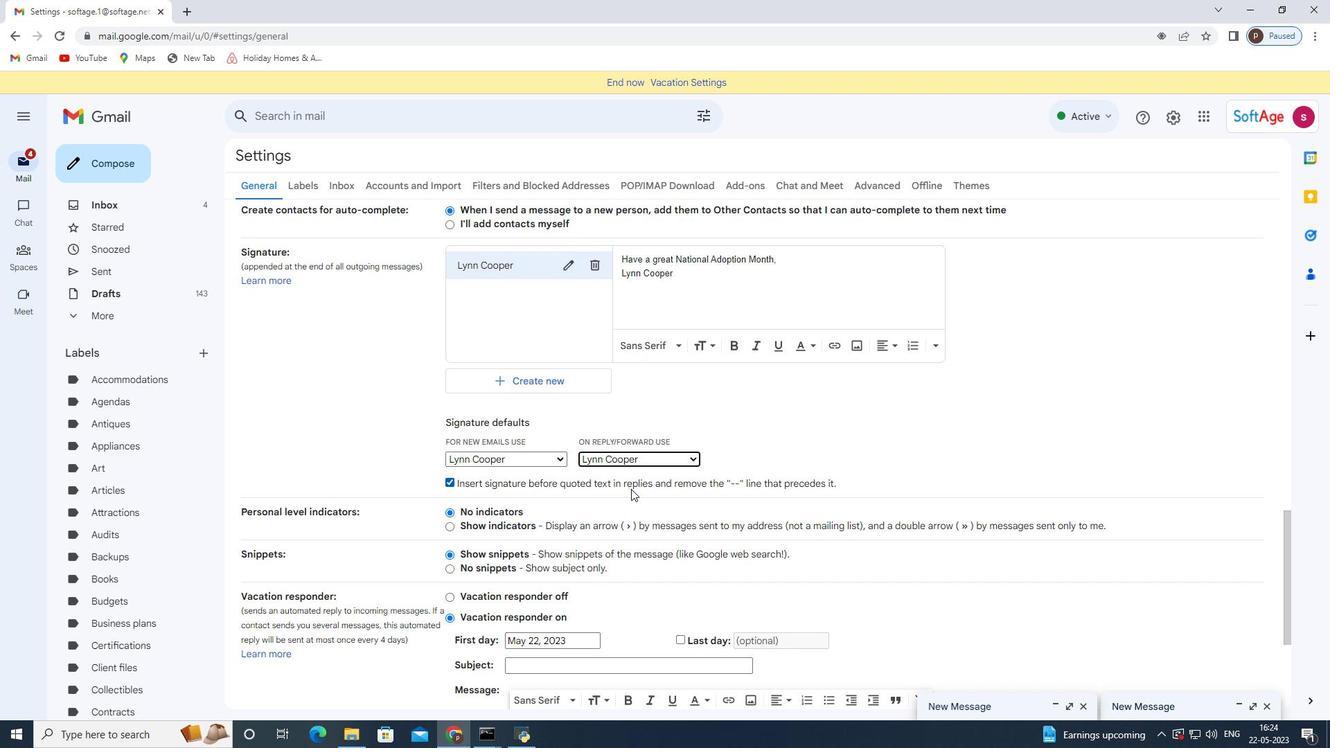 
Action: Mouse scrolled (631, 491) with delta (0, 0)
Screenshot: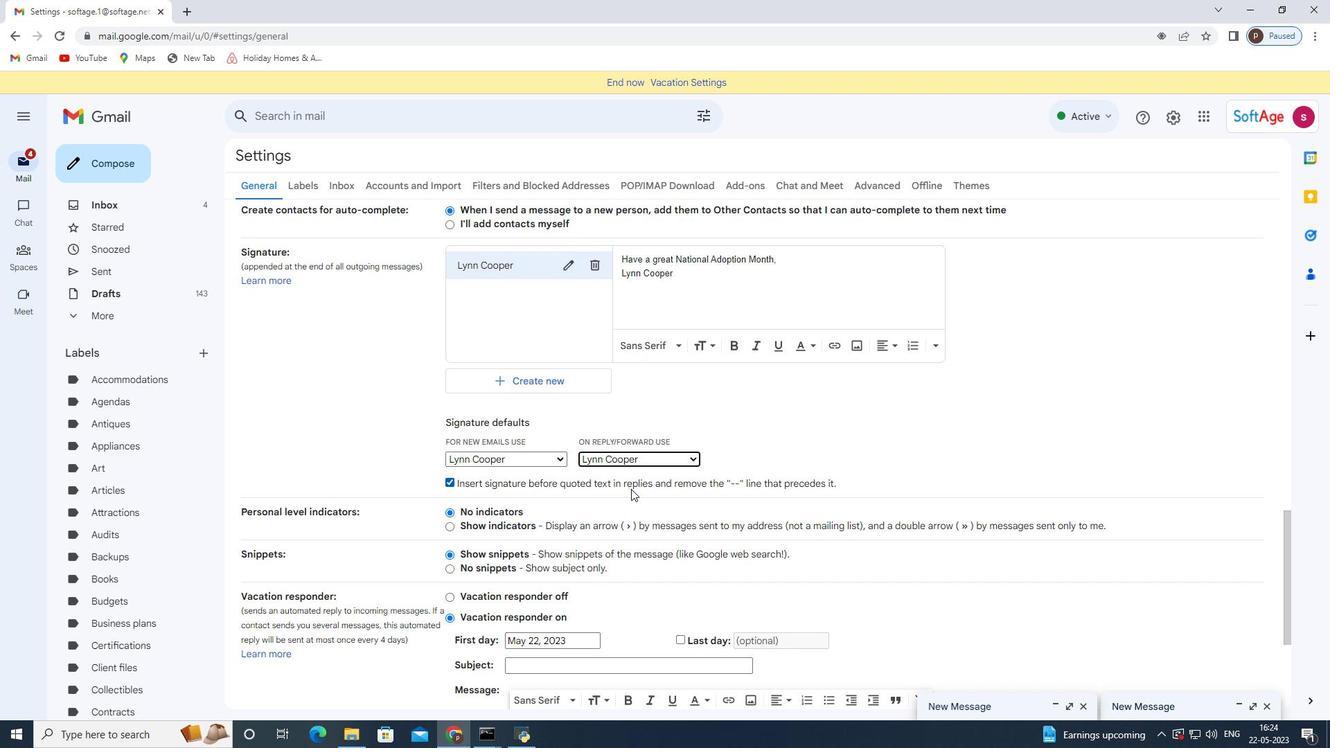 
Action: Mouse moved to (638, 546)
Screenshot: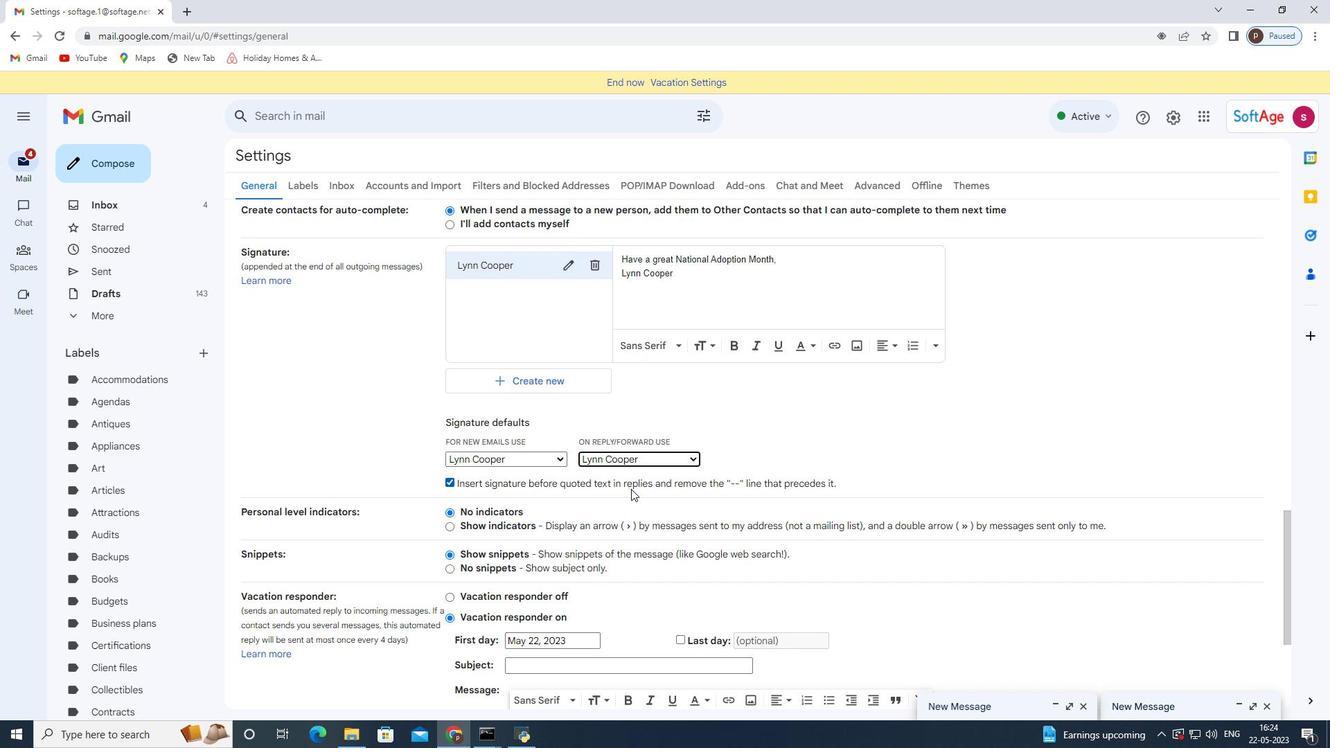 
Action: Mouse scrolled (634, 496) with delta (0, 0)
Screenshot: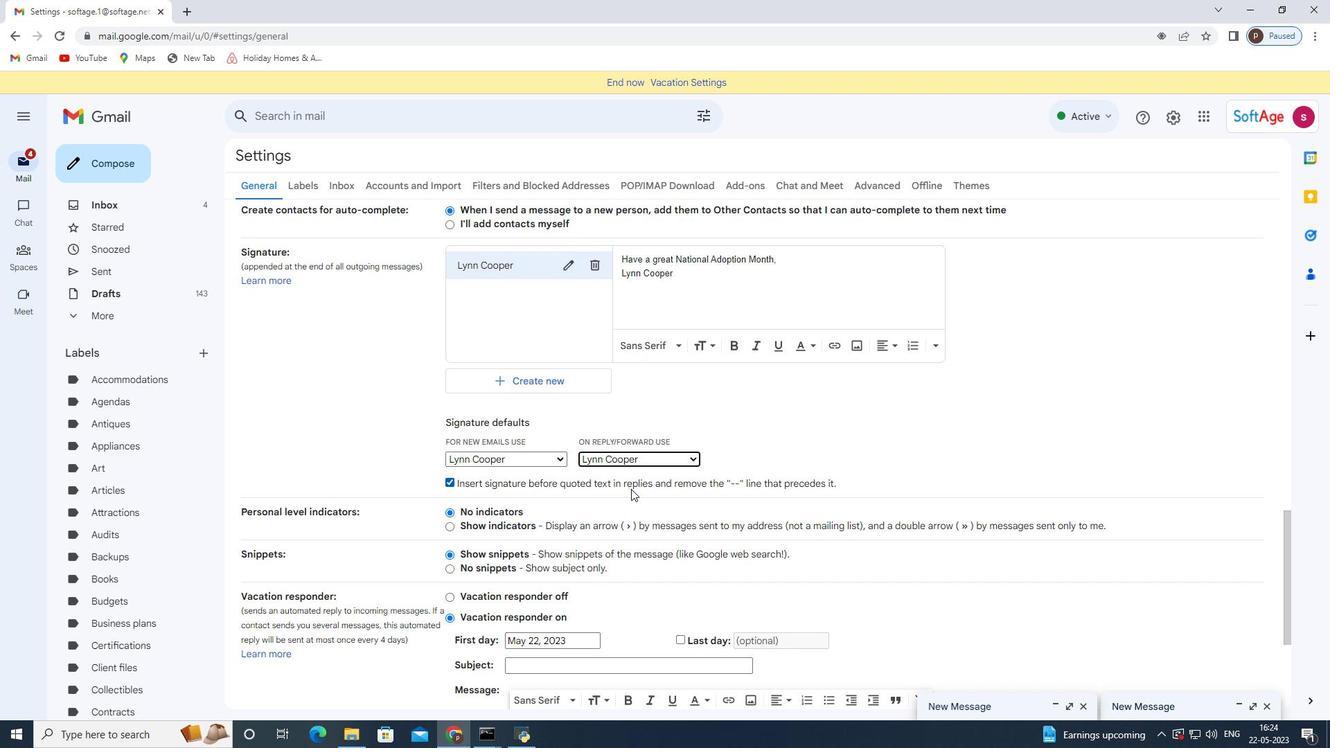 
Action: Mouse moved to (719, 634)
Screenshot: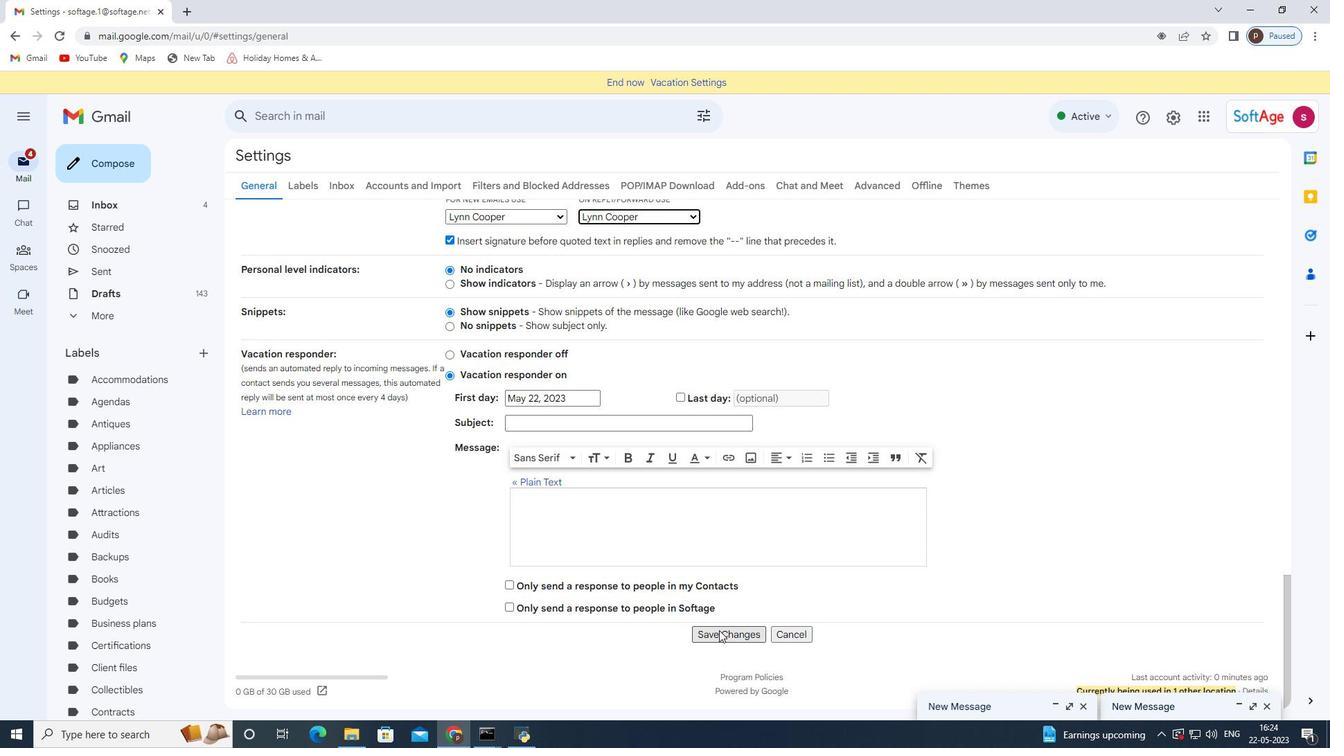 
Action: Mouse pressed left at (719, 634)
Screenshot: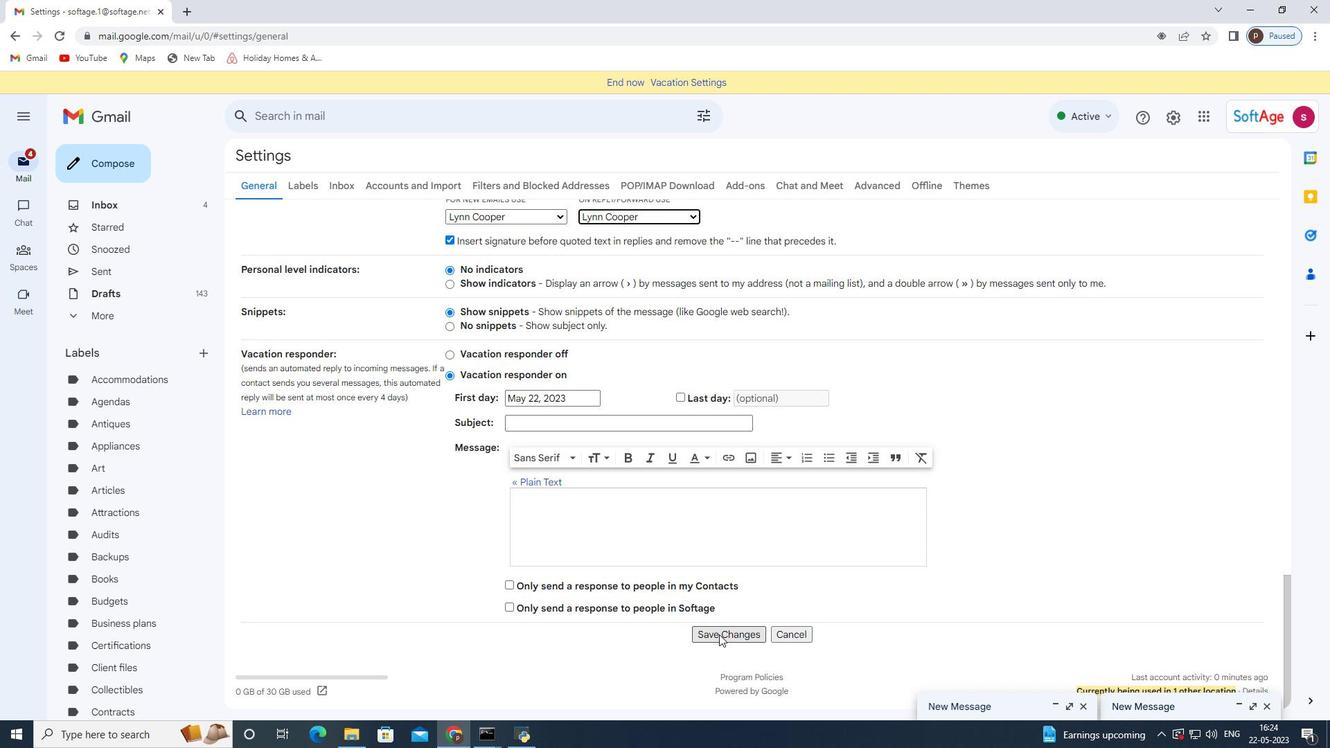 
Action: Mouse moved to (111, 153)
Screenshot: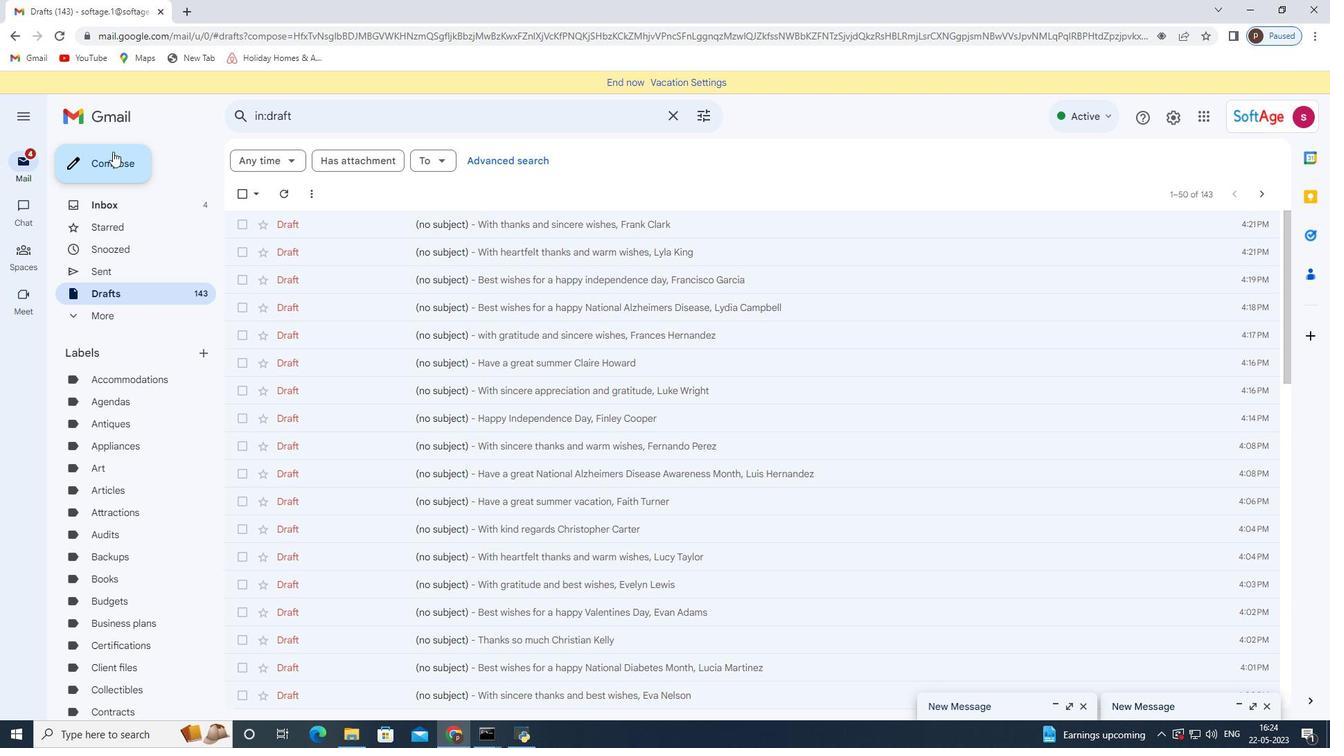 
Action: Mouse pressed left at (111, 153)
Screenshot: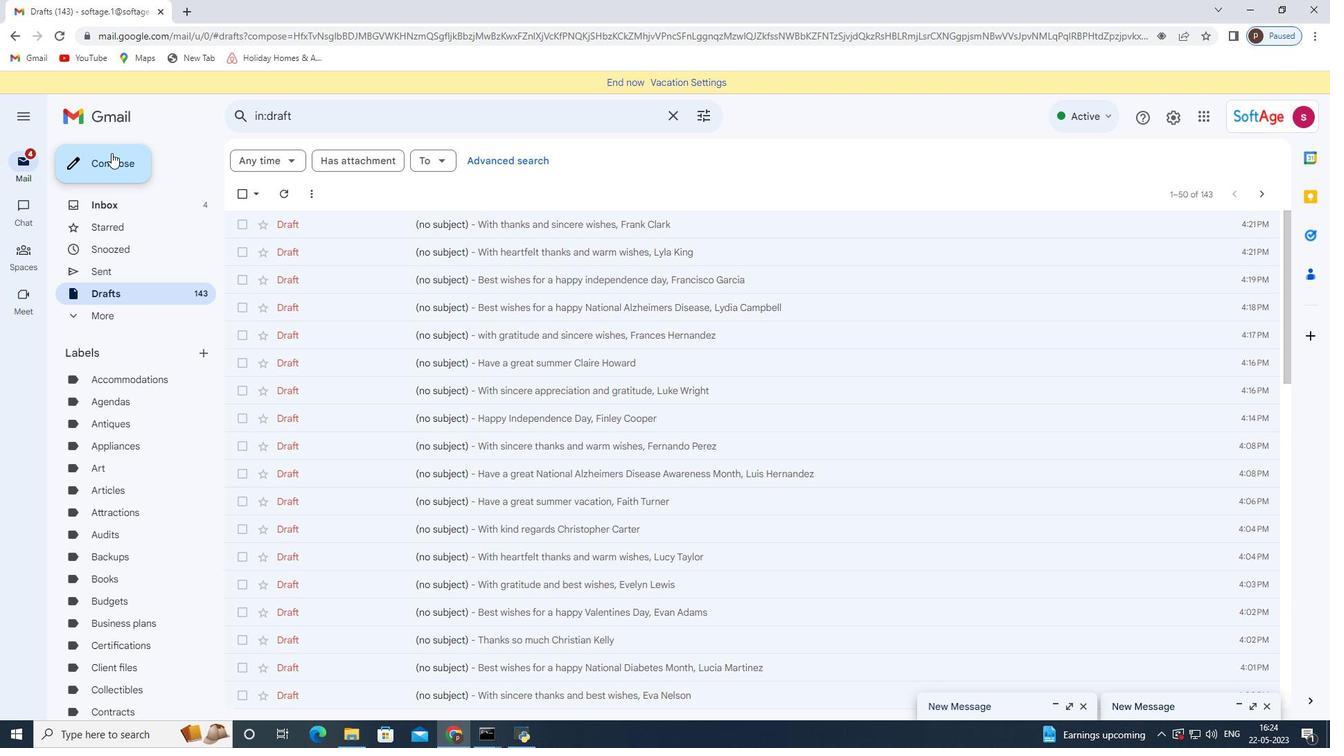 
Action: Mouse moved to (543, 331)
Screenshot: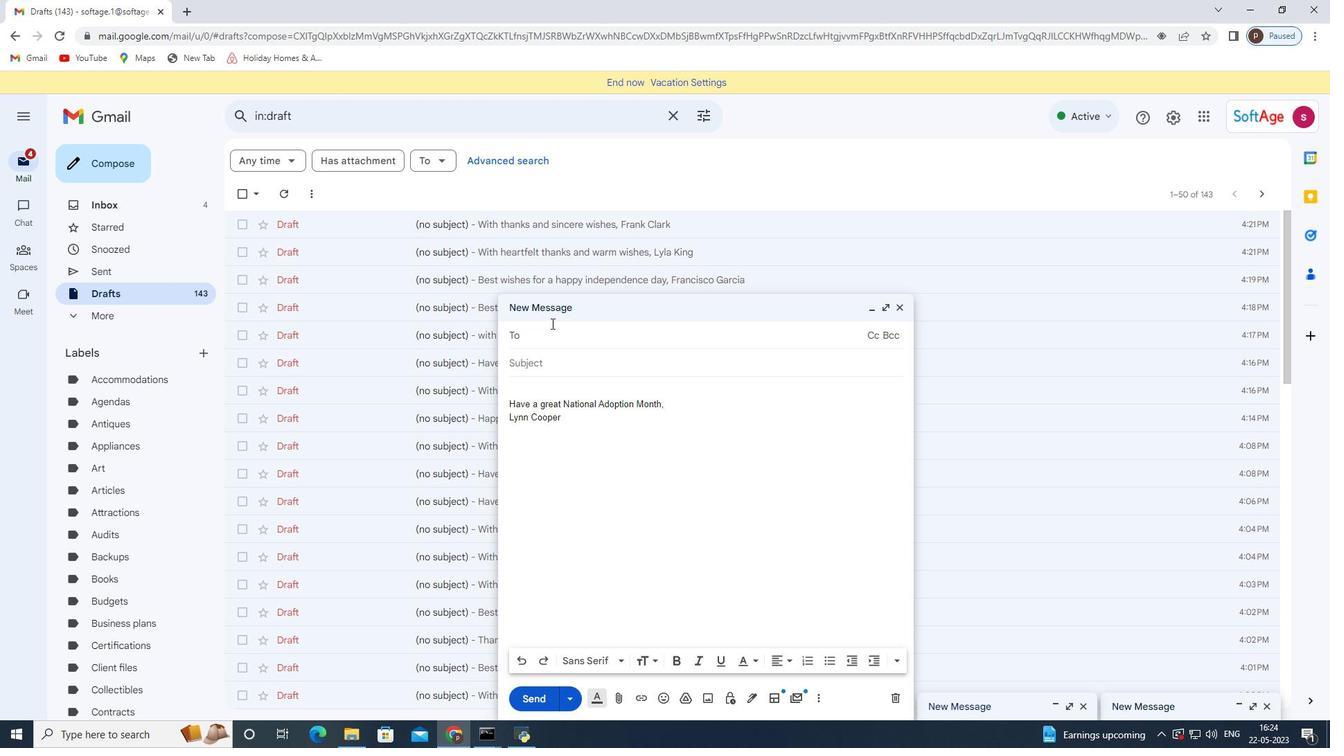 
Action: Mouse pressed left at (543, 331)
Screenshot: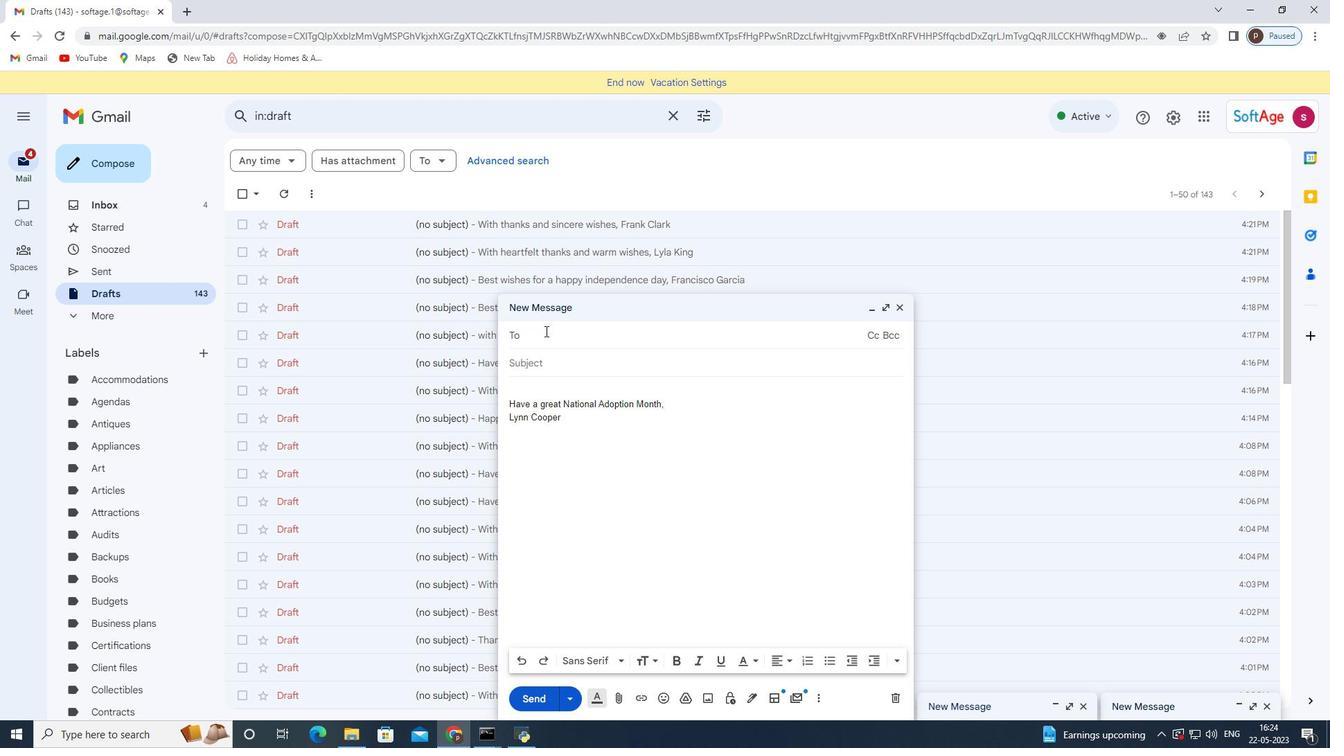
Action: Mouse moved to (543, 331)
Screenshot: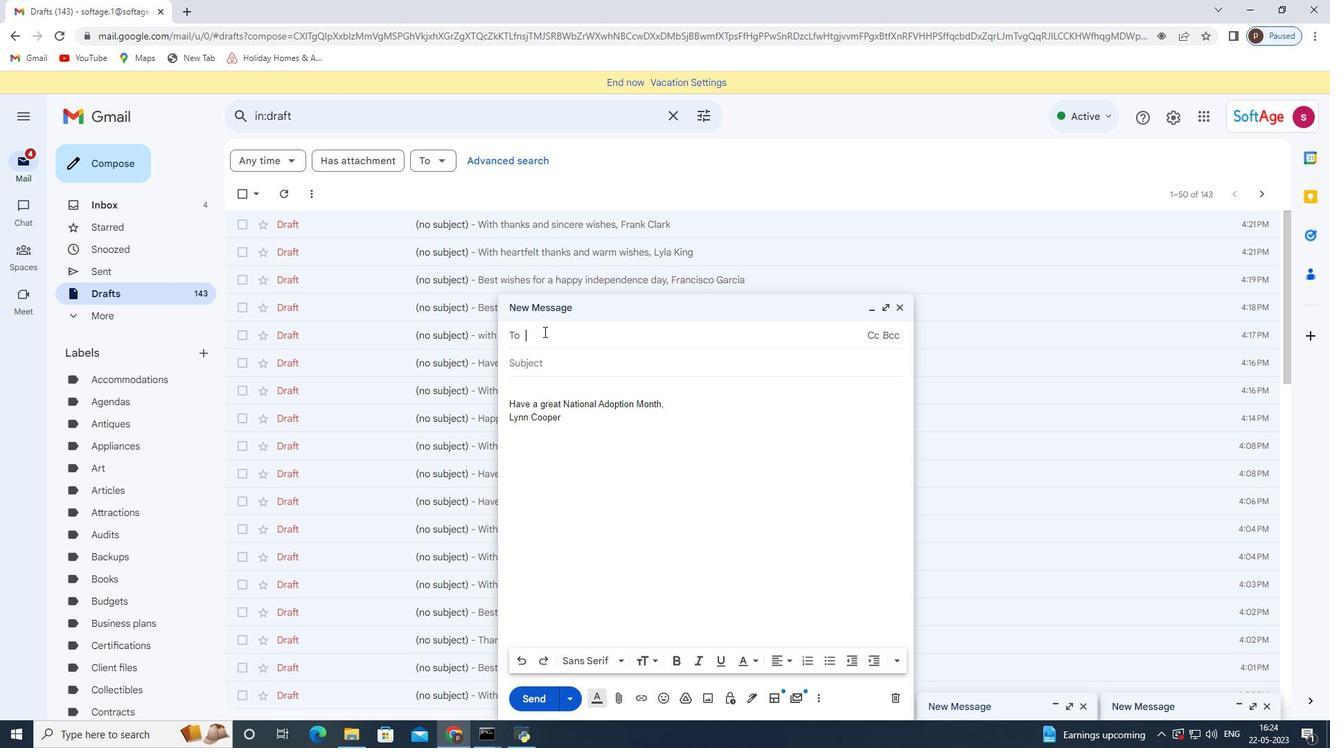 
Action: Key pressed softage.3<Key.shift><Key.shift><Key.shift><Key.shift><Key.shift><Key.shift><Key.shift><Key.shift><Key.shift><Key.shift><Key.shift><Key.shift><Key.shift><Key.shift><Key.shift><Key.shift>@softage.net
Screenshot: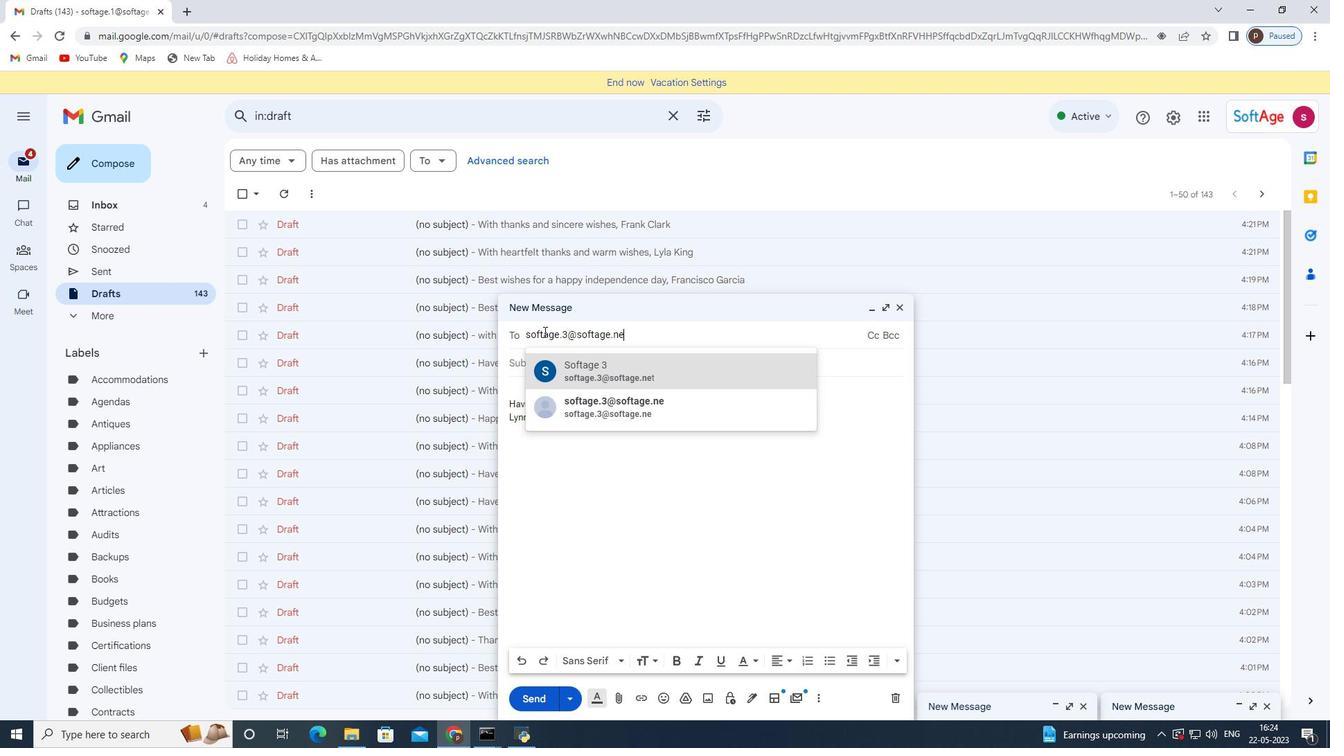 
Action: Mouse moved to (711, 377)
Screenshot: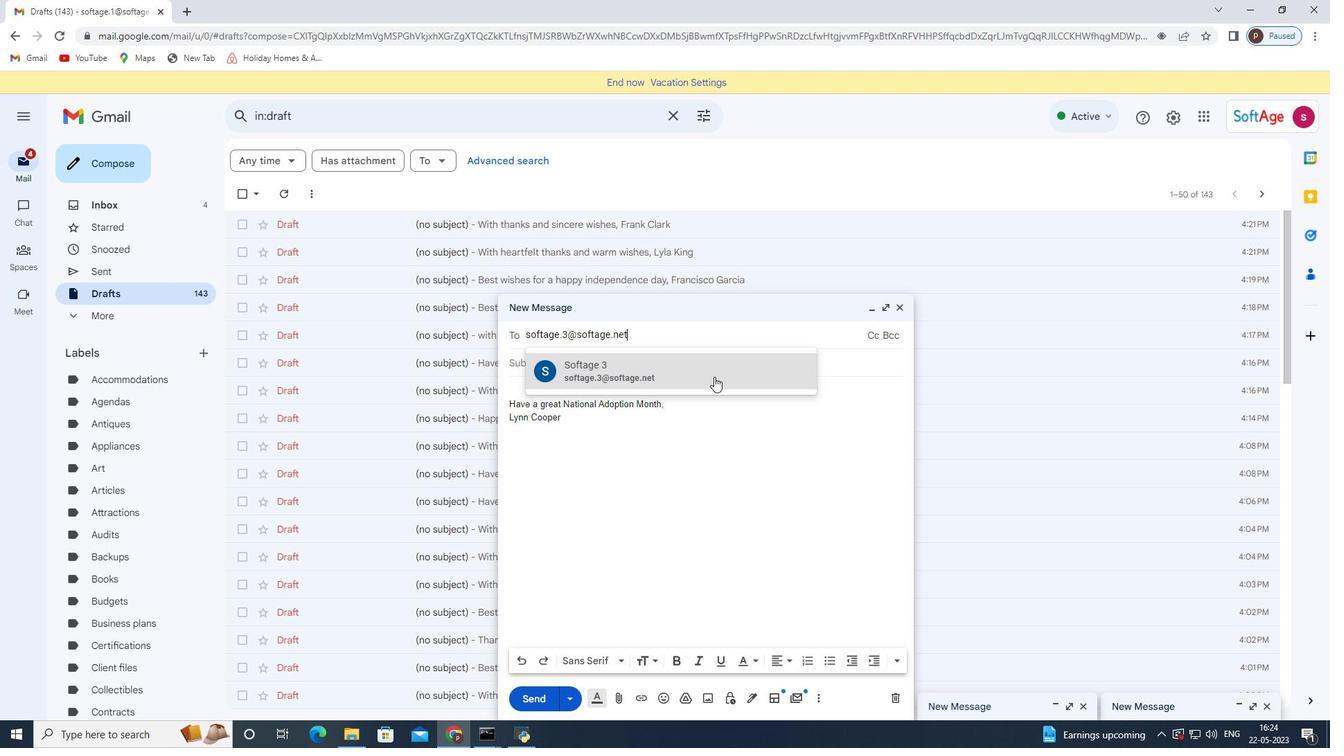 
Action: Mouse pressed left at (711, 377)
Screenshot: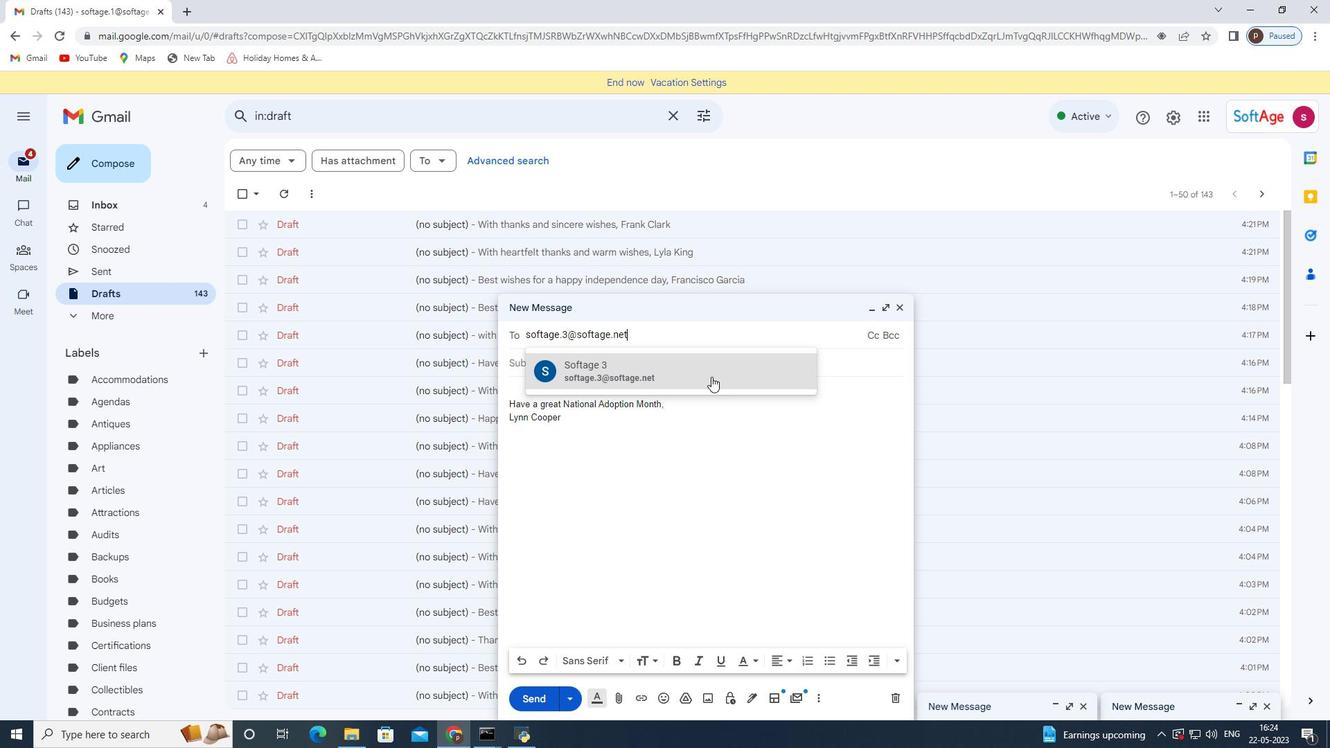 
Action: Mouse moved to (199, 349)
Screenshot: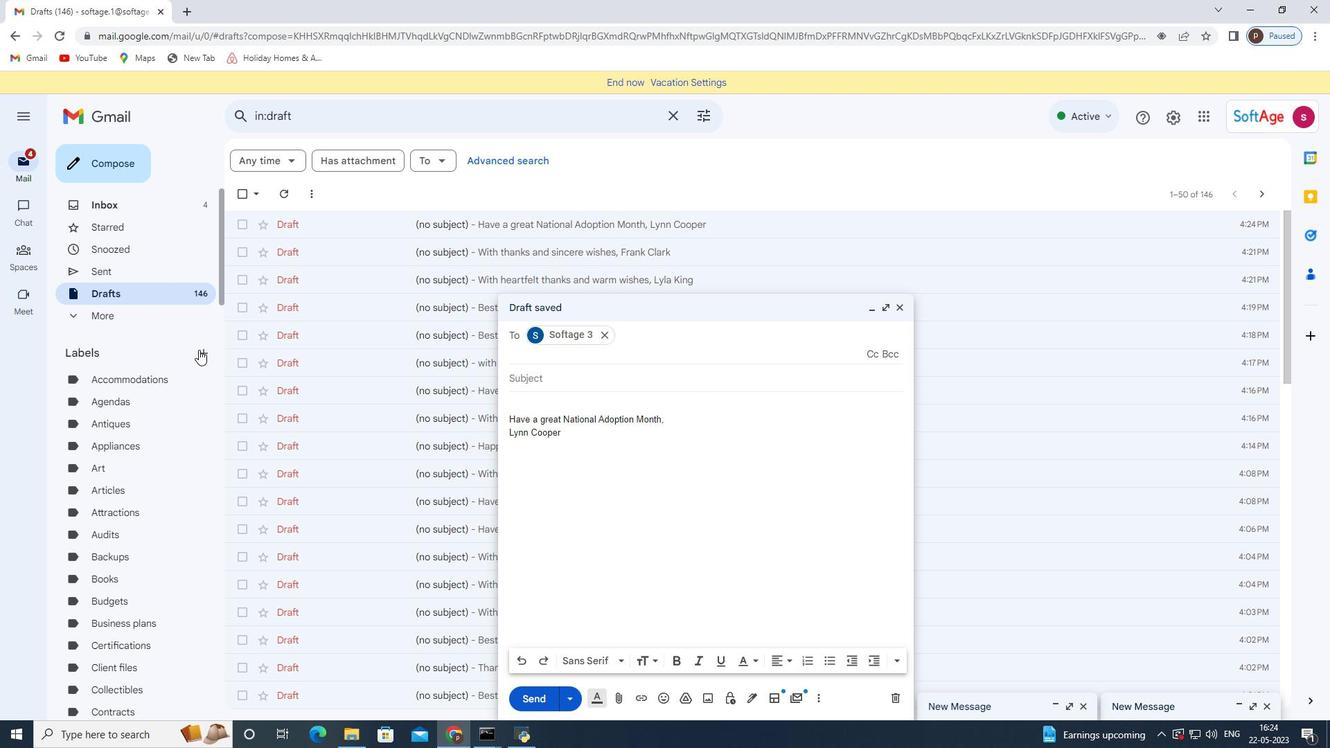 
Action: Mouse pressed left at (199, 349)
Screenshot: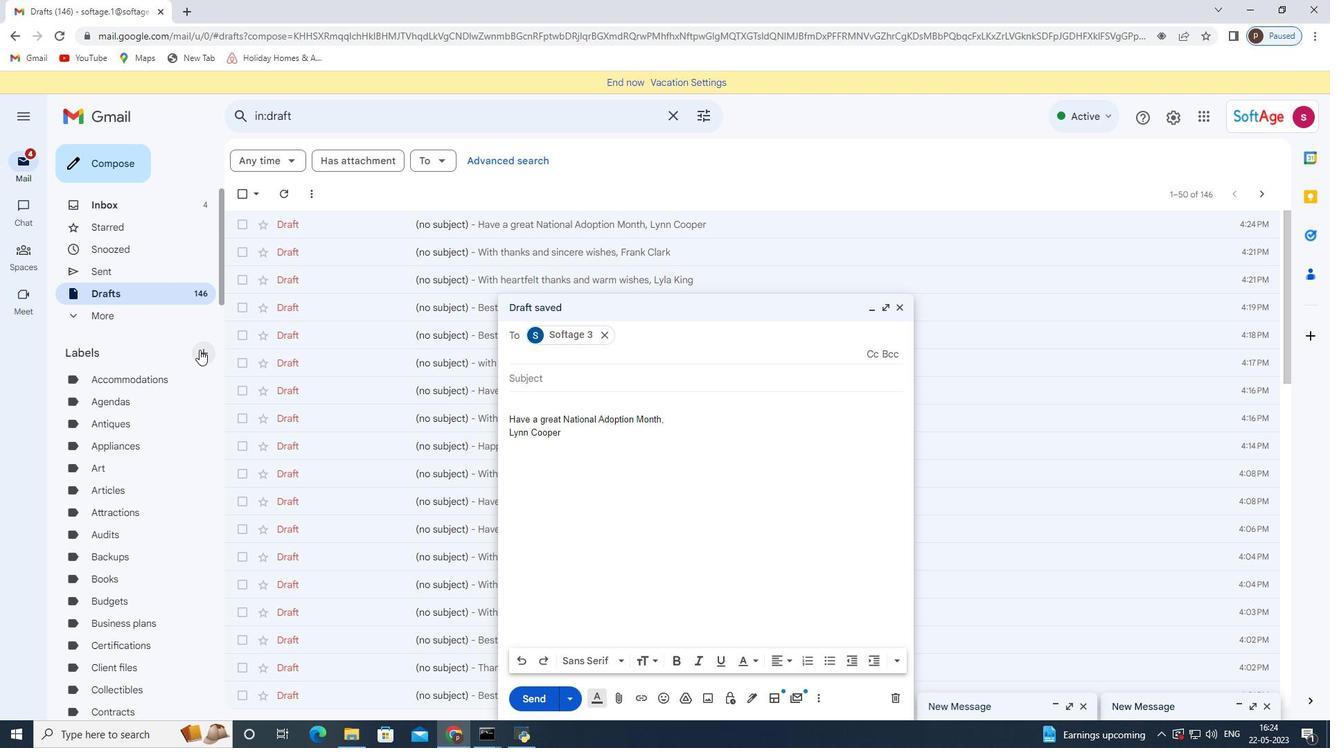 
Action: Mouse moved to (551, 381)
Screenshot: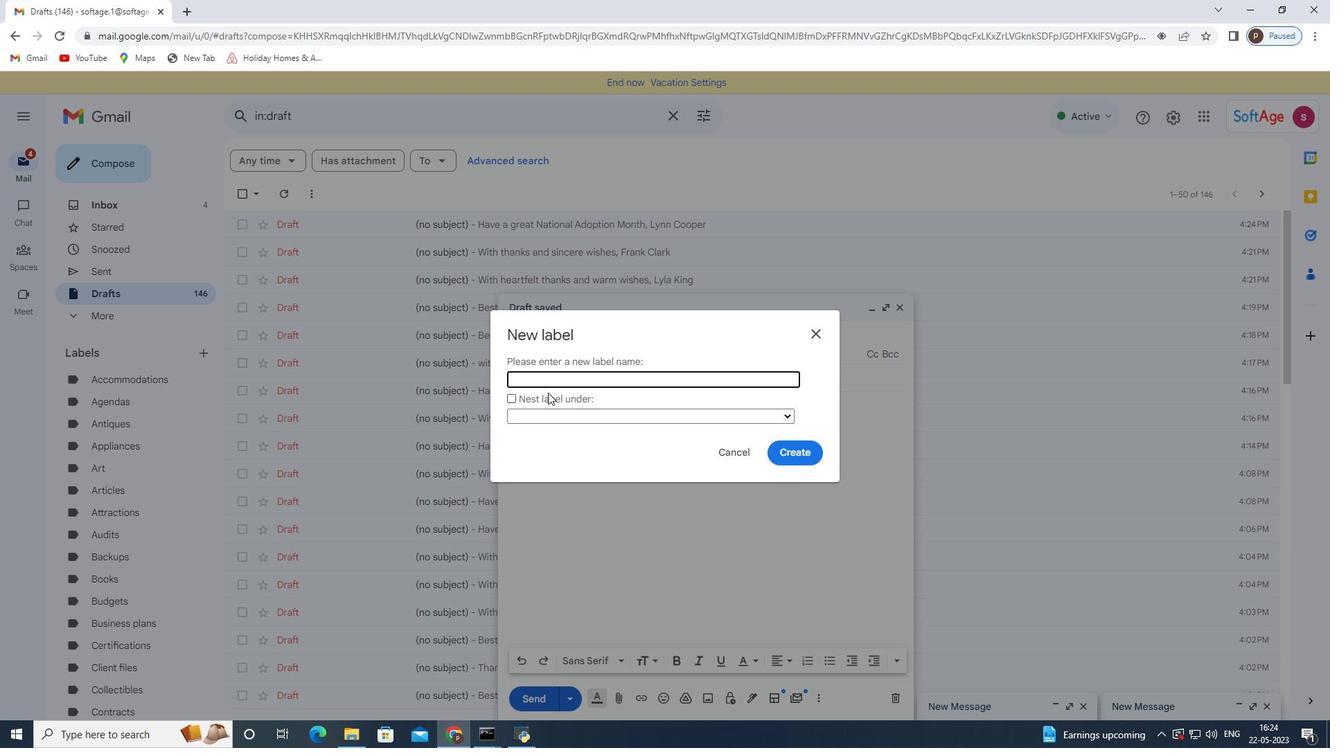
Action: Mouse pressed left at (551, 381)
Screenshot: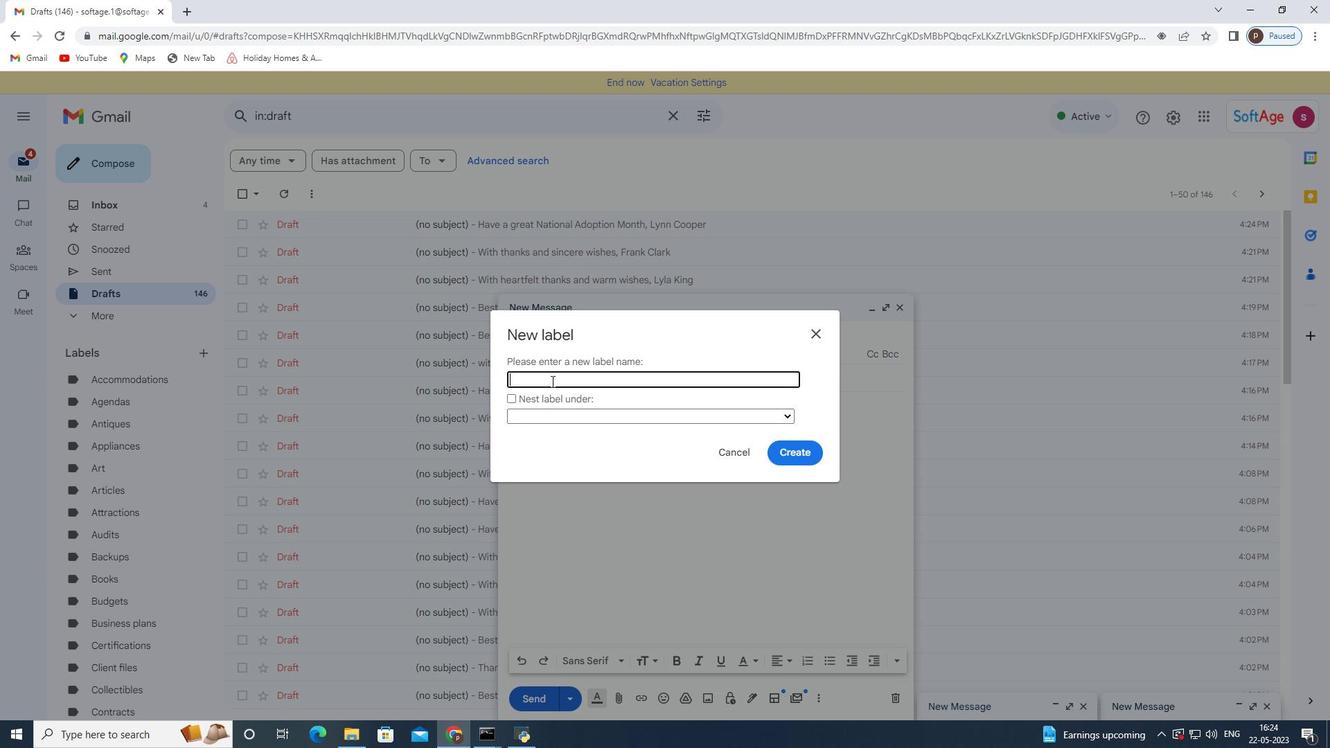 
Action: Key pressed partnership
Screenshot: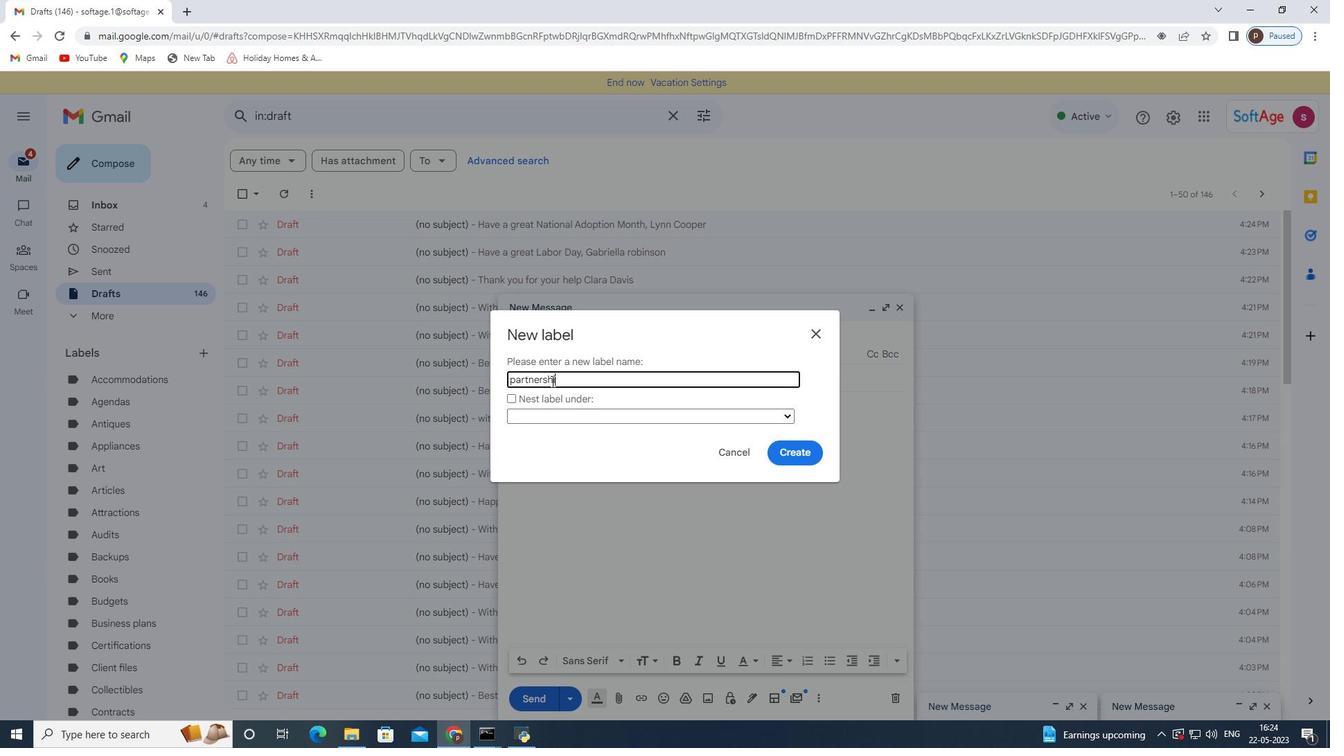
Action: Mouse moved to (797, 452)
Screenshot: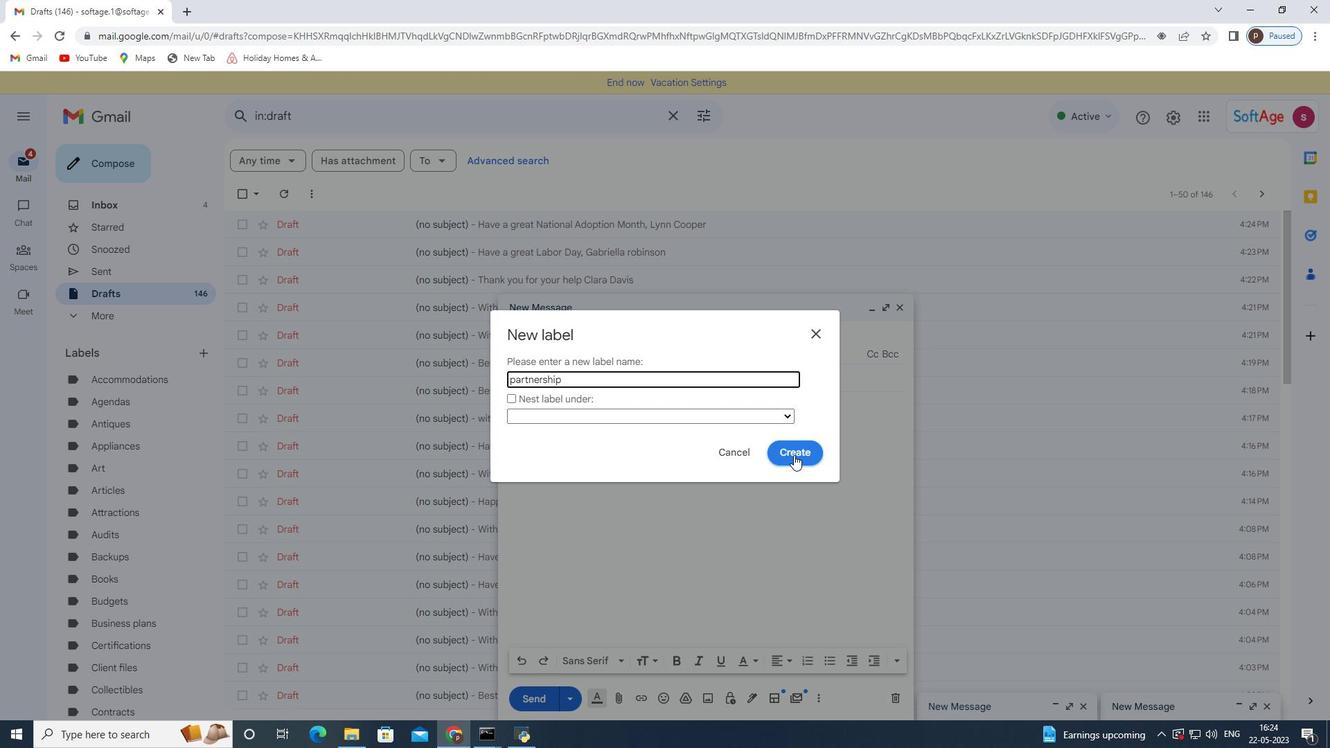 
Action: Key pressed s
Screenshot: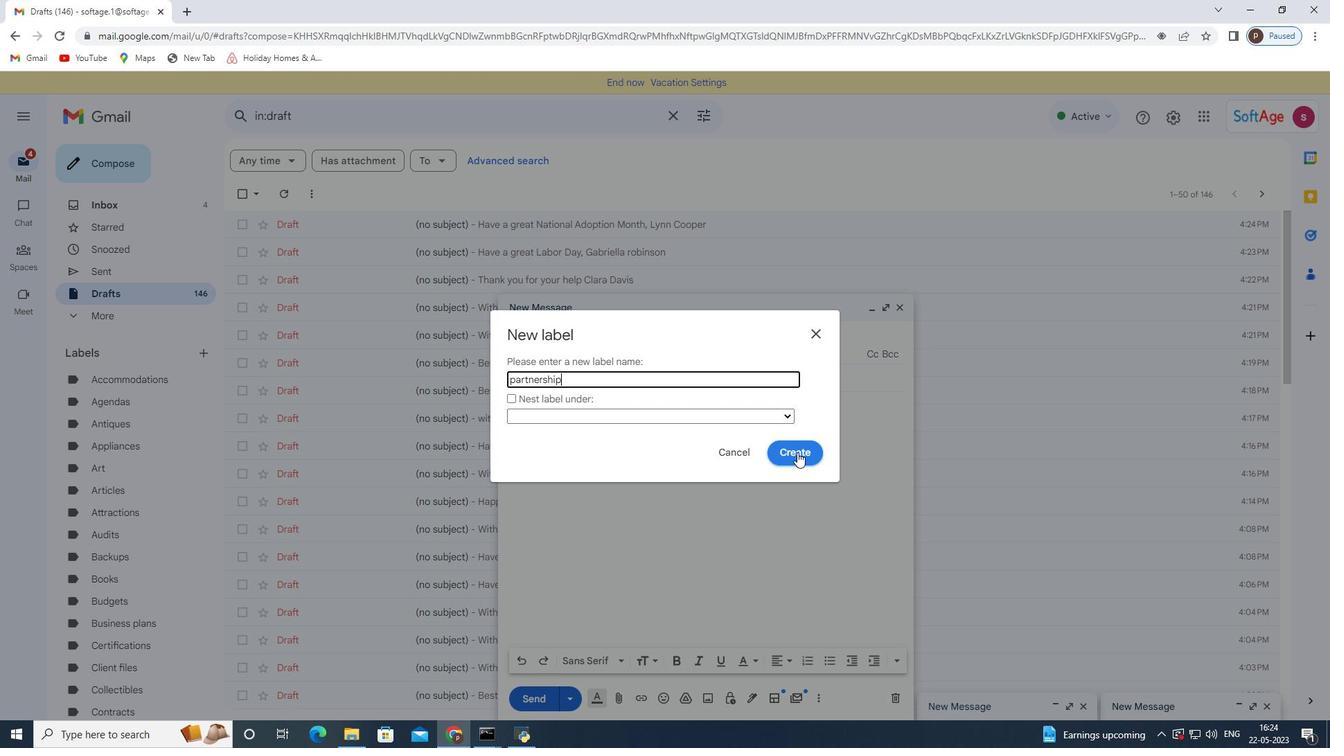 
Action: Mouse pressed left at (797, 452)
Screenshot: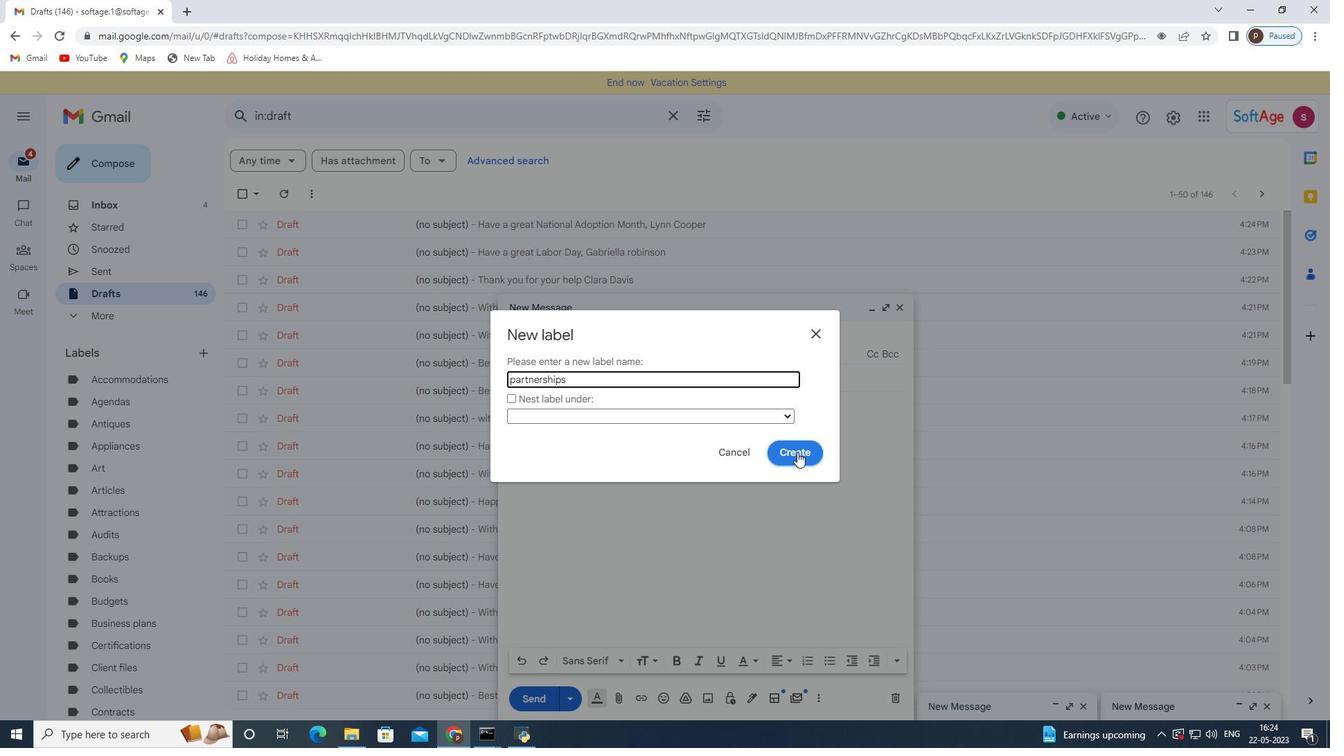
